 Task: Look for space in Lào Cai, Vietnam from 12th July, 2023 to 16th July, 2023 for 8 adults in price range Rs.10000 to Rs.16000. Place can be private room with 8 bedrooms having 8 beds and 8 bathrooms. Property type can be house, flat, guest house. Amenities needed are: wifi, TV, free parkinig on premises, gym, breakfast. Booking option can be shelf check-in. Required host language is English.
Action: Mouse moved to (520, 110)
Screenshot: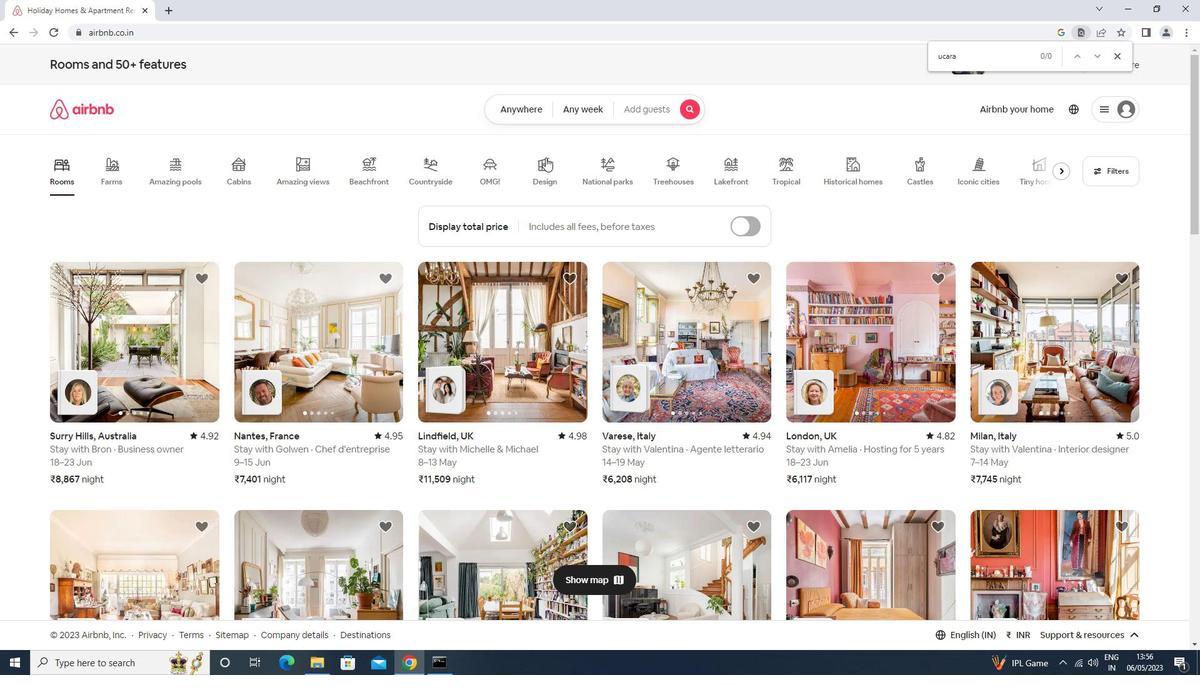 
Action: Mouse pressed left at (520, 110)
Screenshot: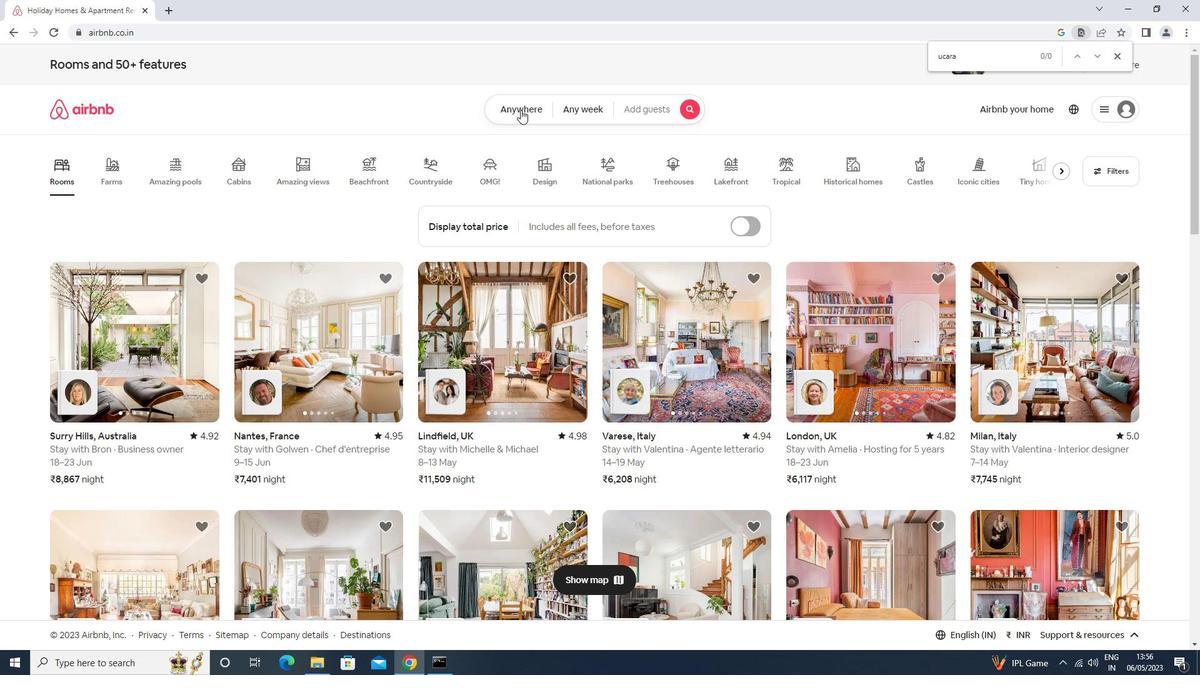 
Action: Mouse moved to (481, 161)
Screenshot: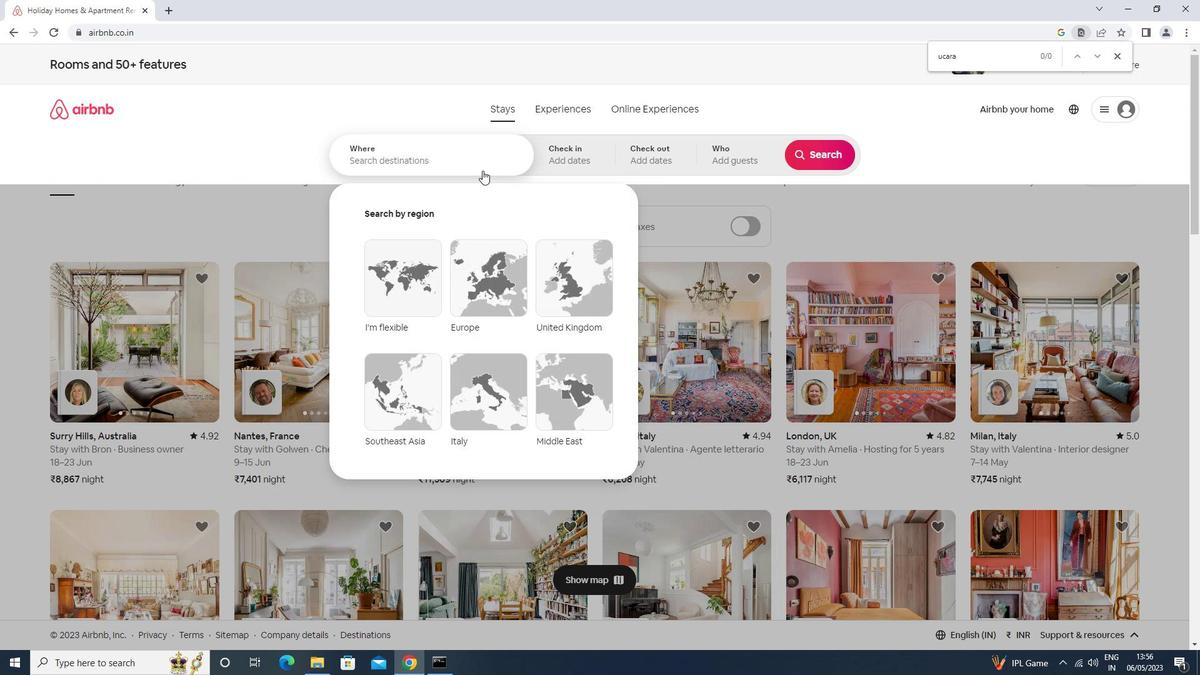 
Action: Mouse pressed left at (481, 161)
Screenshot: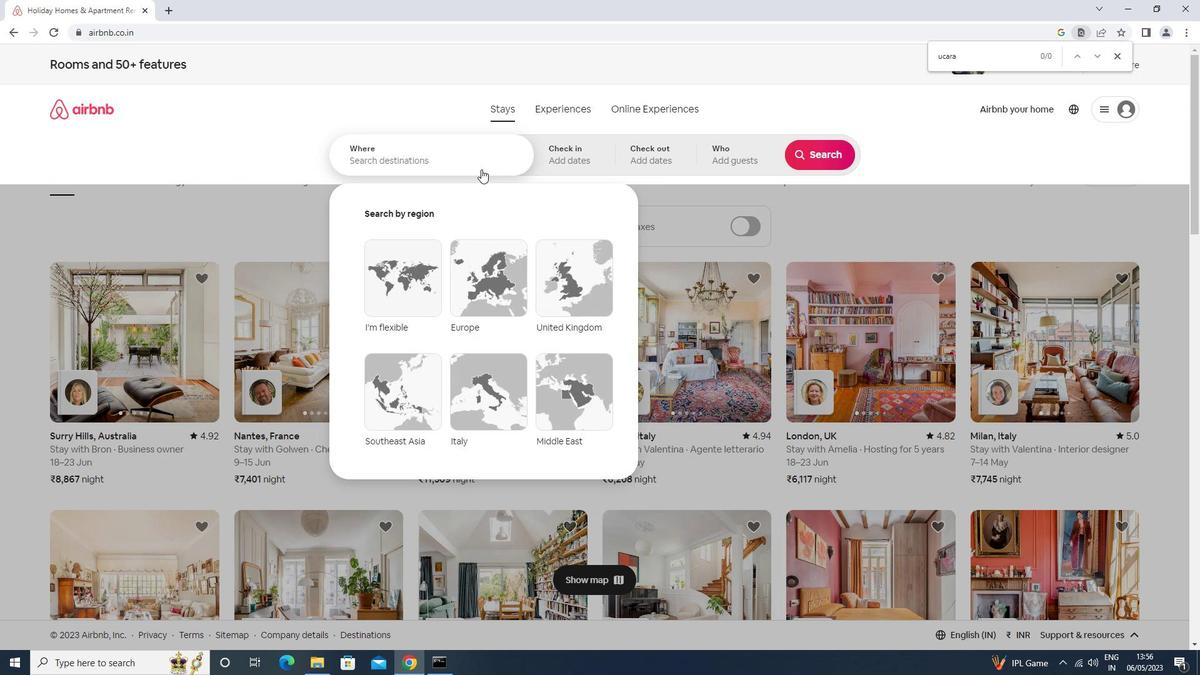 
Action: Key pressed lao<Key.space>cai<Key.space>vietnam<Key.down><Key.enter>
Screenshot: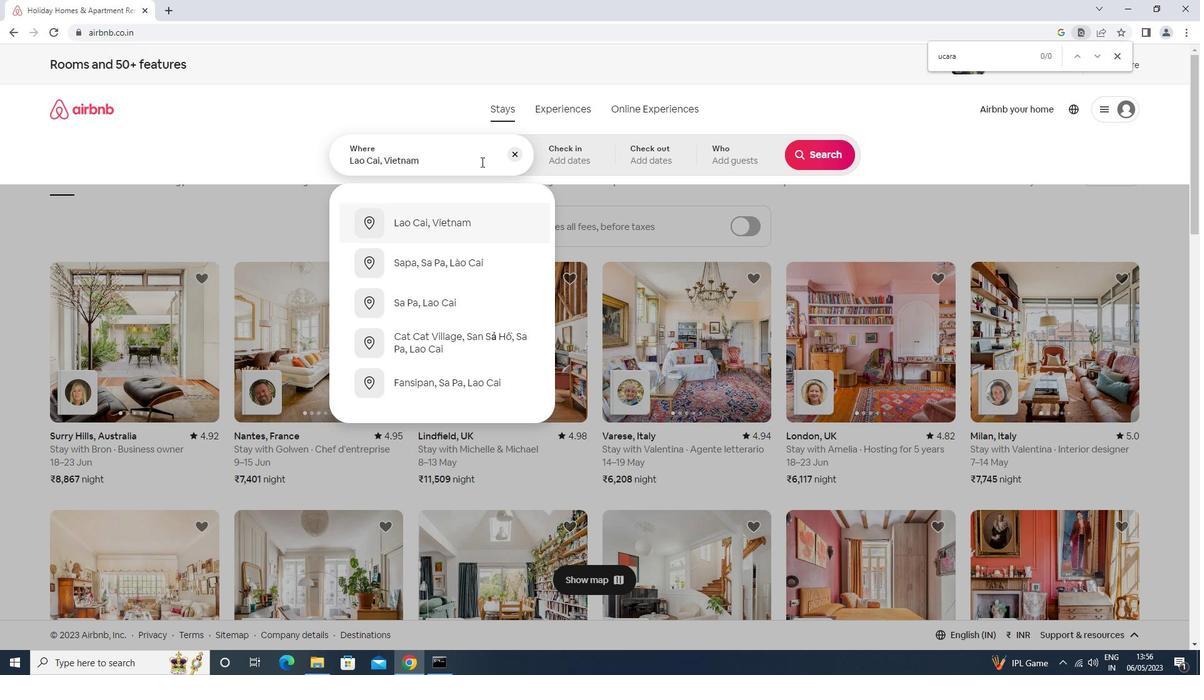 
Action: Mouse moved to (812, 256)
Screenshot: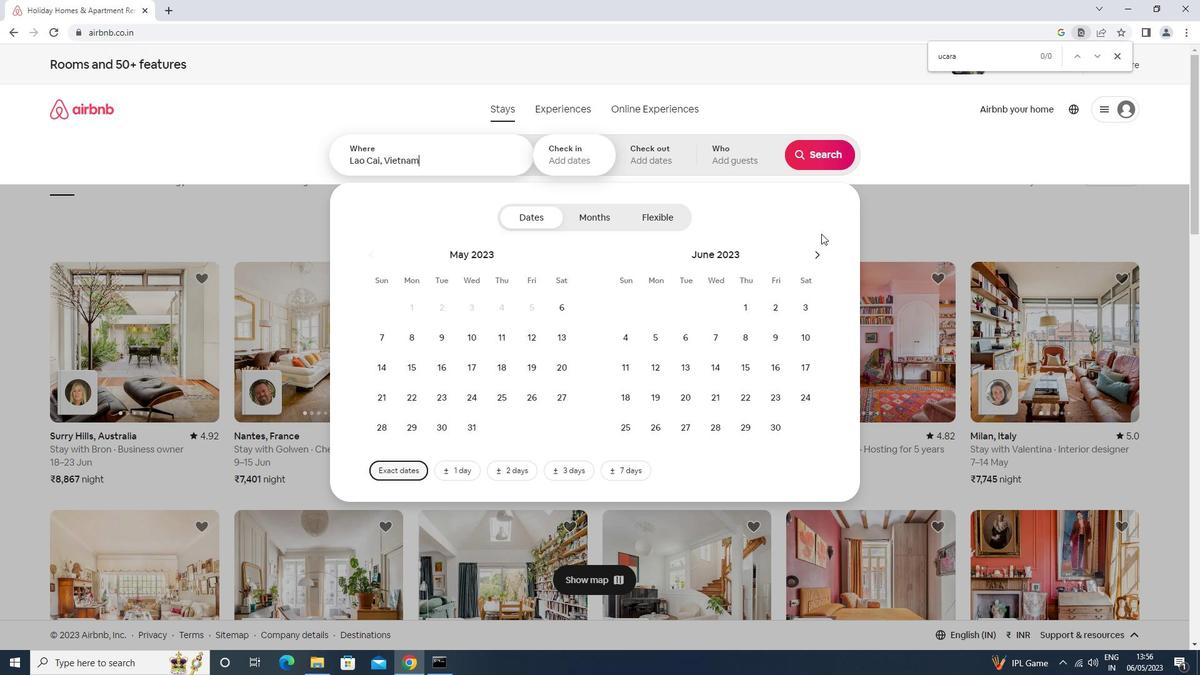 
Action: Mouse pressed left at (812, 256)
Screenshot: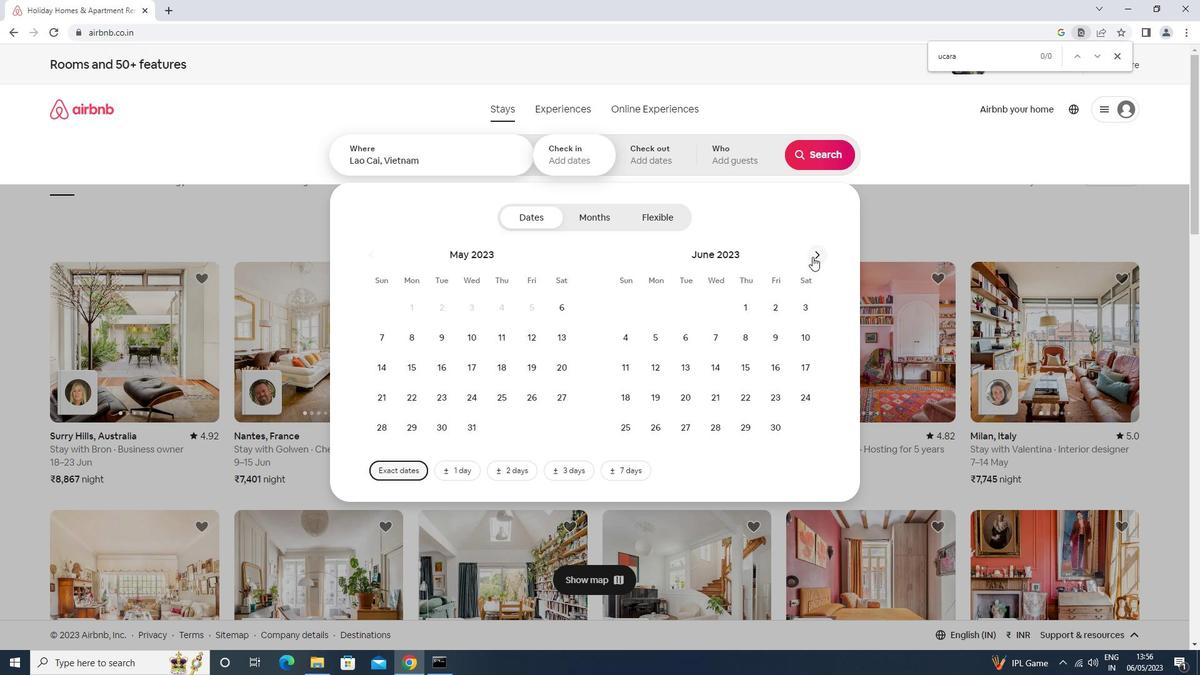 
Action: Mouse moved to (707, 365)
Screenshot: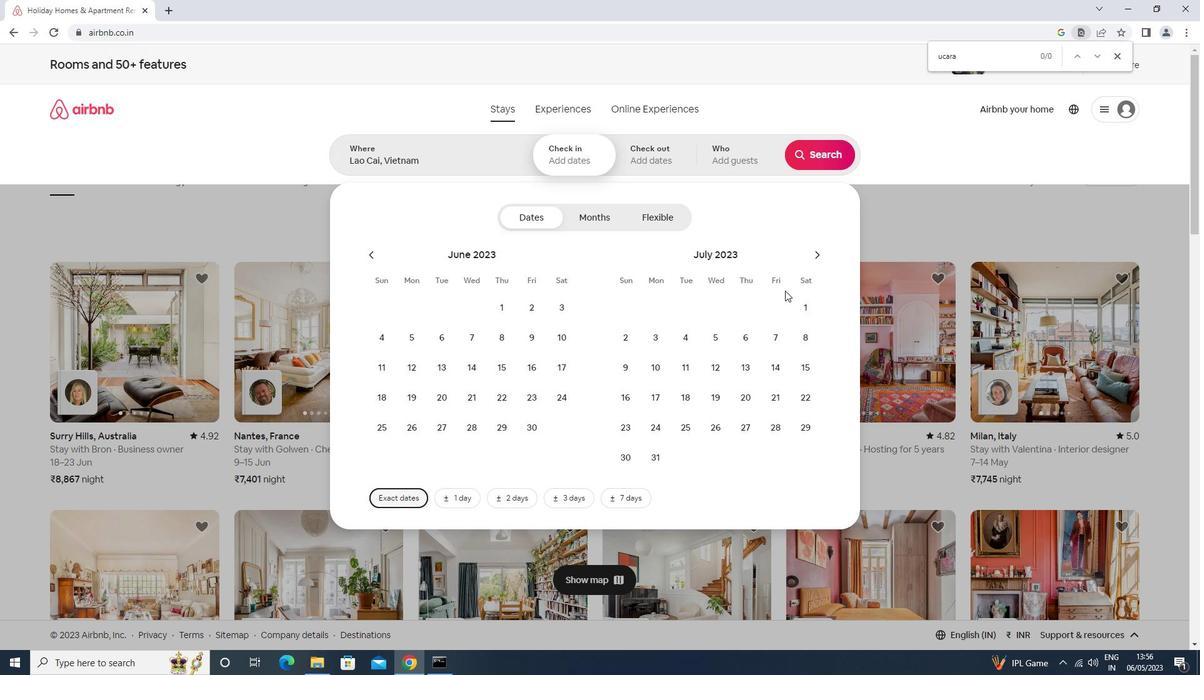 
Action: Mouse pressed left at (707, 365)
Screenshot: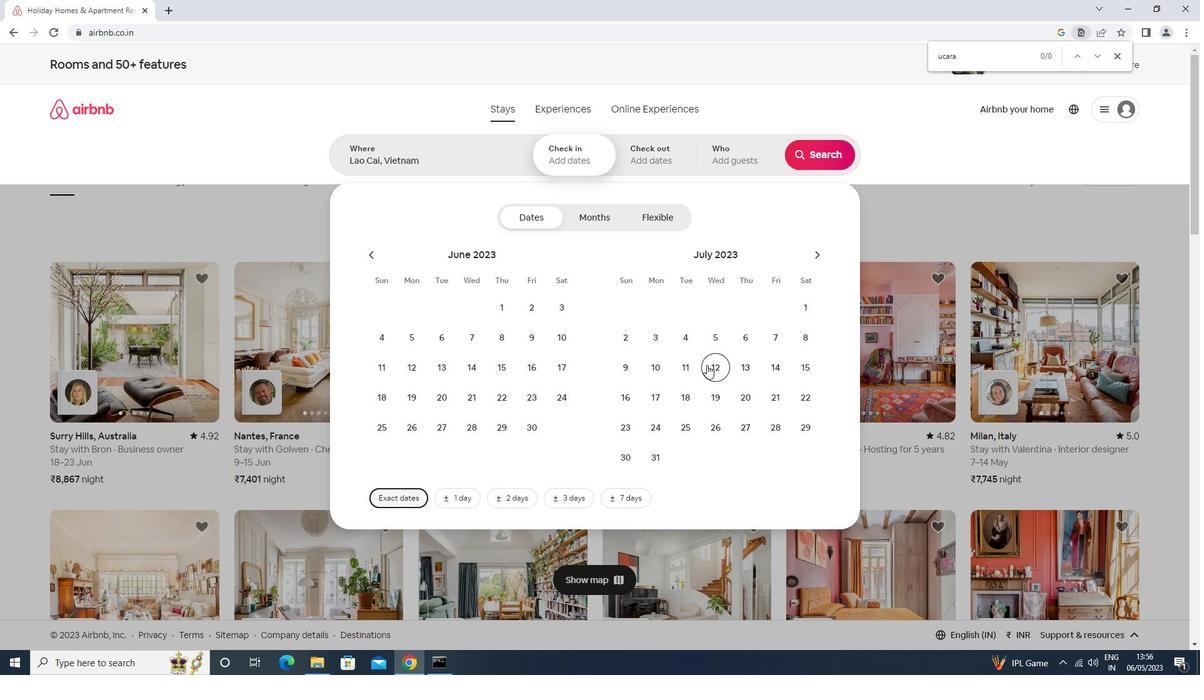 
Action: Mouse moved to (626, 393)
Screenshot: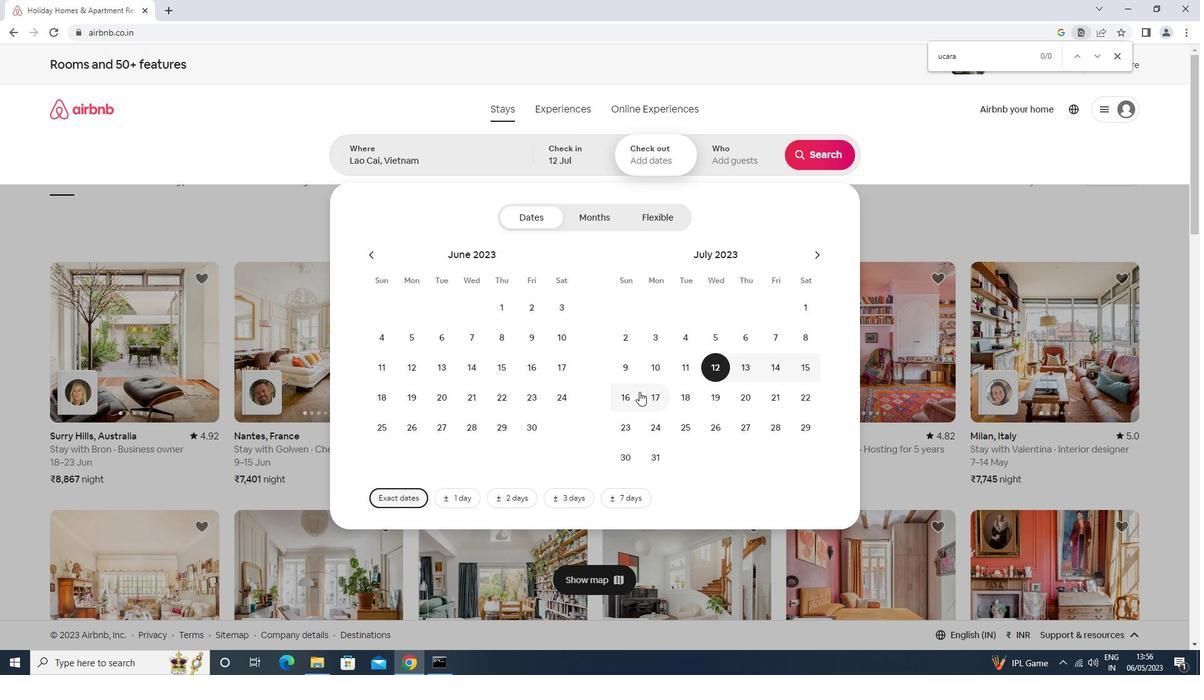 
Action: Mouse pressed left at (626, 393)
Screenshot: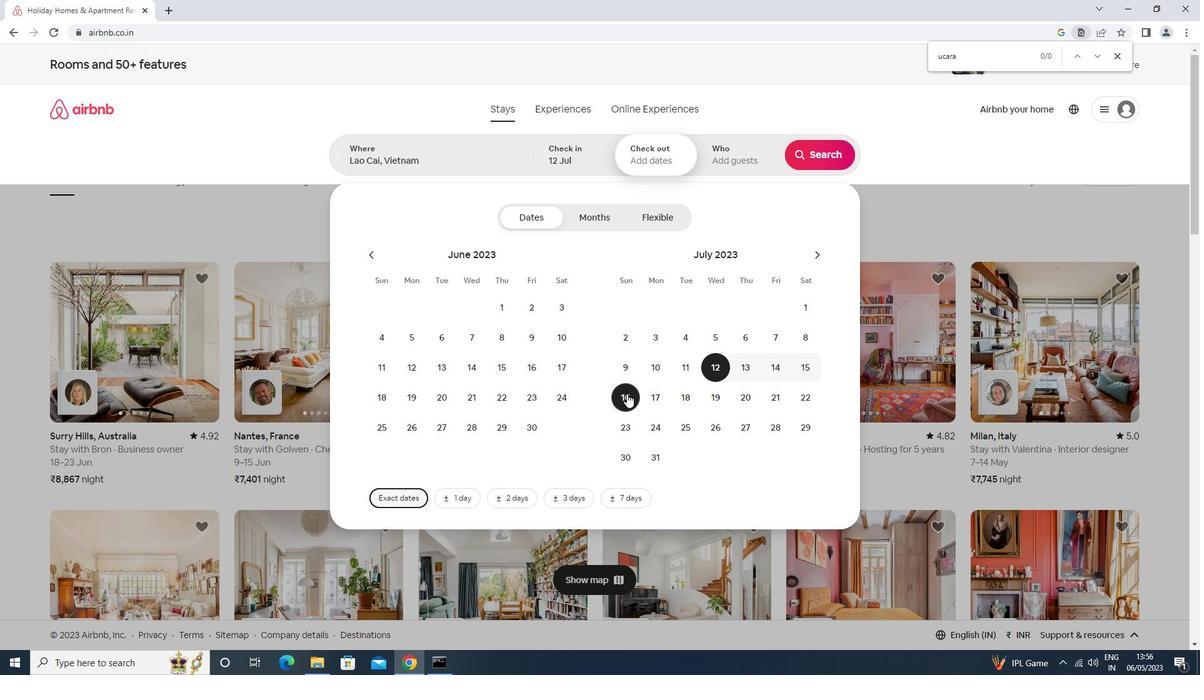 
Action: Mouse moved to (732, 170)
Screenshot: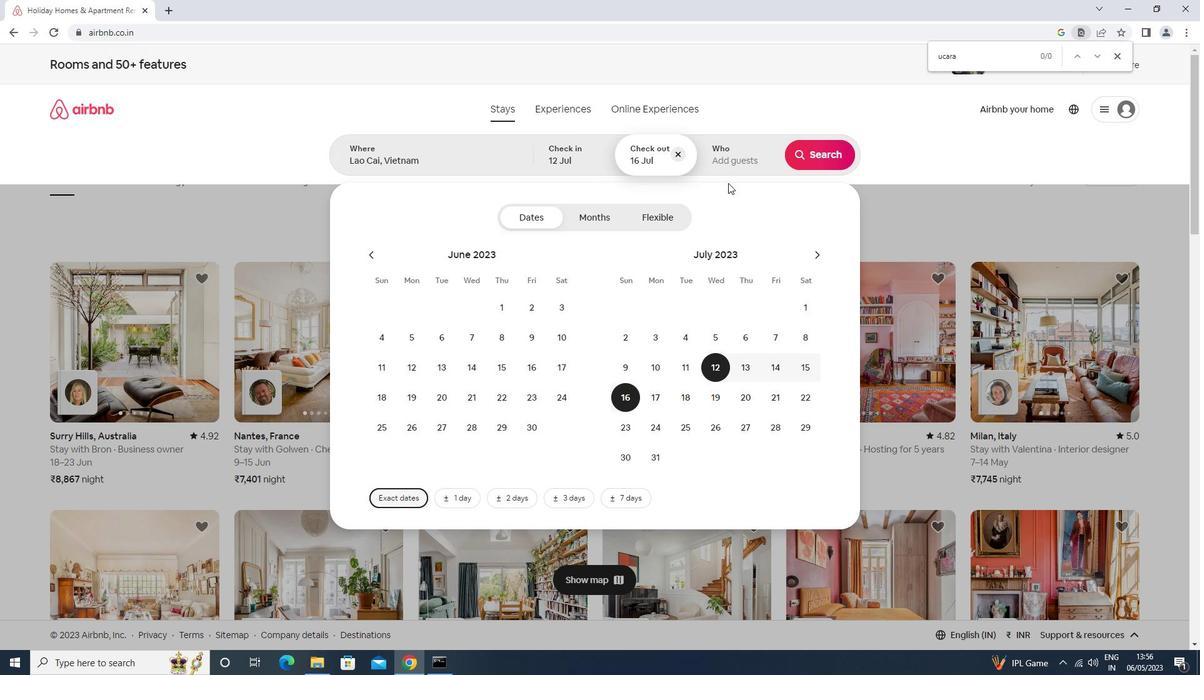 
Action: Mouse pressed left at (732, 170)
Screenshot: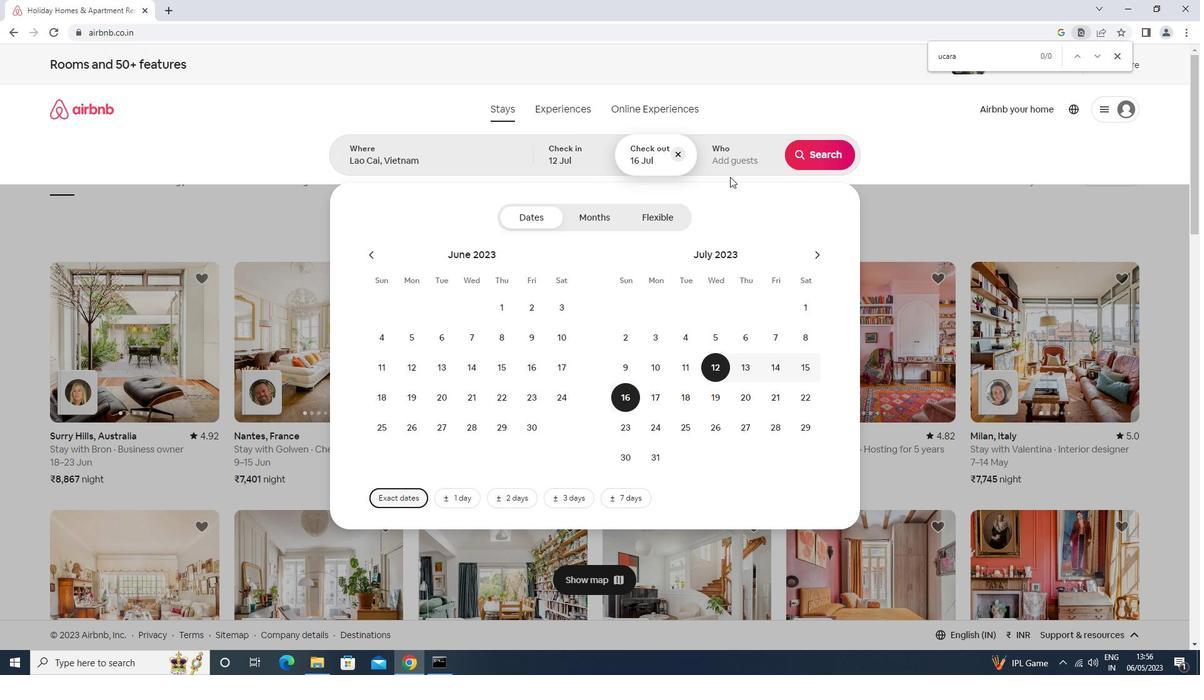 
Action: Mouse moved to (827, 223)
Screenshot: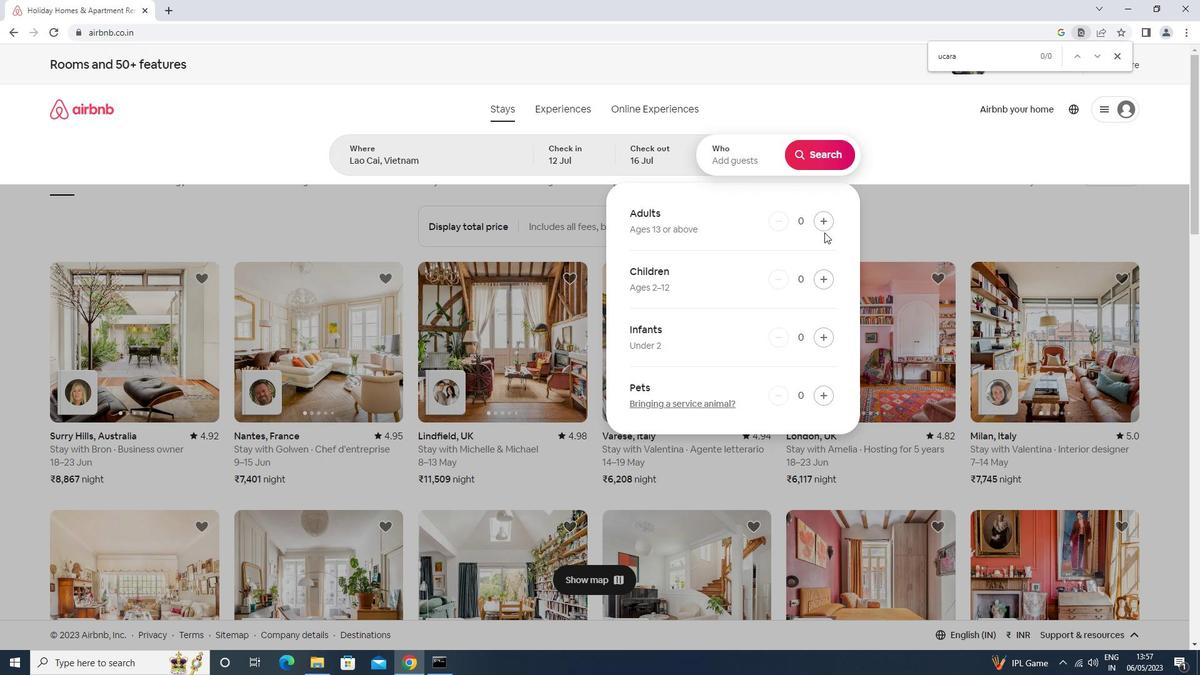 
Action: Mouse pressed left at (827, 223)
Screenshot: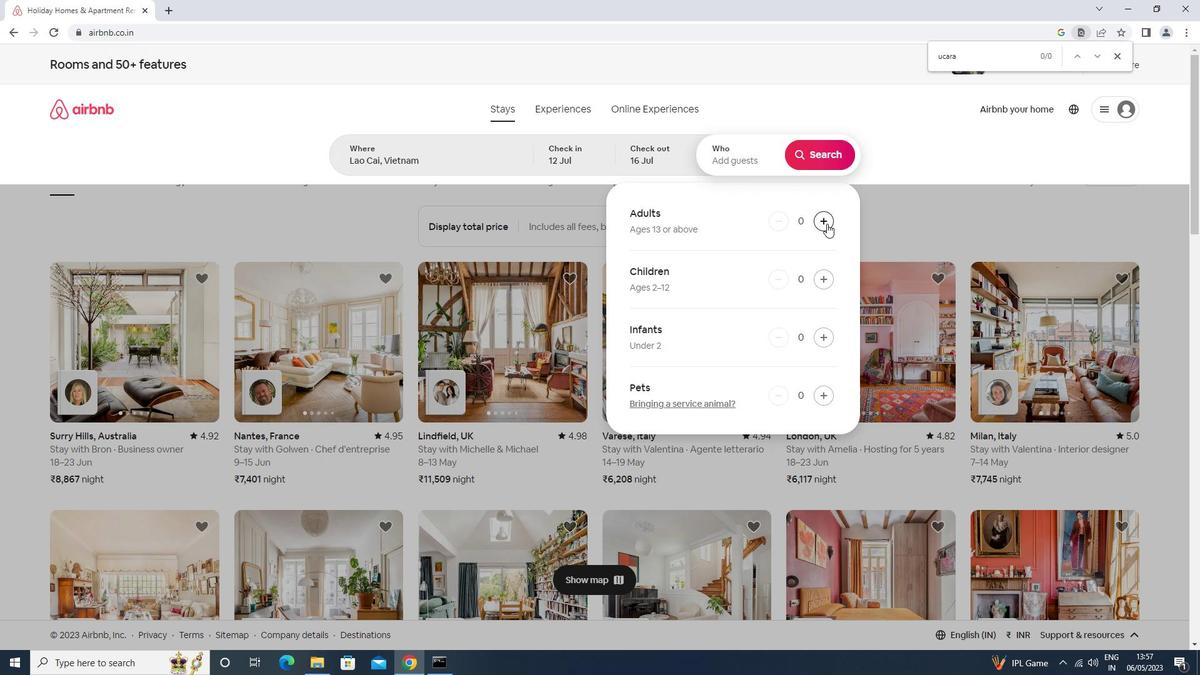 
Action: Mouse pressed left at (827, 223)
Screenshot: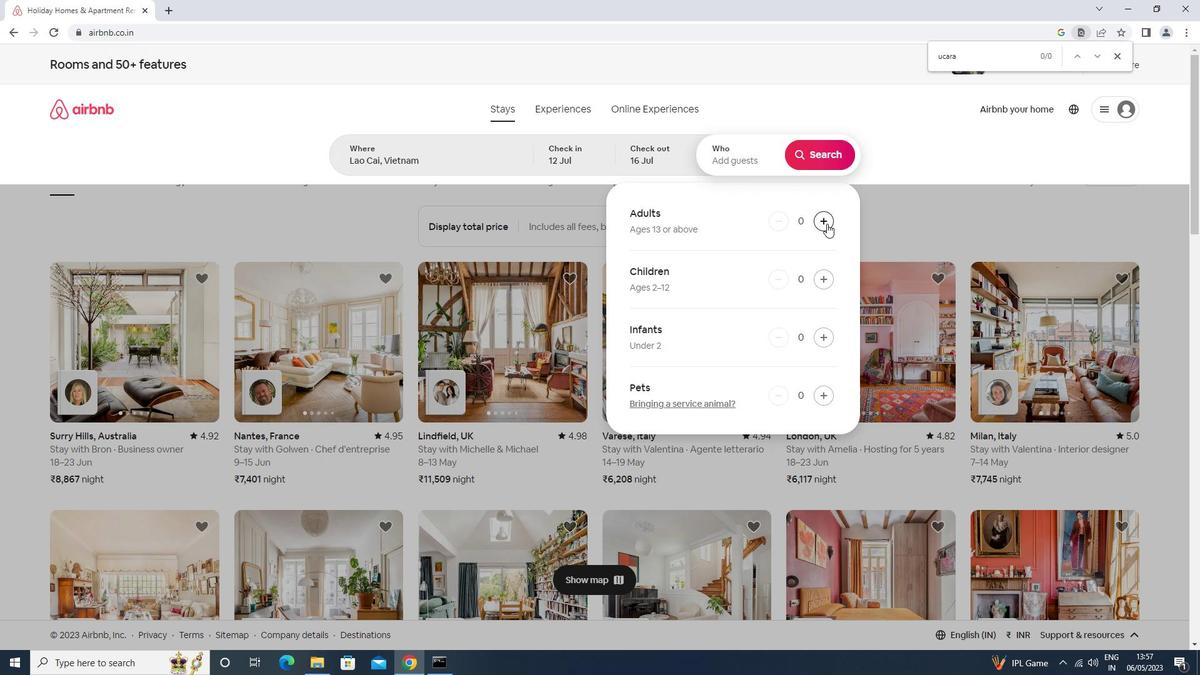 
Action: Mouse moved to (827, 223)
Screenshot: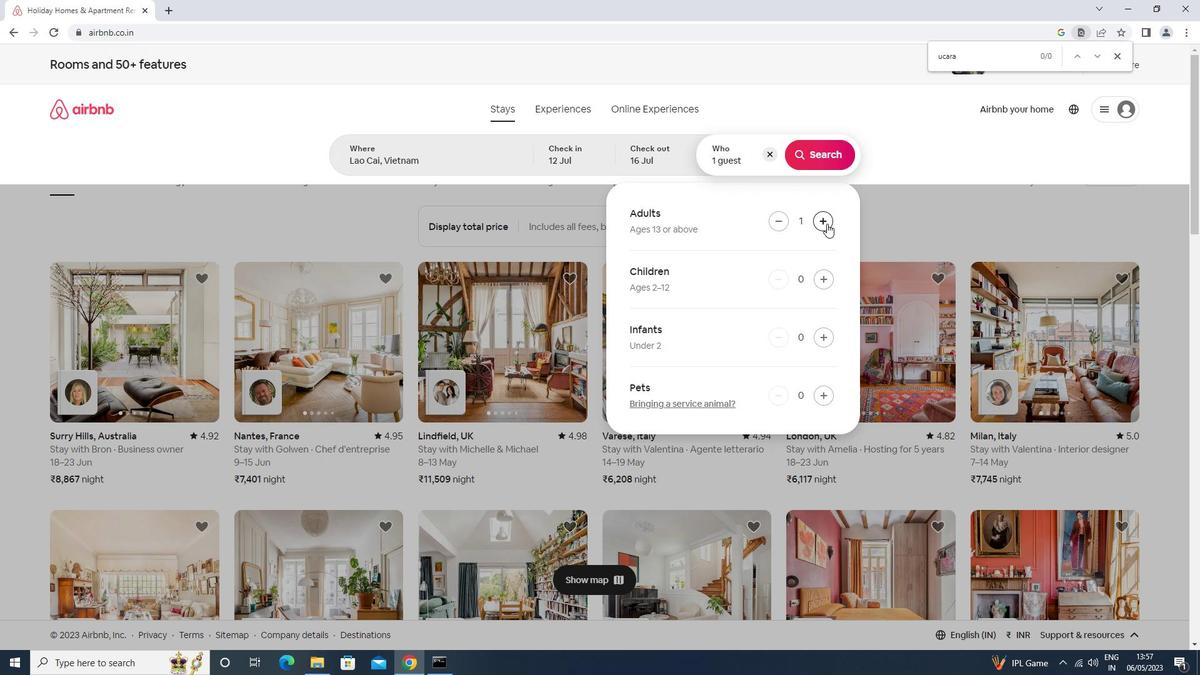 
Action: Mouse pressed left at (827, 223)
Screenshot: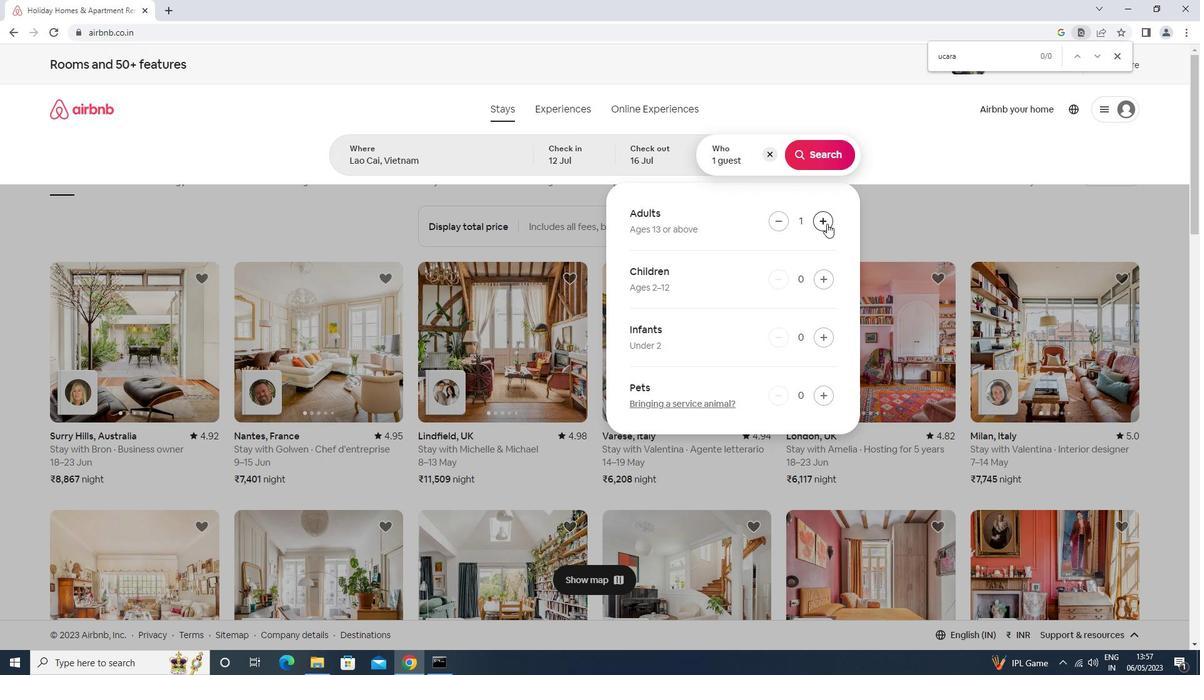 
Action: Mouse pressed left at (827, 223)
Screenshot: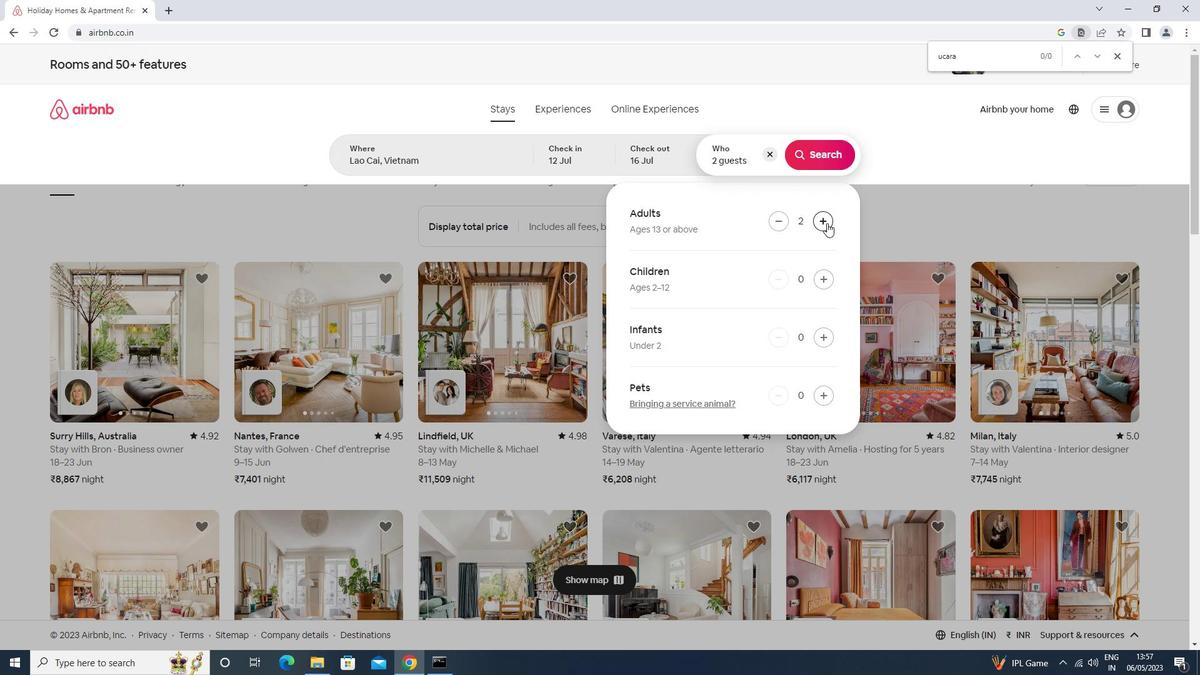 
Action: Mouse pressed left at (827, 223)
Screenshot: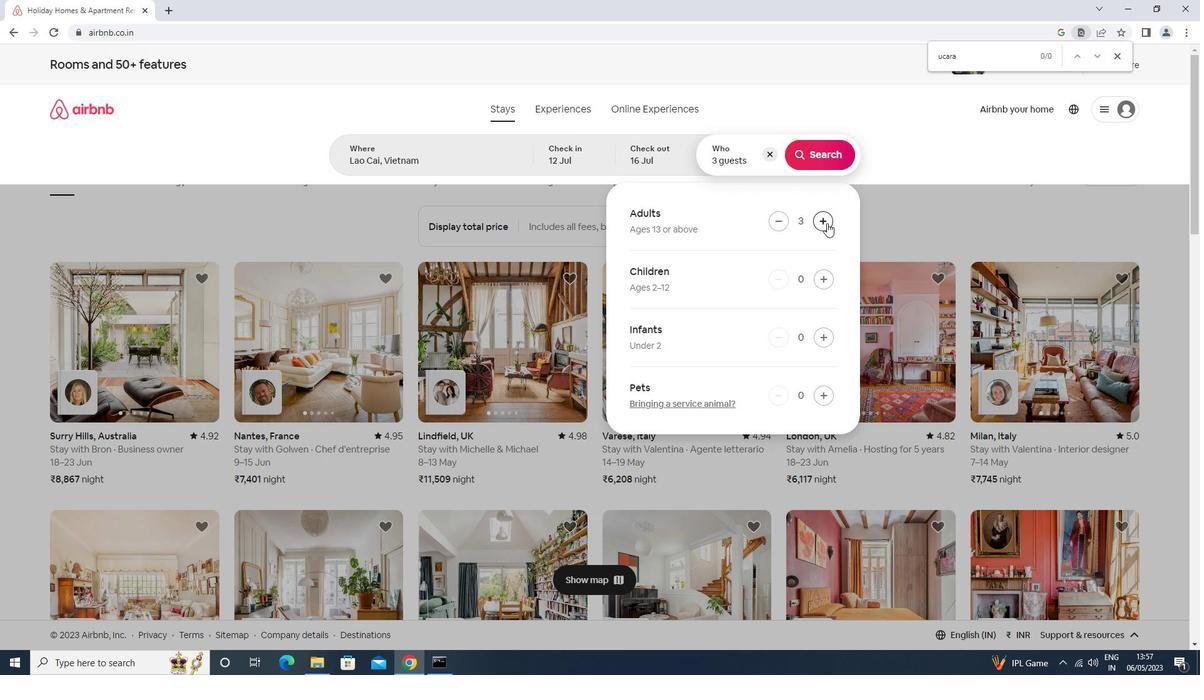 
Action: Mouse pressed left at (827, 223)
Screenshot: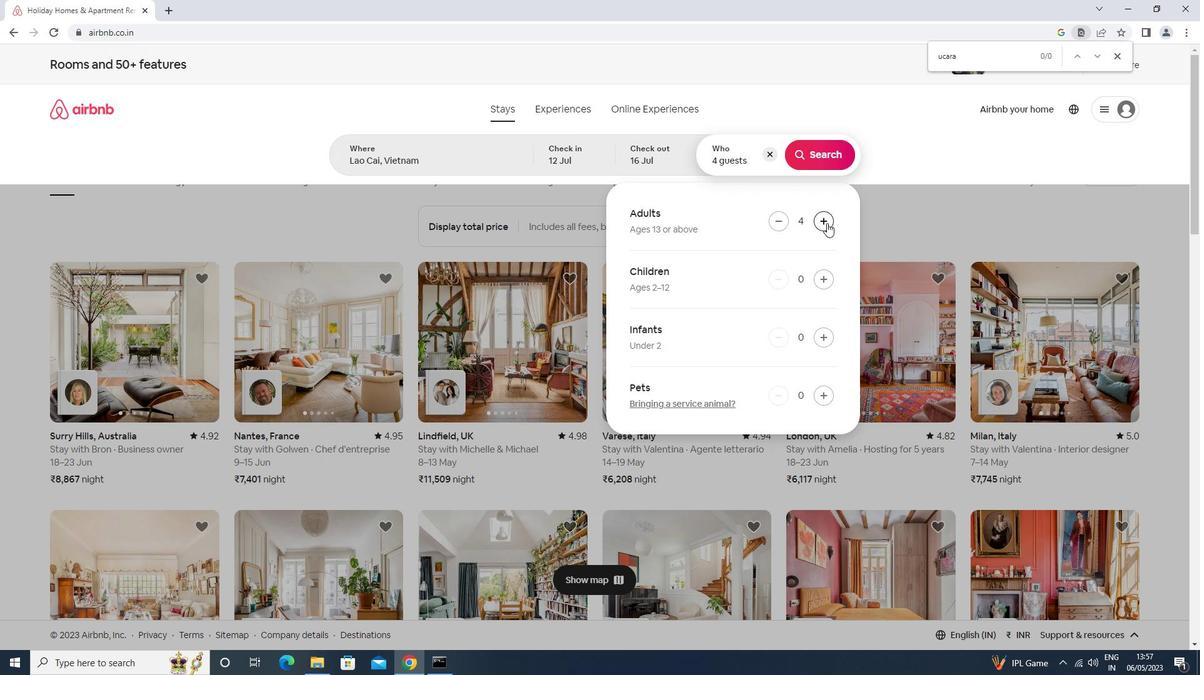 
Action: Mouse pressed left at (827, 223)
Screenshot: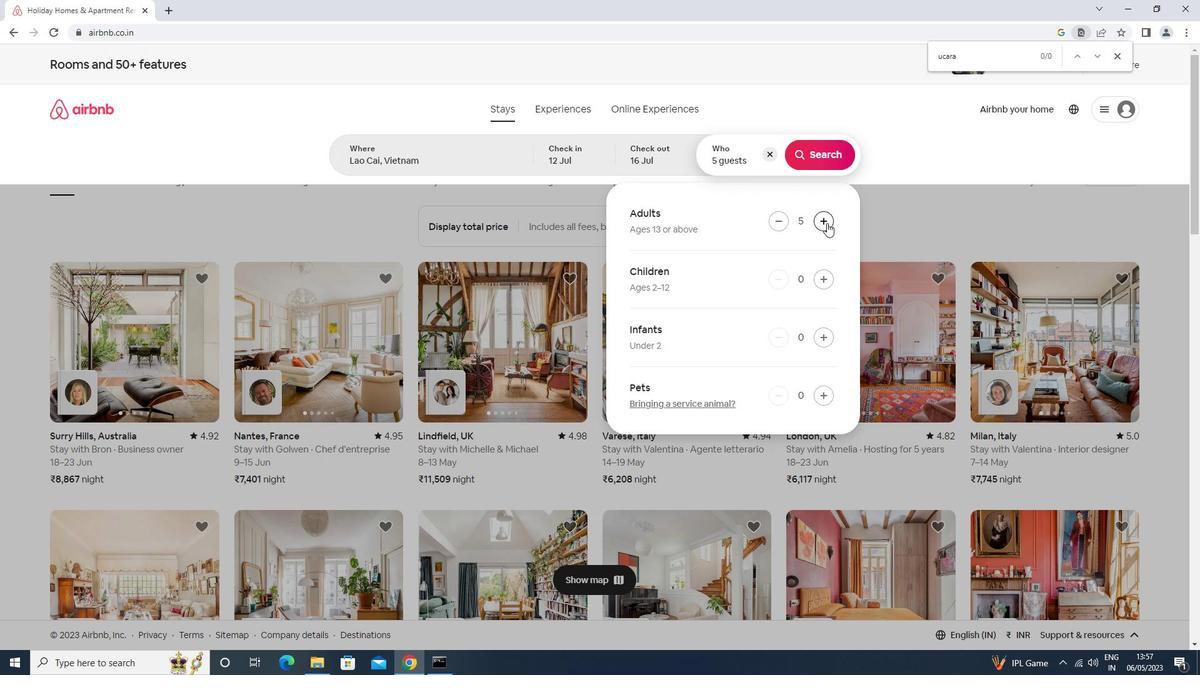 
Action: Mouse pressed left at (827, 223)
Screenshot: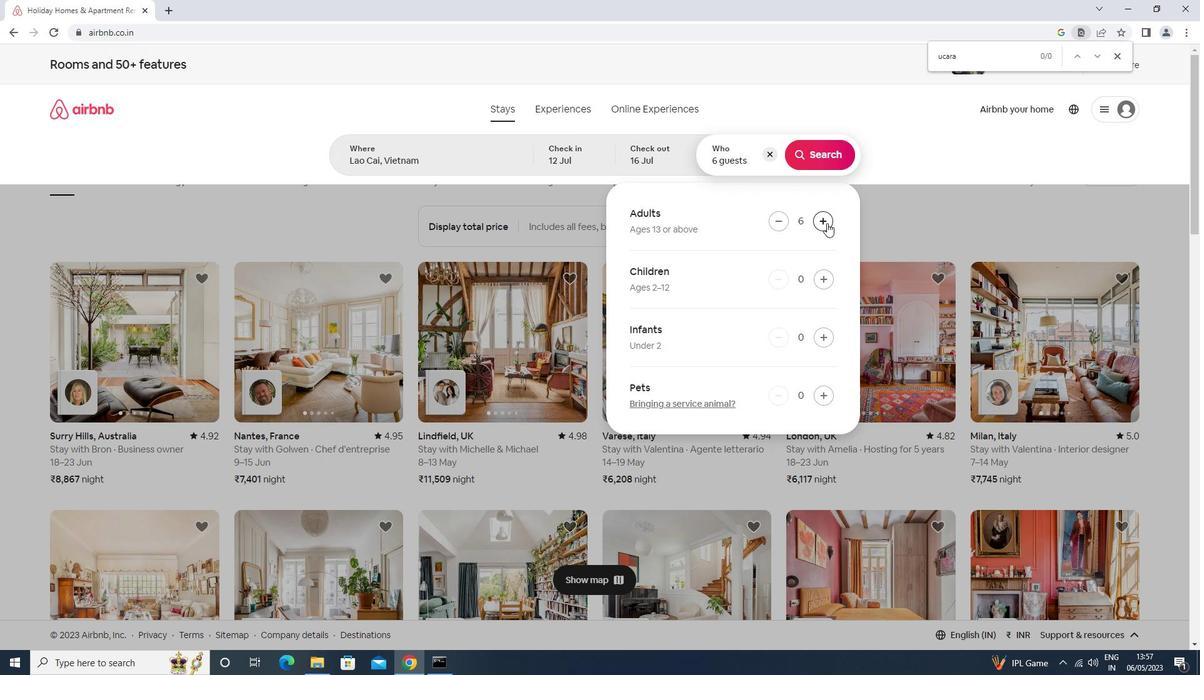 
Action: Mouse moved to (828, 158)
Screenshot: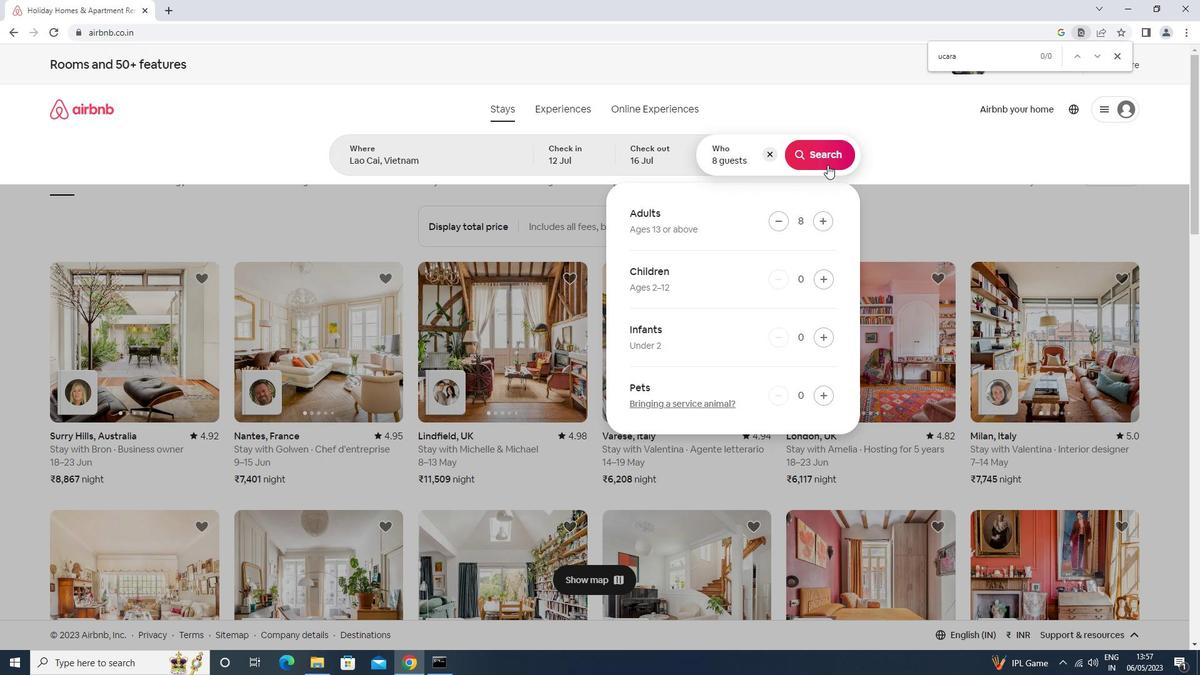 
Action: Mouse pressed left at (828, 158)
Screenshot: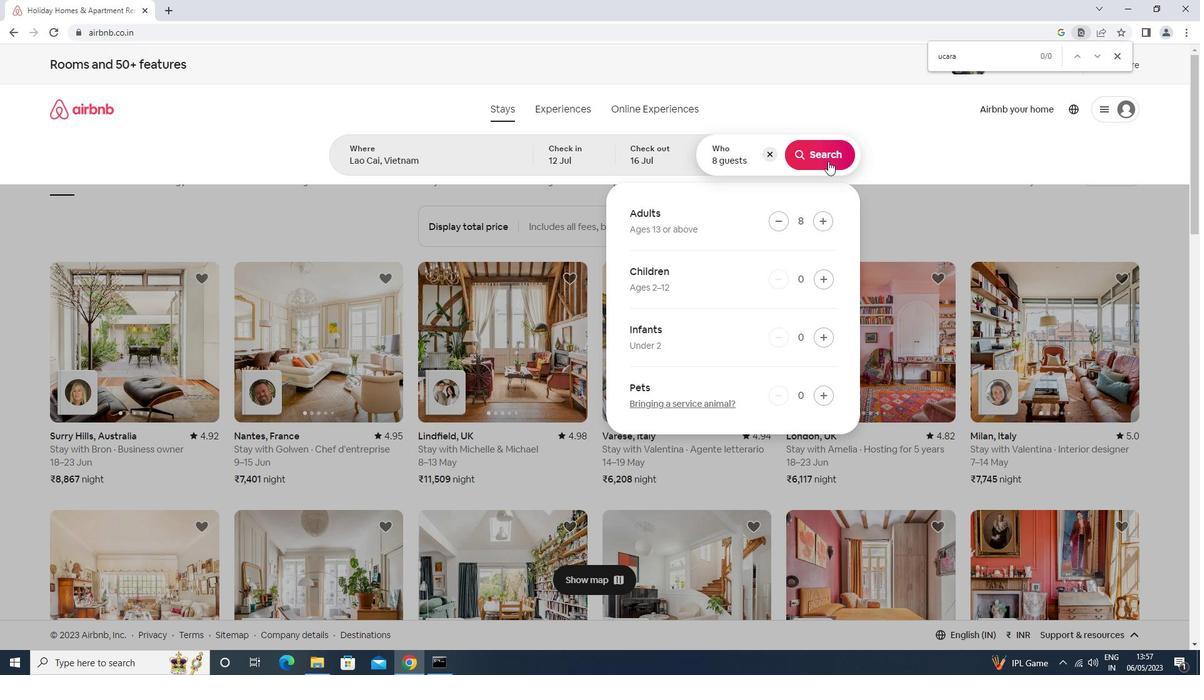 
Action: Mouse moved to (1137, 122)
Screenshot: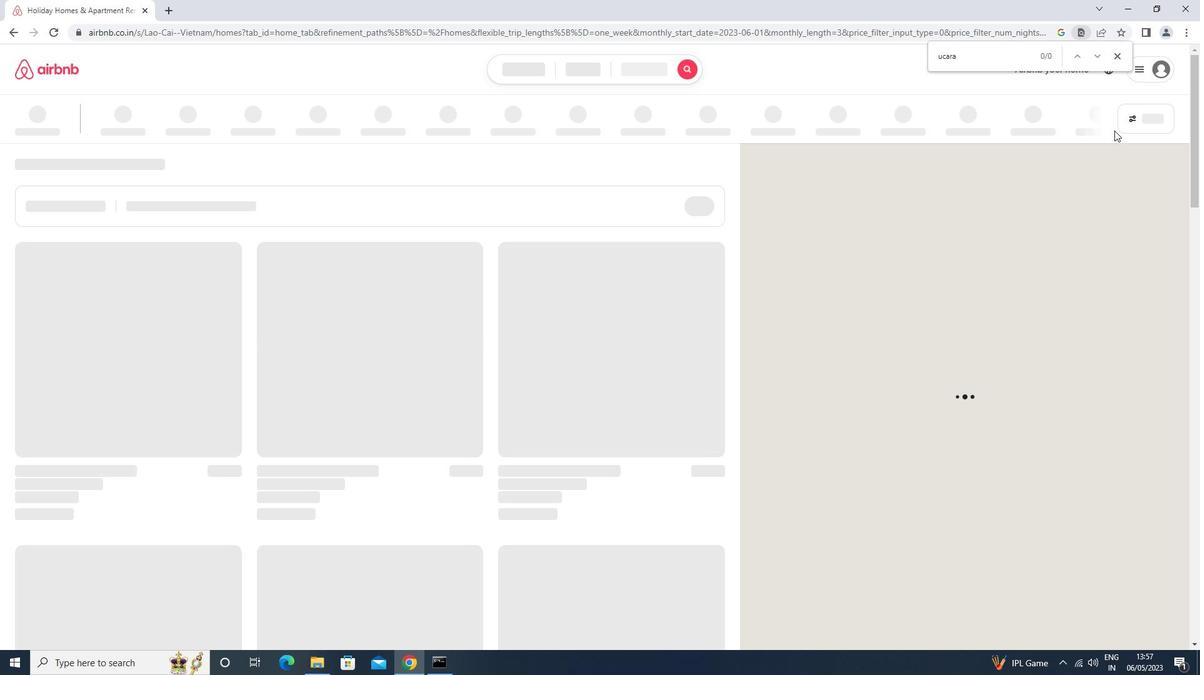 
Action: Mouse pressed left at (1137, 122)
Screenshot: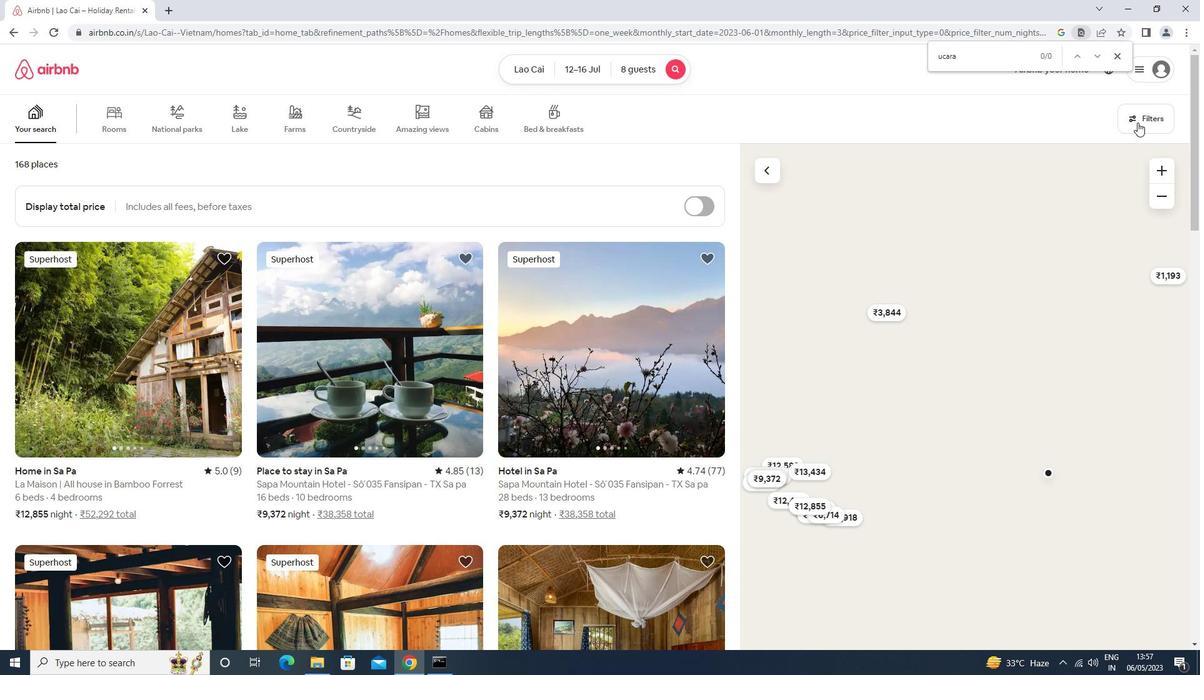 
Action: Mouse moved to (775, 314)
Screenshot: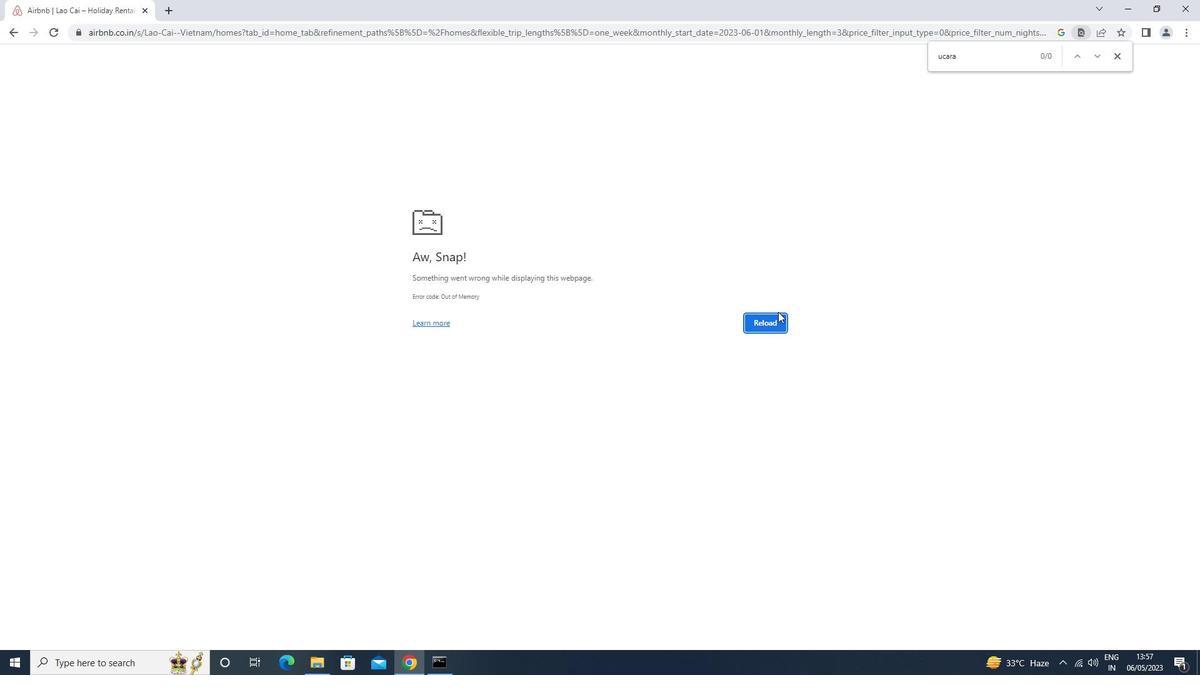 
Action: Mouse pressed left at (775, 314)
Screenshot: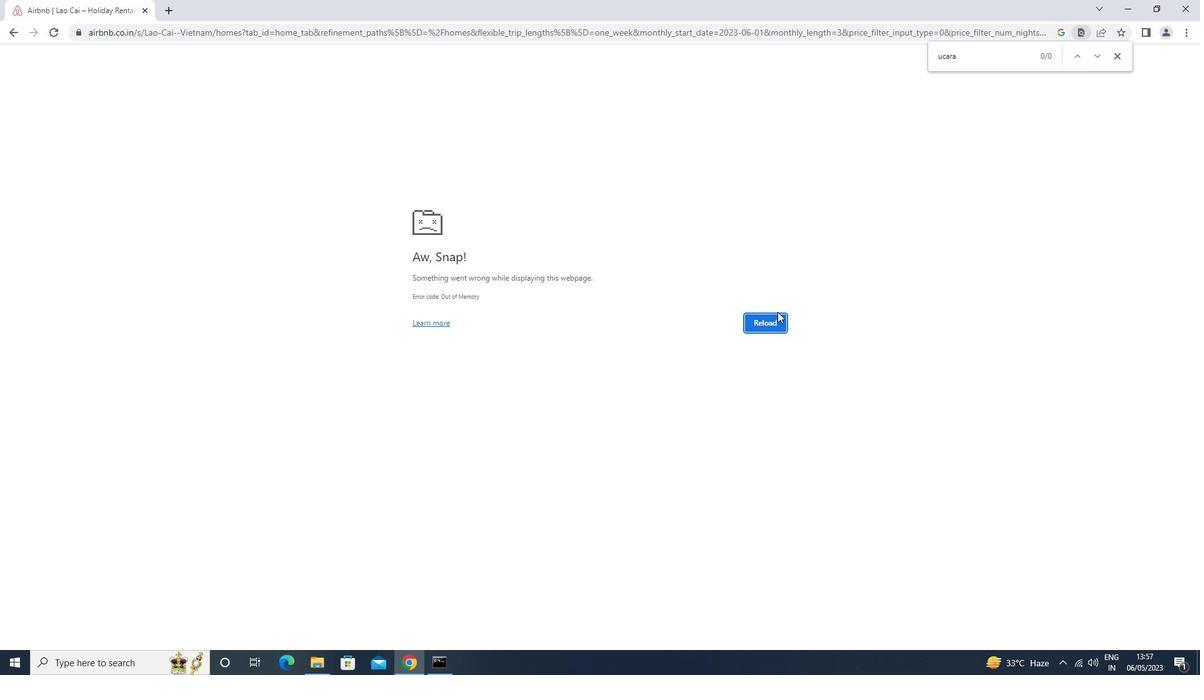 
Action: Mouse moved to (530, 70)
Screenshot: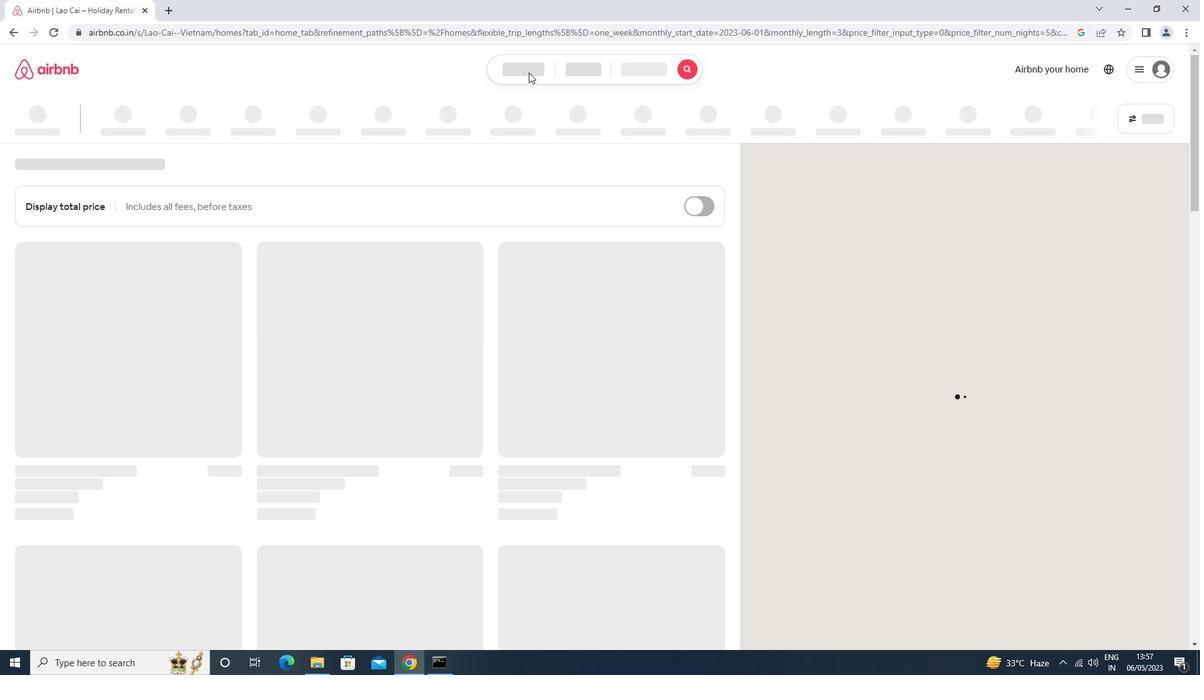 
Action: Mouse pressed left at (530, 70)
Screenshot: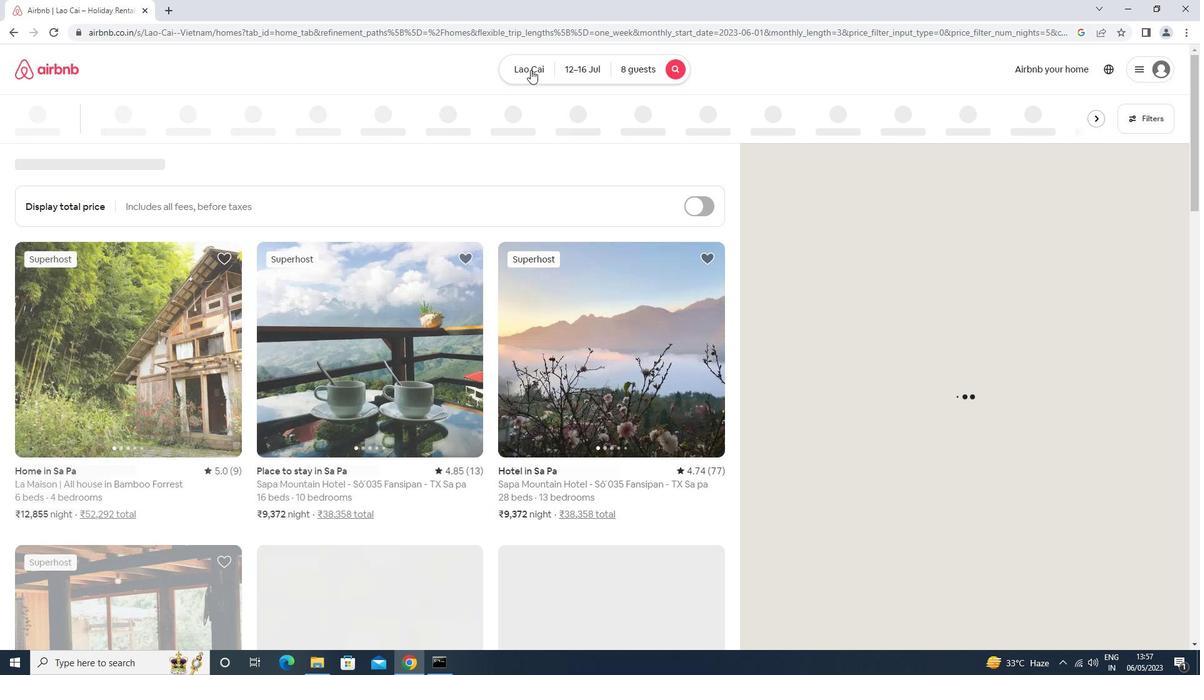 
Action: Mouse moved to (807, 116)
Screenshot: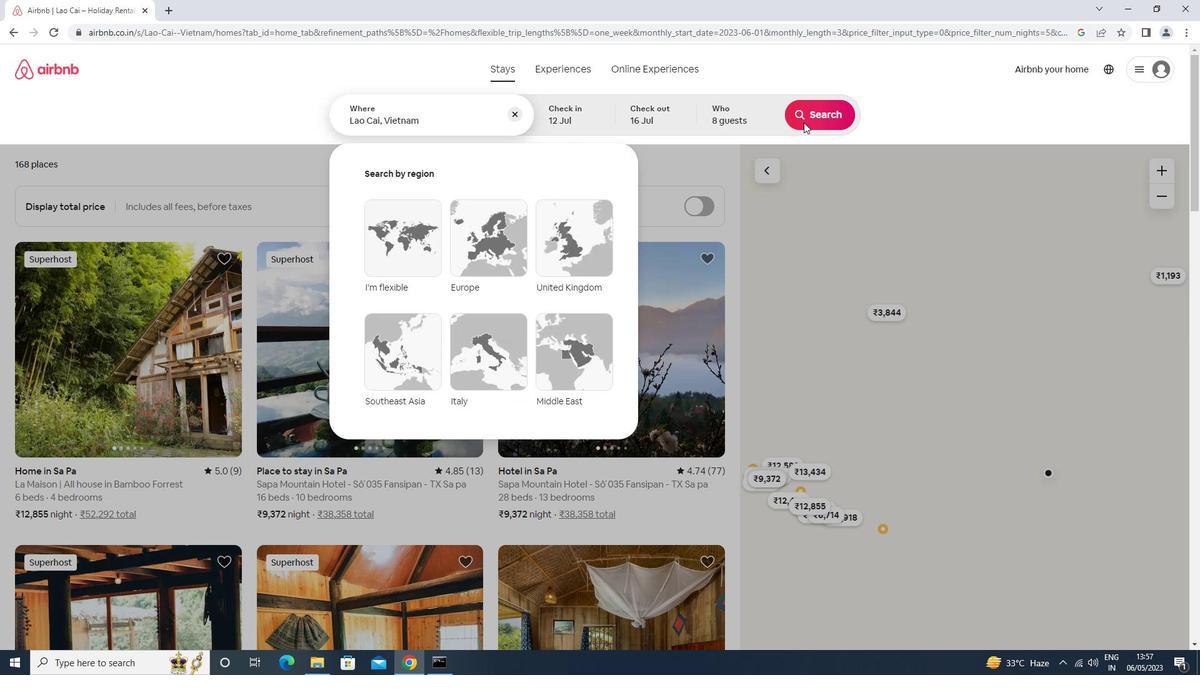 
Action: Mouse pressed left at (807, 116)
Screenshot: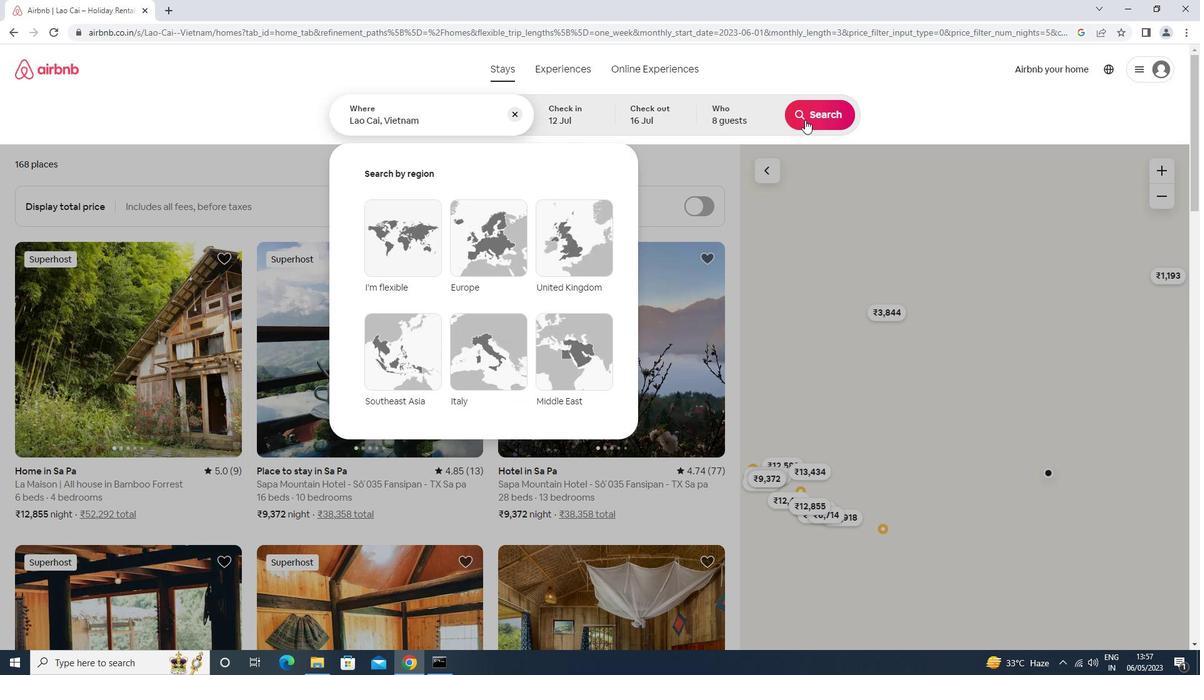 
Action: Mouse moved to (1144, 121)
Screenshot: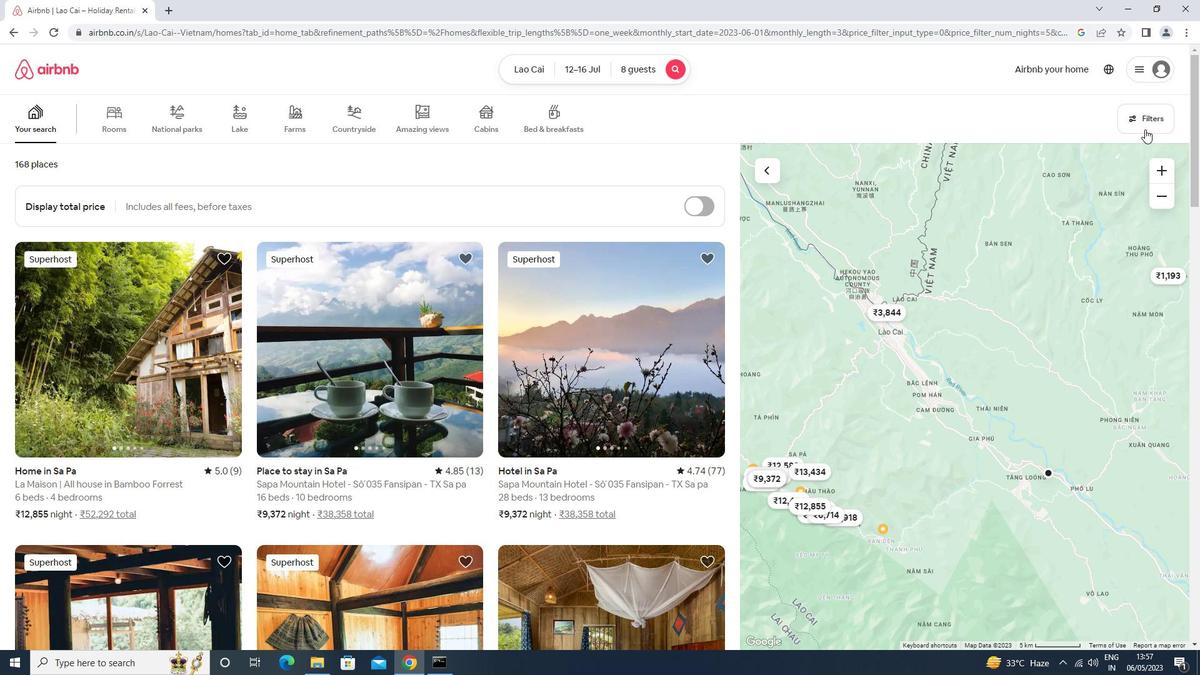 
Action: Mouse pressed left at (1144, 121)
Screenshot: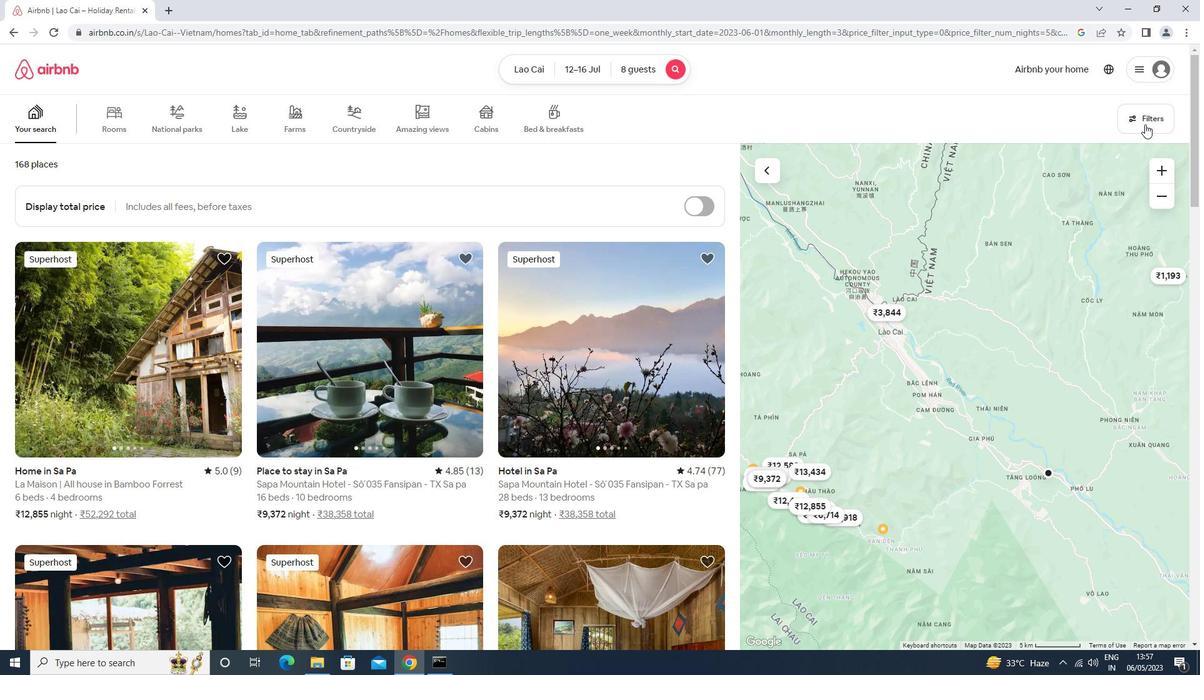 
Action: Mouse moved to (499, 428)
Screenshot: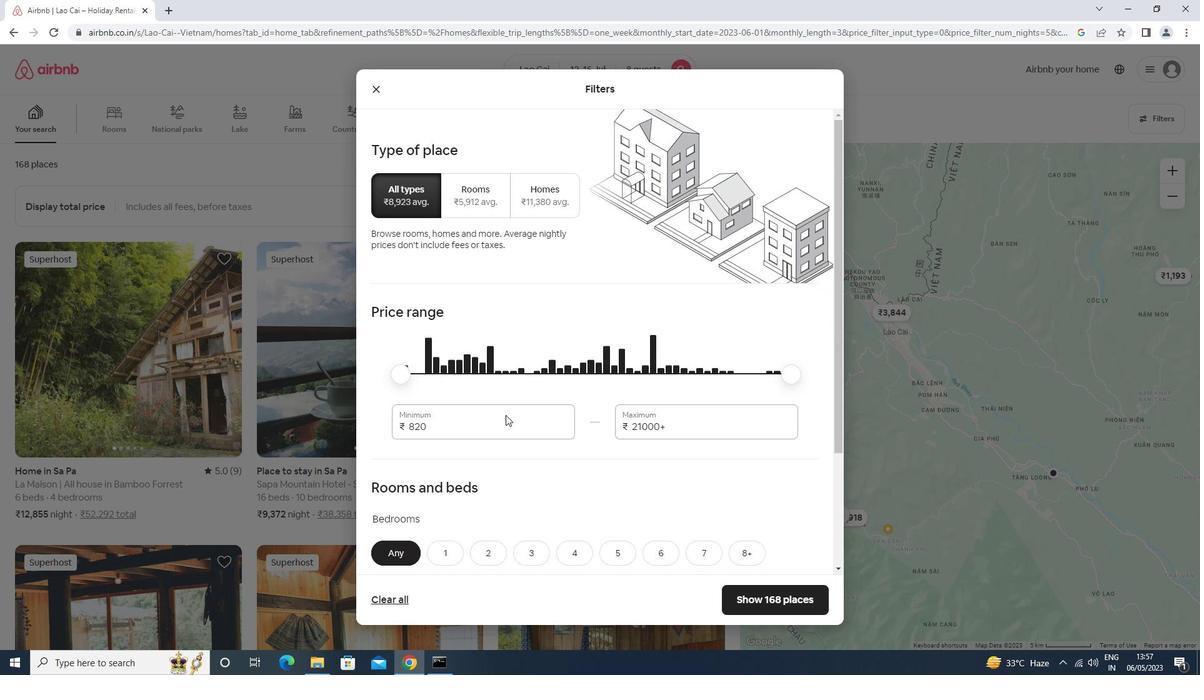 
Action: Mouse pressed left at (499, 428)
Screenshot: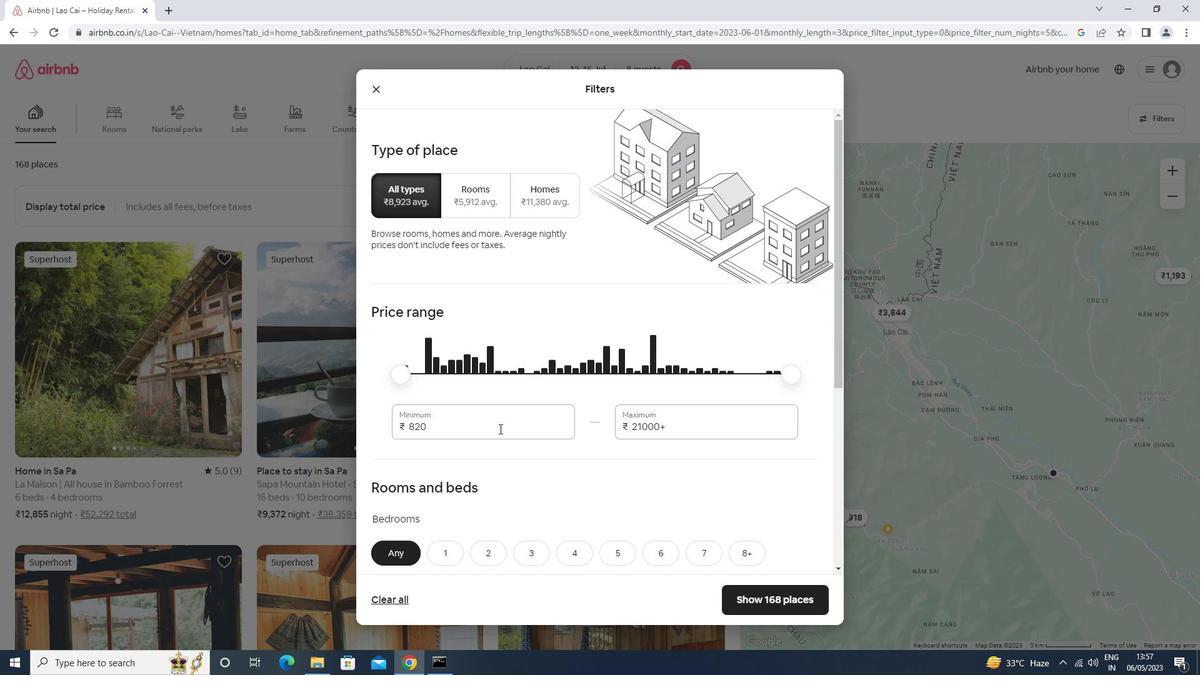 
Action: Key pressed <Key.backspace><Key.backspace><Key.backspace>10000<Key.tab>15000
Screenshot: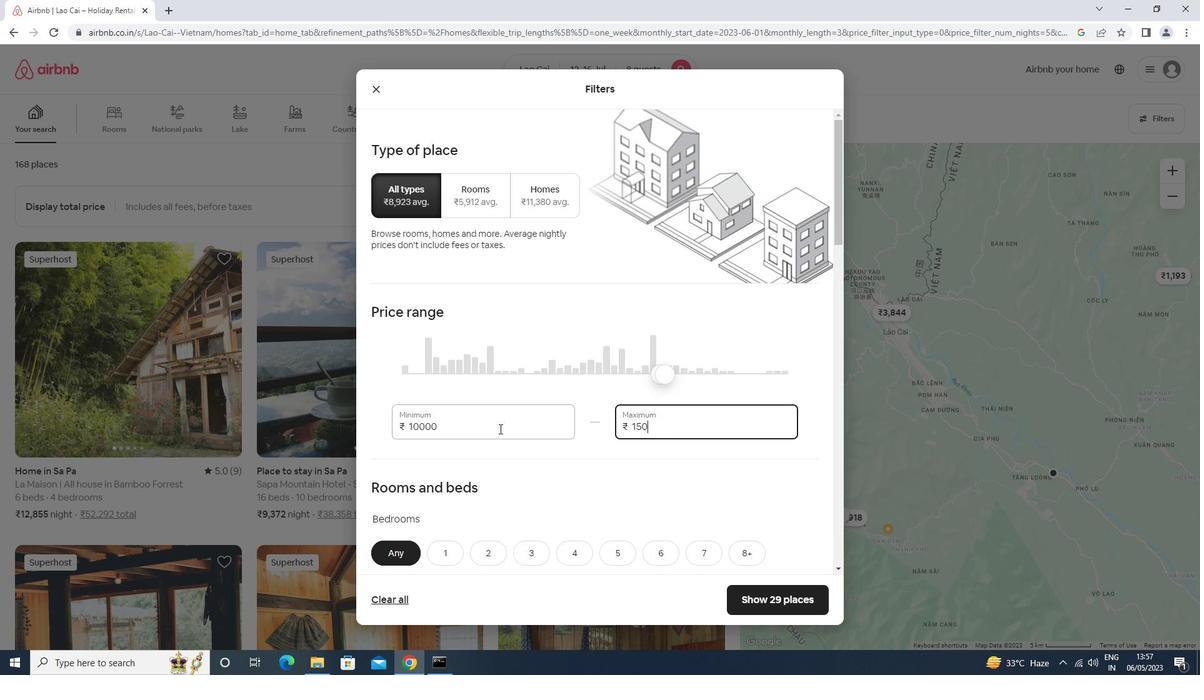 
Action: Mouse moved to (528, 415)
Screenshot: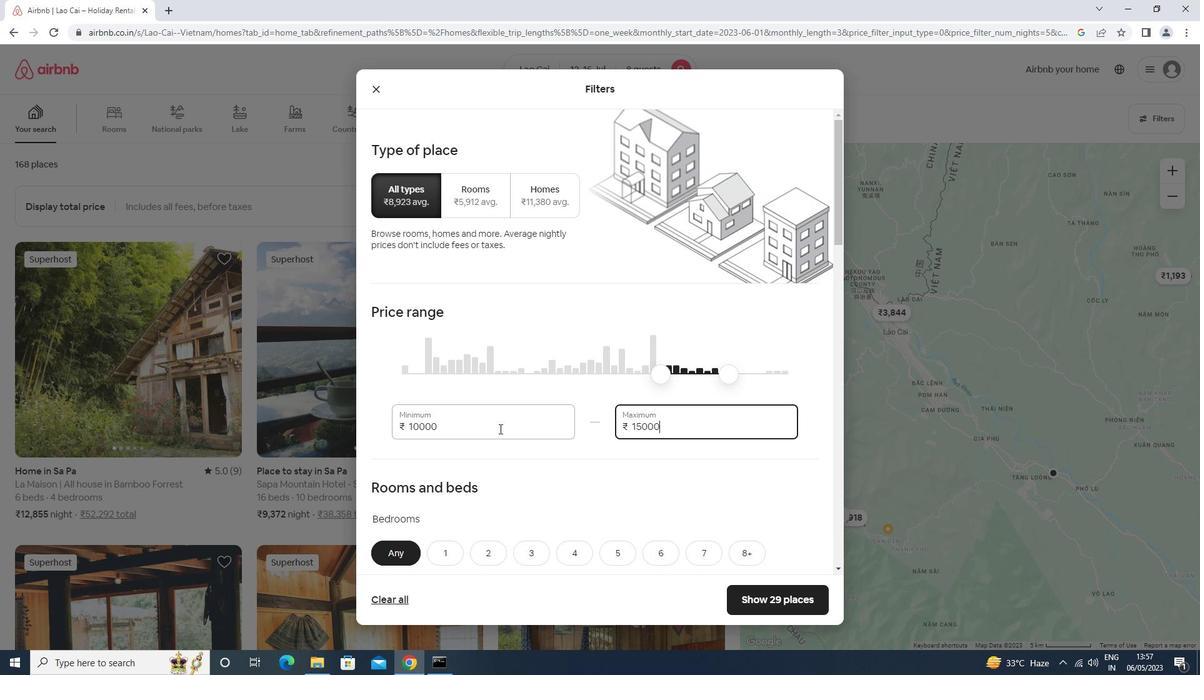 
Action: Mouse scrolled (528, 414) with delta (0, 0)
Screenshot: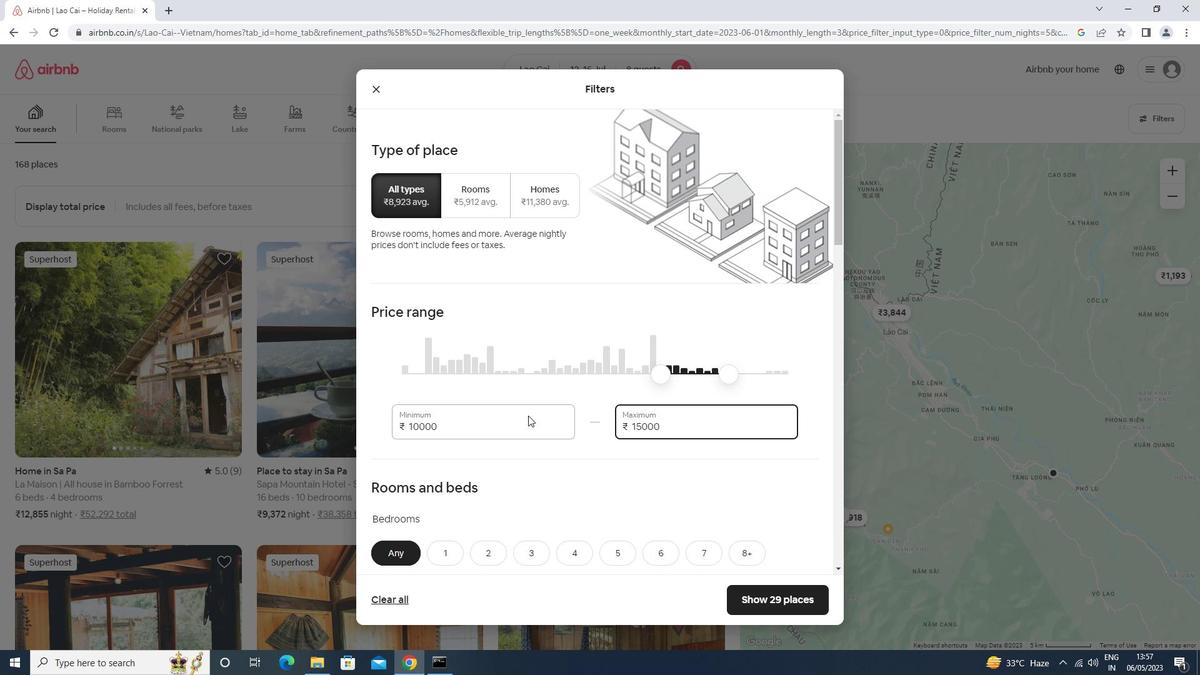 
Action: Mouse scrolled (528, 414) with delta (0, 0)
Screenshot: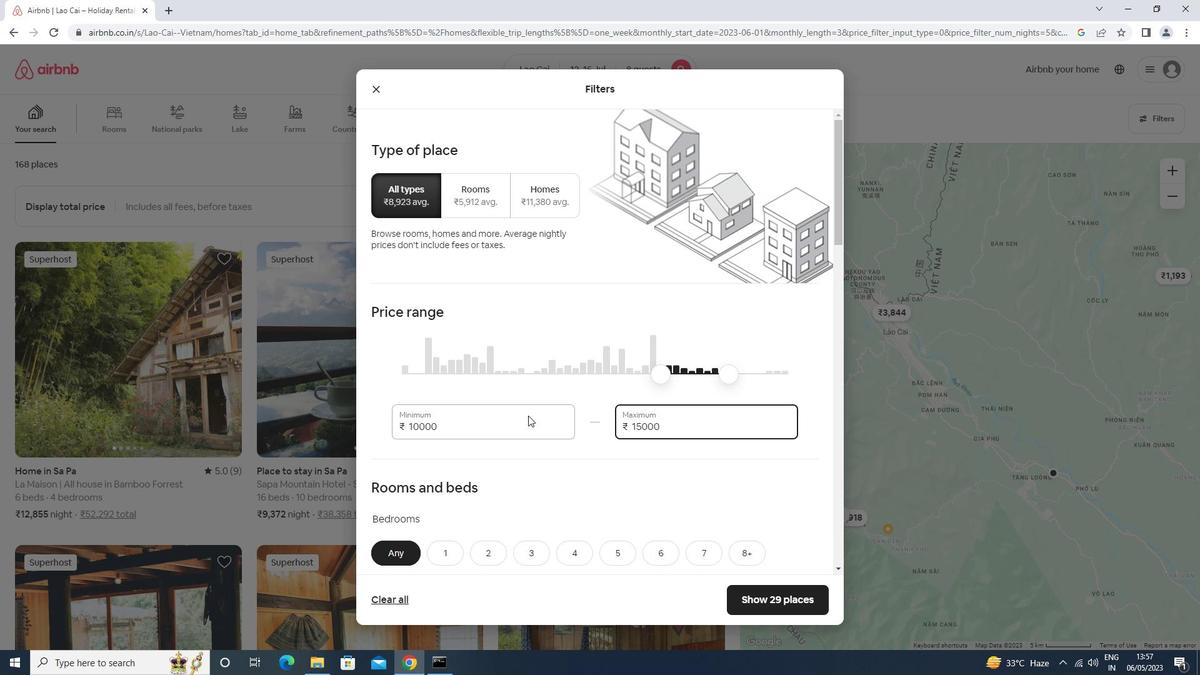 
Action: Mouse scrolled (528, 414) with delta (0, 0)
Screenshot: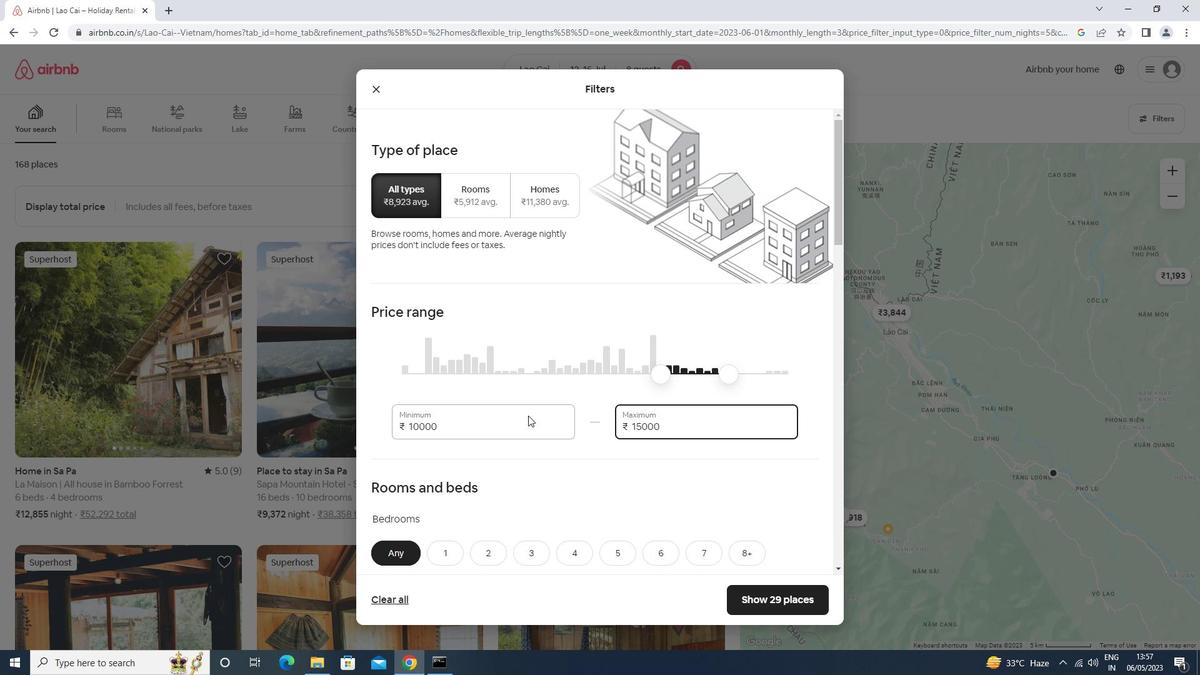 
Action: Mouse scrolled (528, 414) with delta (0, 0)
Screenshot: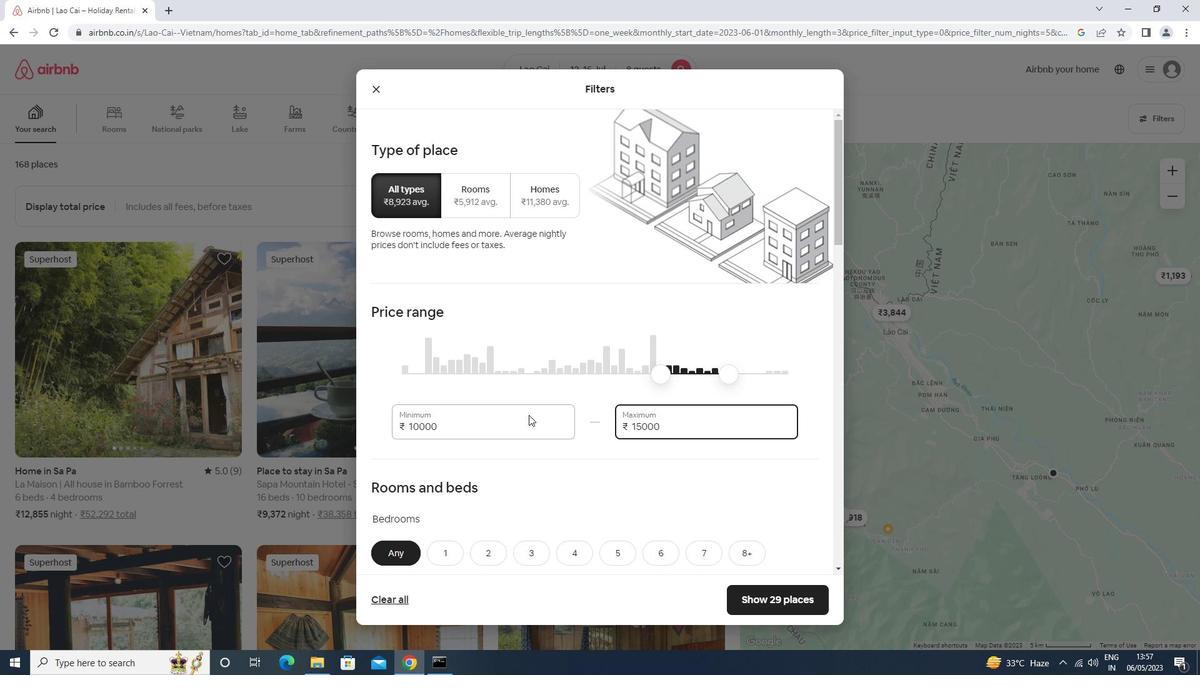 
Action: Mouse moved to (745, 431)
Screenshot: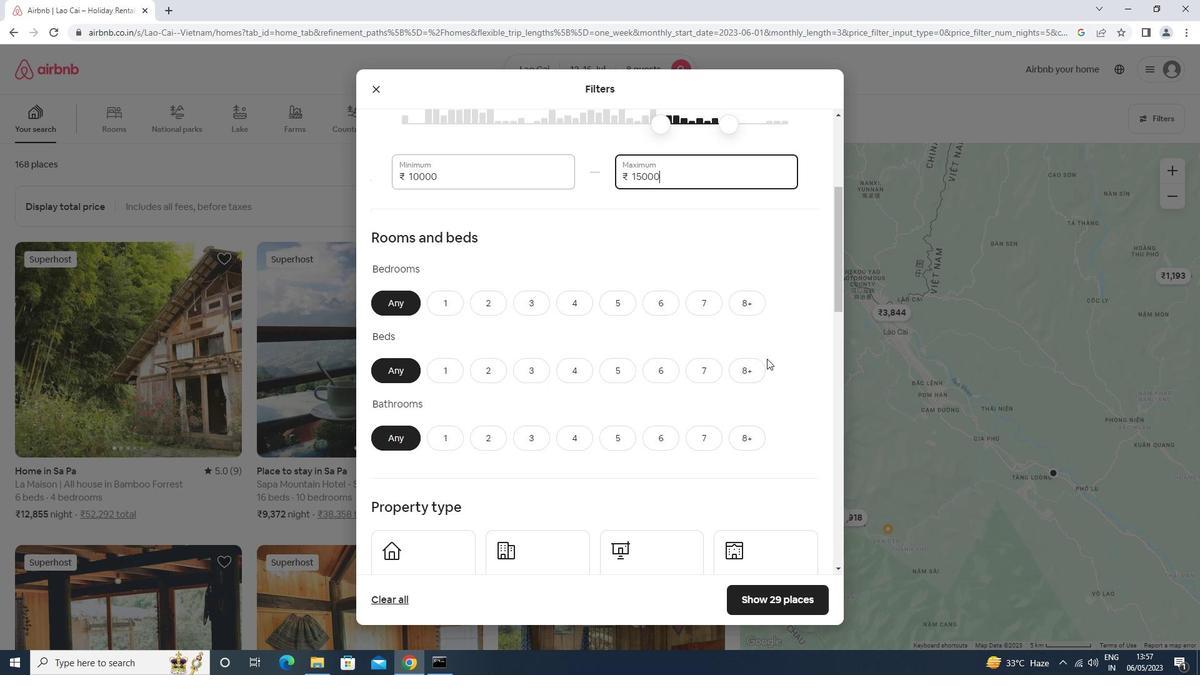 
Action: Mouse pressed left at (745, 431)
Screenshot: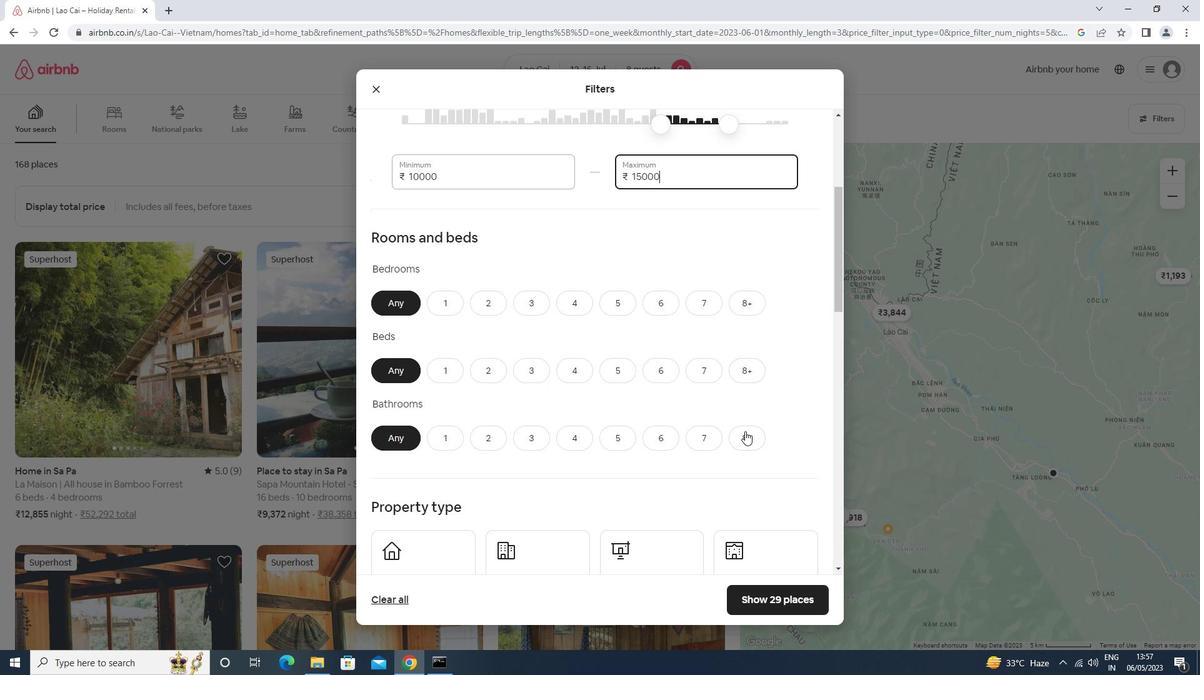 
Action: Mouse moved to (742, 371)
Screenshot: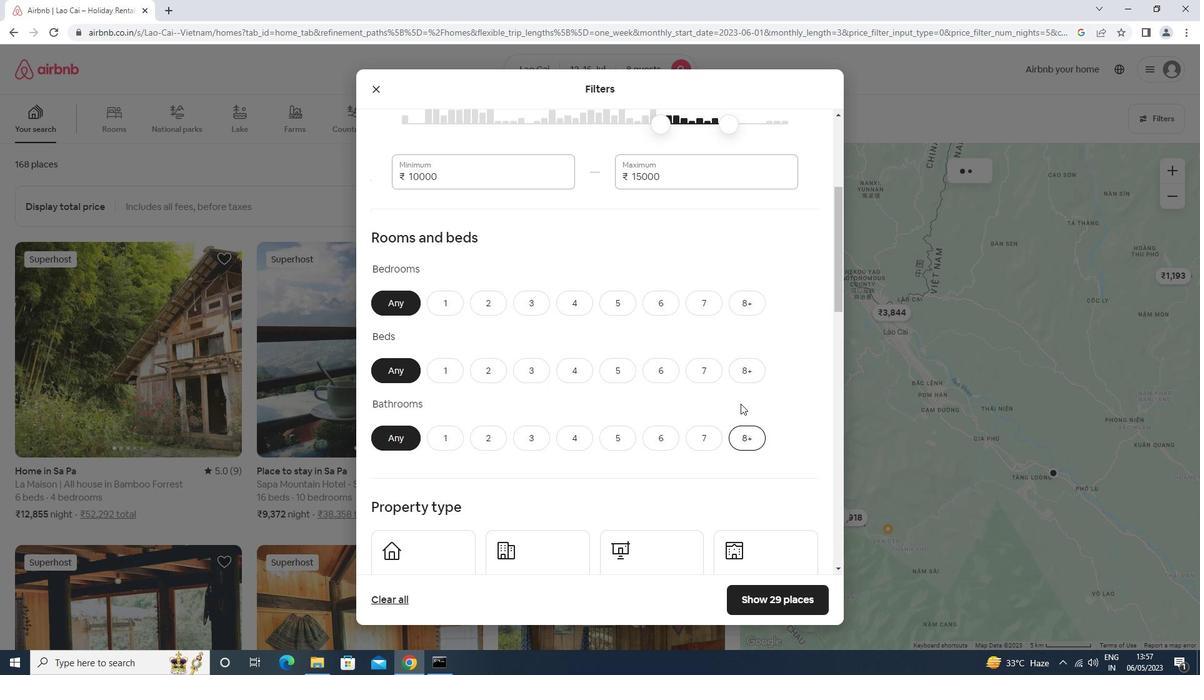 
Action: Mouse pressed left at (742, 371)
Screenshot: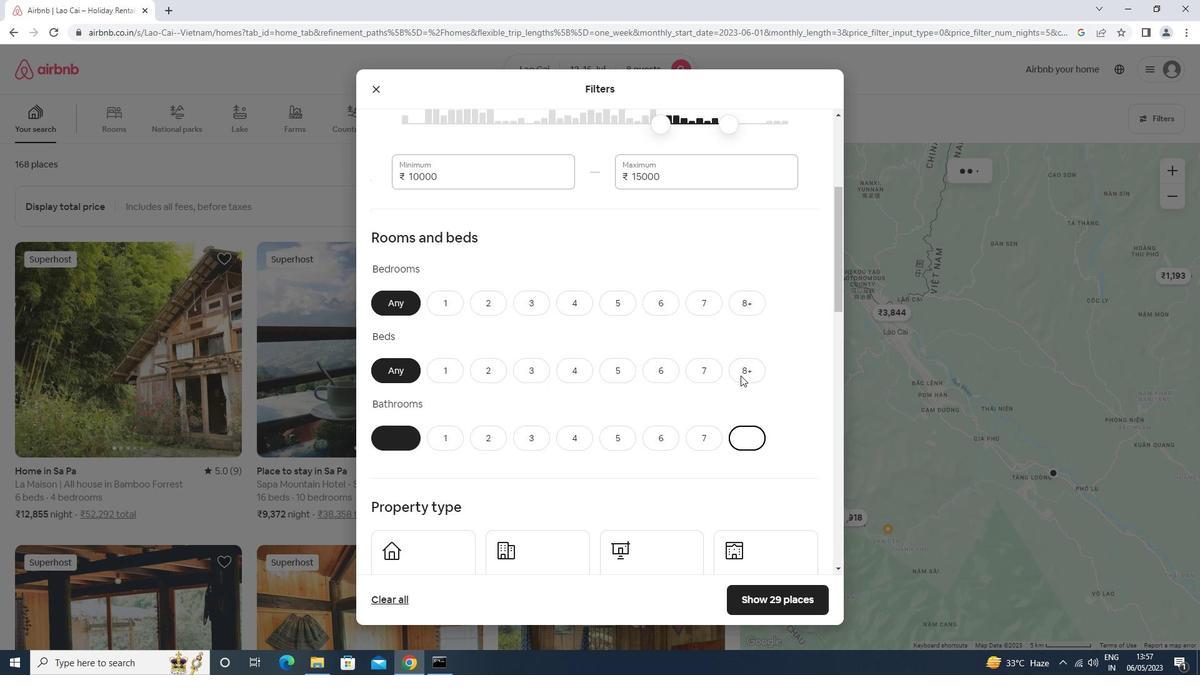 
Action: Mouse moved to (748, 298)
Screenshot: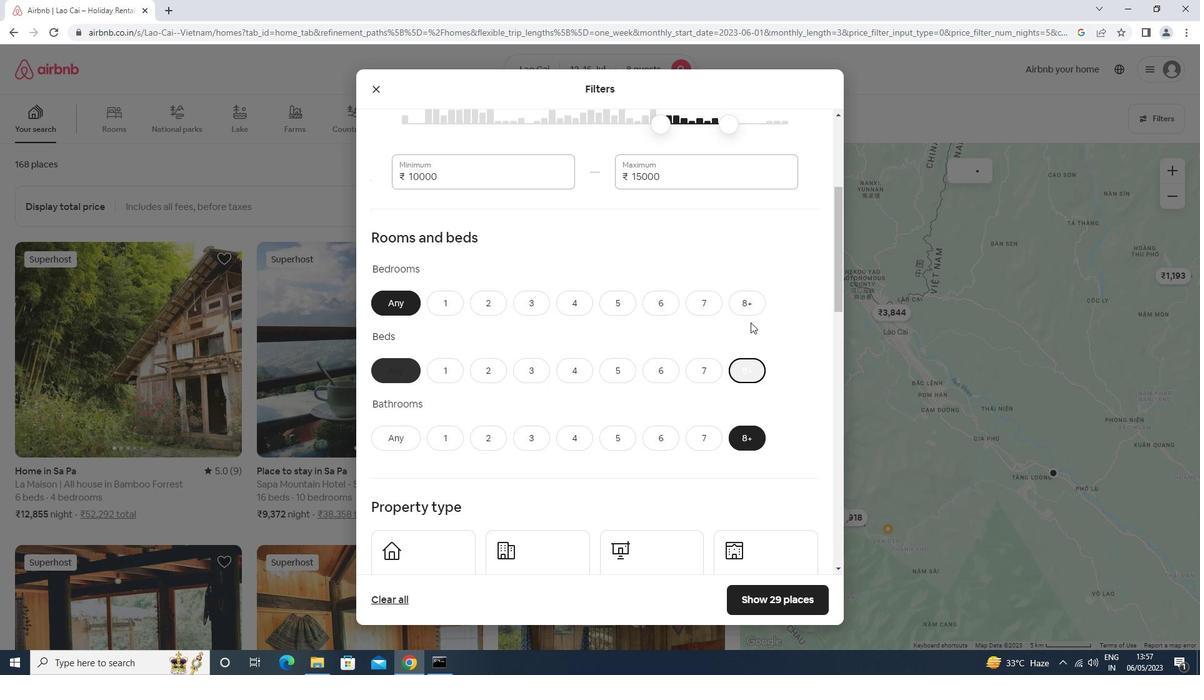
Action: Mouse pressed left at (748, 298)
Screenshot: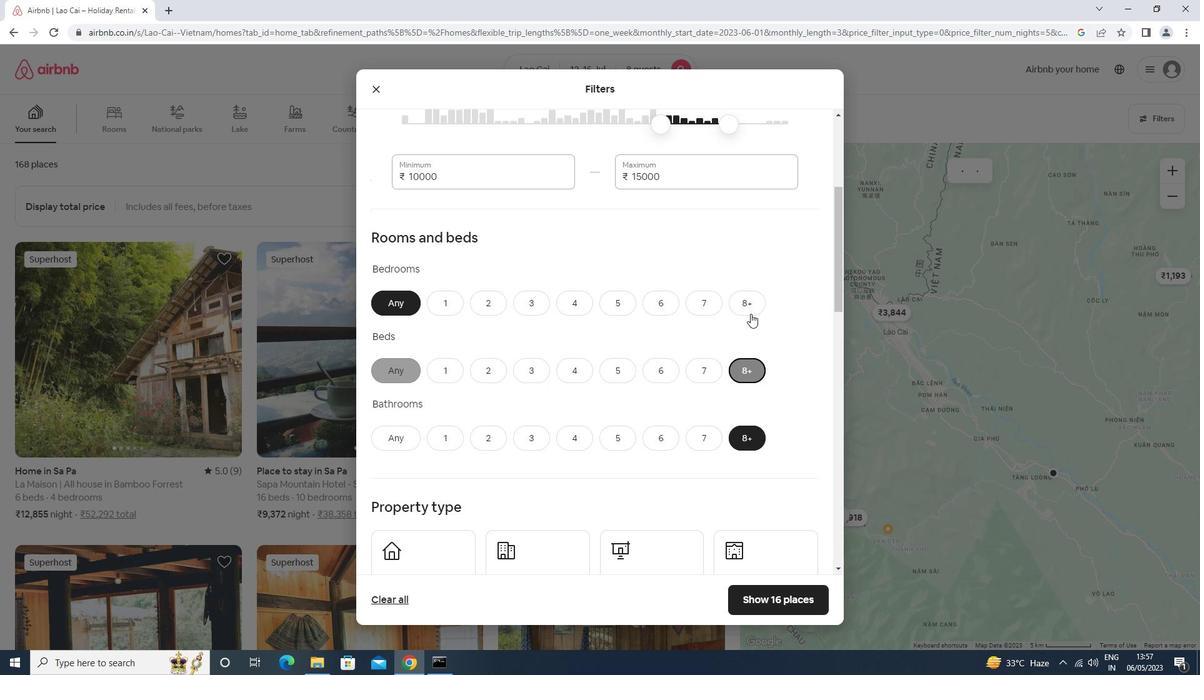 
Action: Mouse moved to (438, 553)
Screenshot: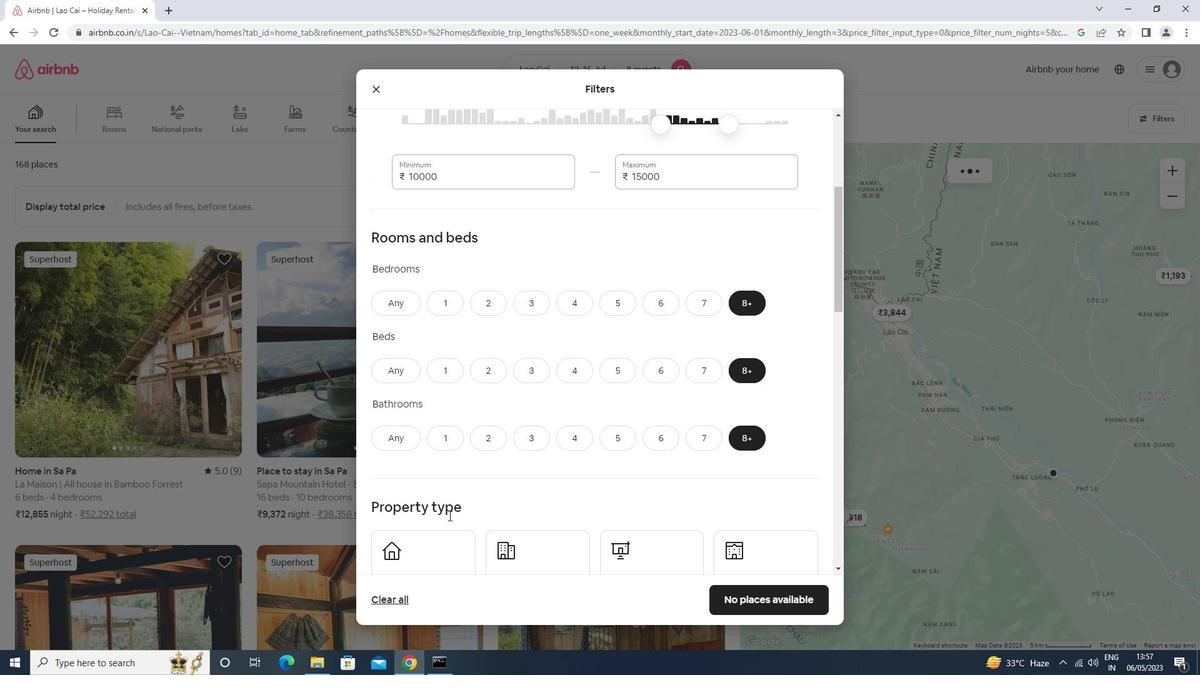 
Action: Mouse pressed left at (438, 553)
Screenshot: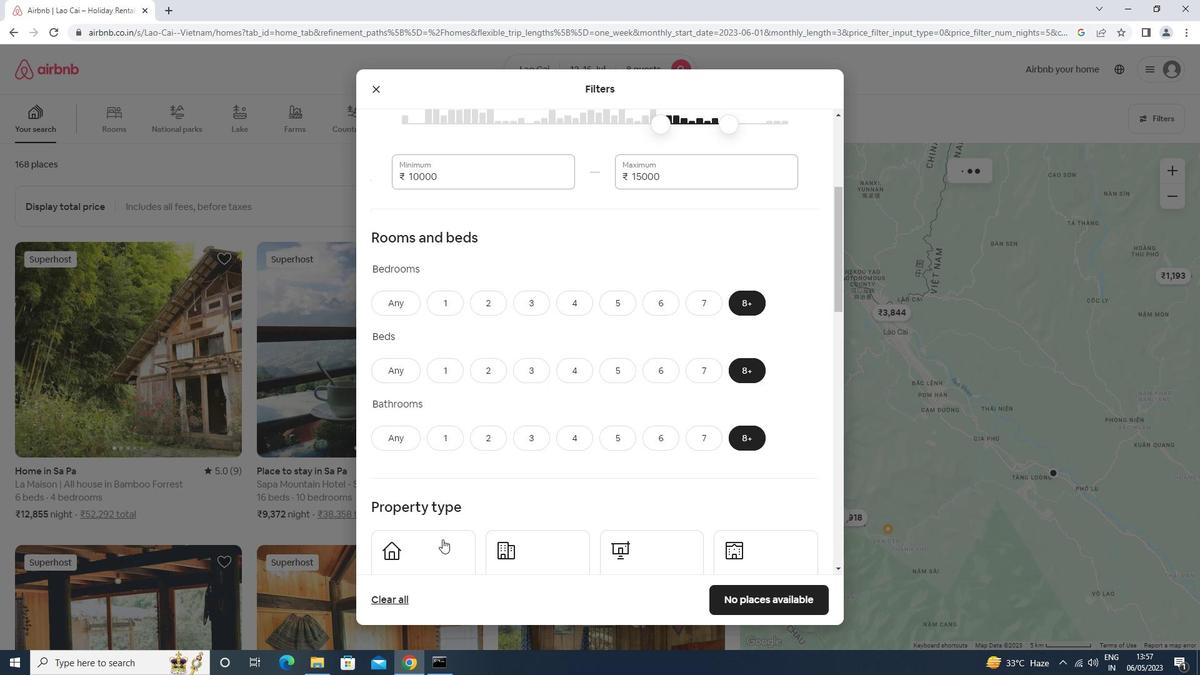 
Action: Mouse moved to (522, 557)
Screenshot: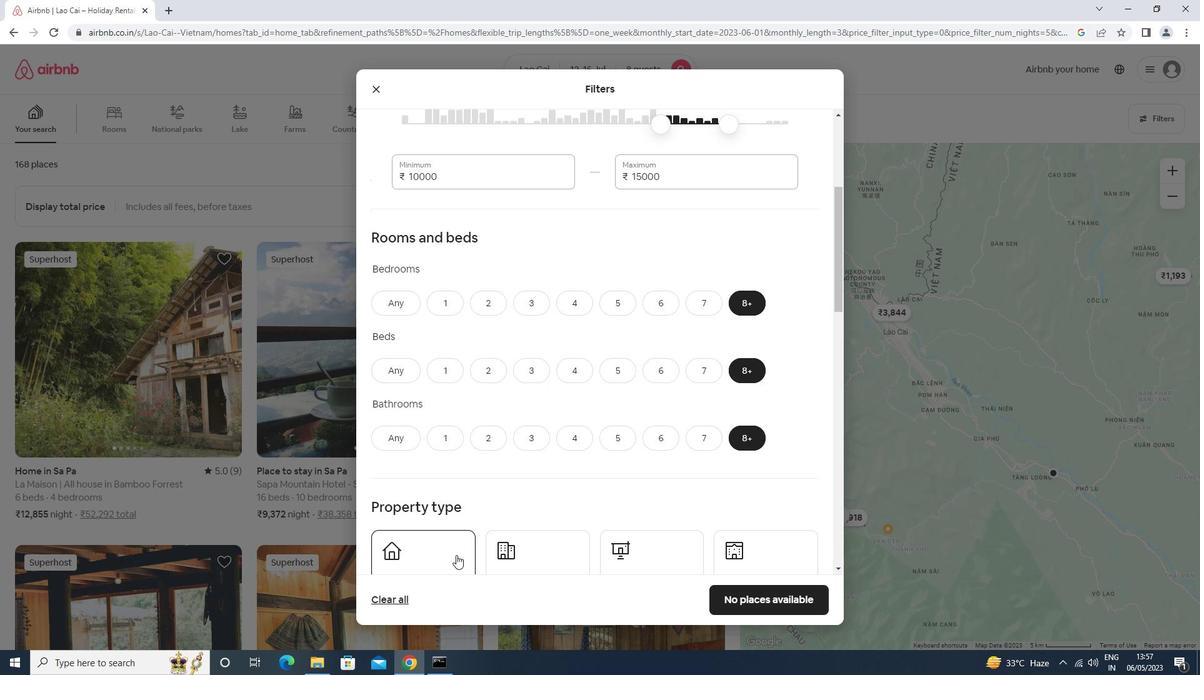 
Action: Mouse pressed left at (522, 557)
Screenshot: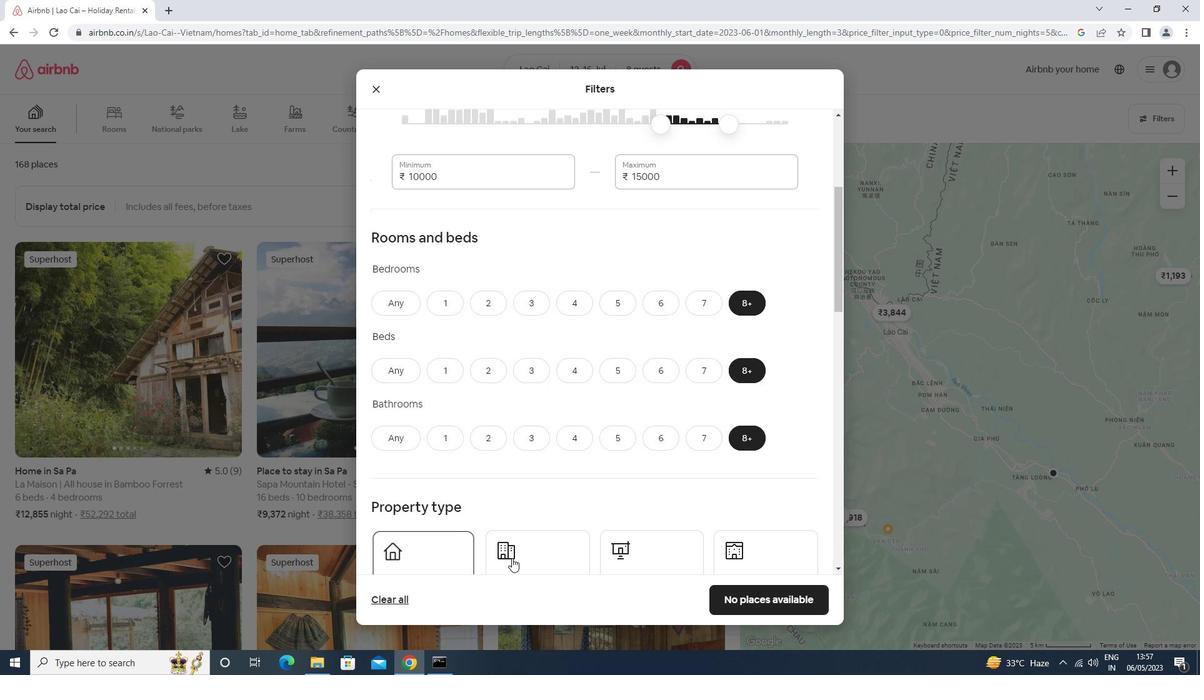 
Action: Mouse moved to (663, 553)
Screenshot: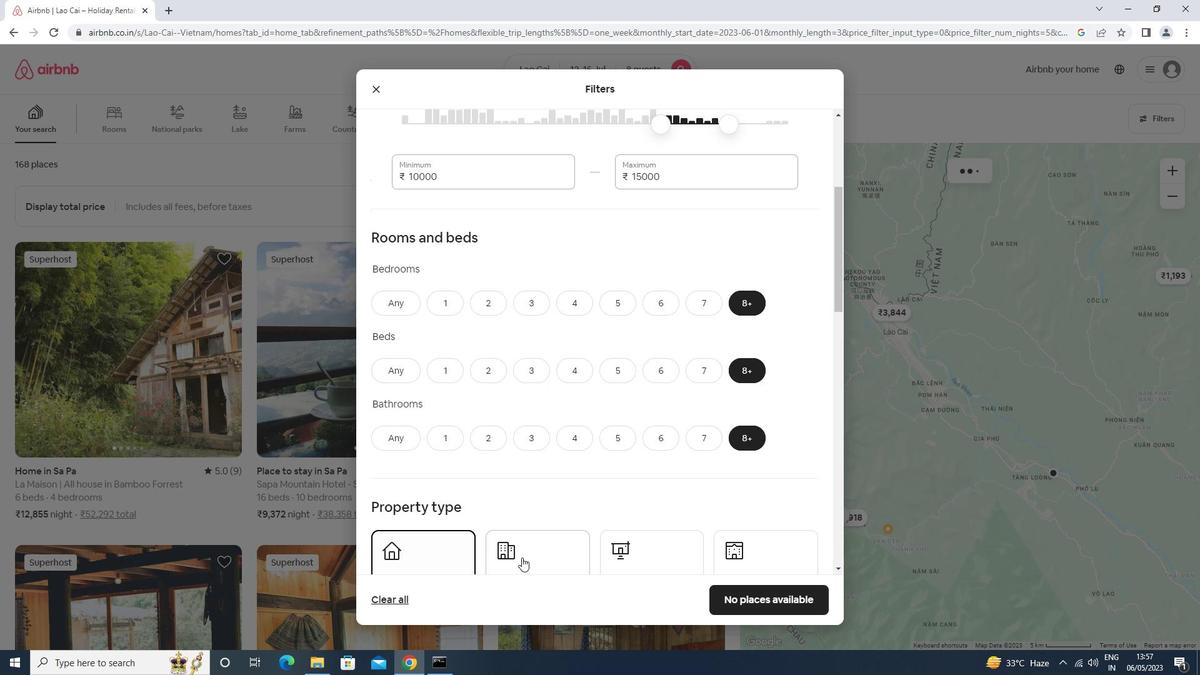 
Action: Mouse pressed left at (663, 553)
Screenshot: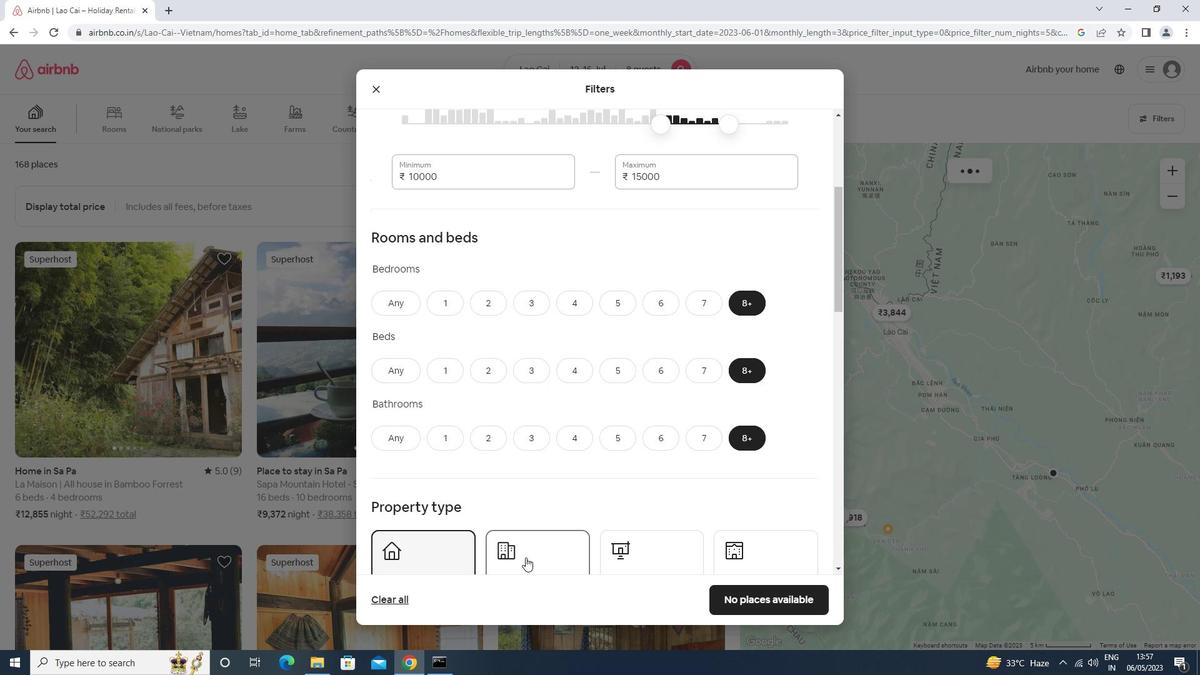 
Action: Mouse moved to (664, 553)
Screenshot: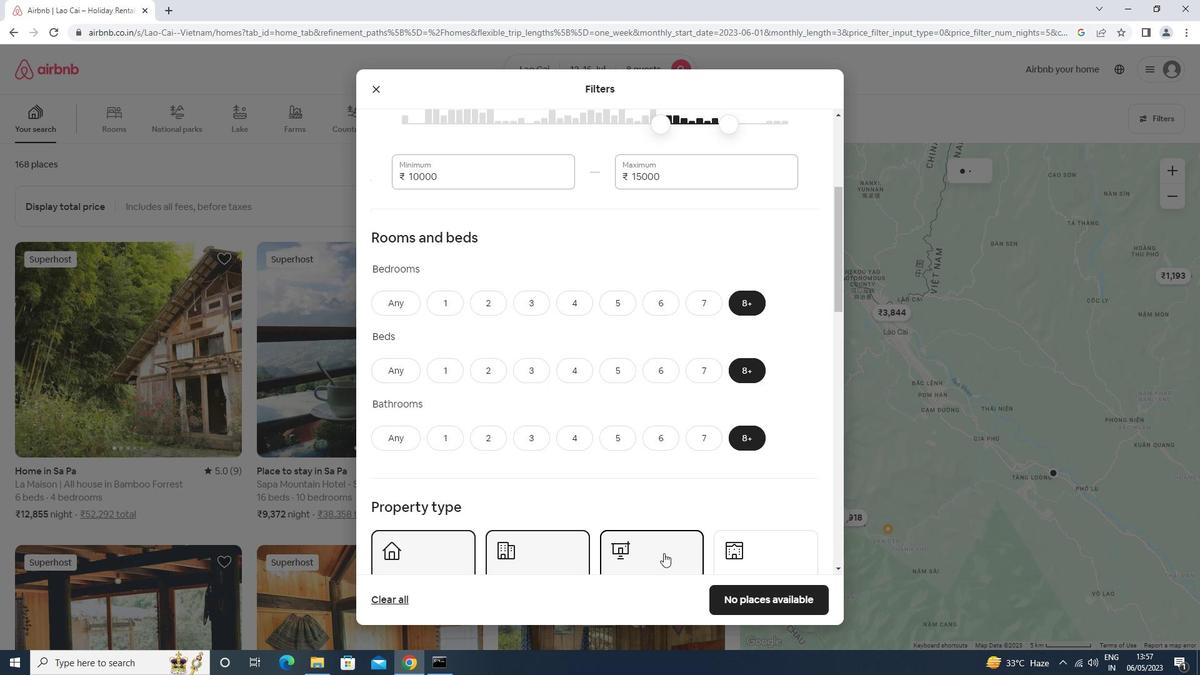 
Action: Mouse scrolled (664, 552) with delta (0, 0)
Screenshot: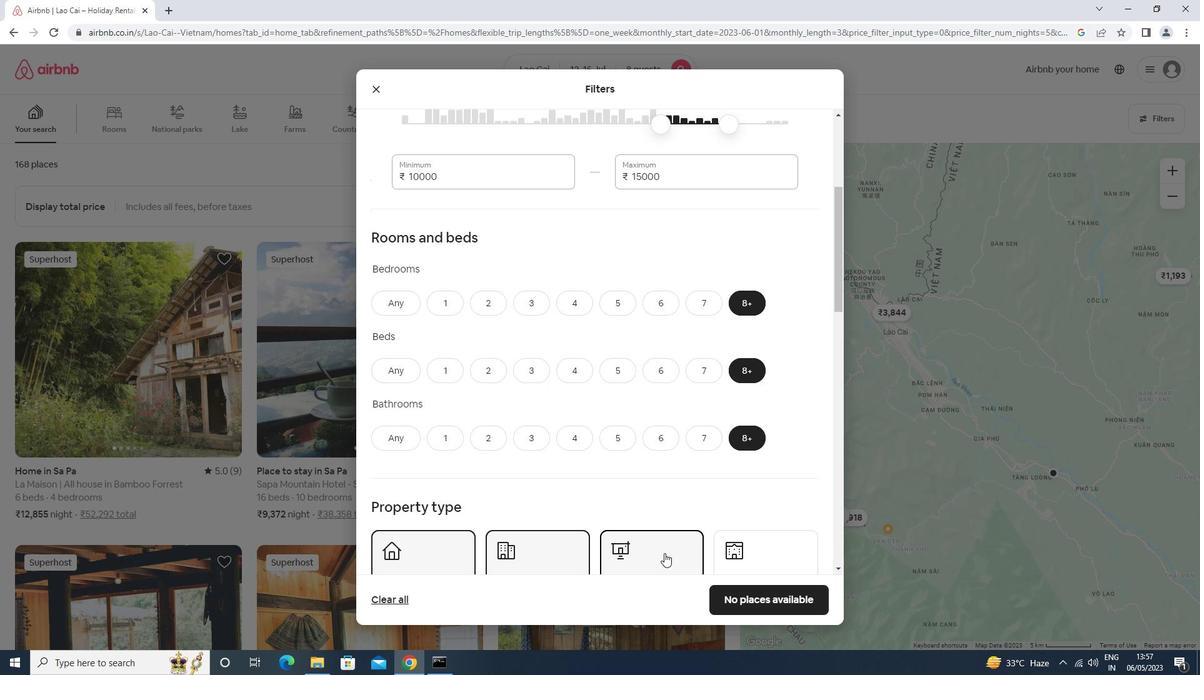 
Action: Mouse scrolled (664, 552) with delta (0, 0)
Screenshot: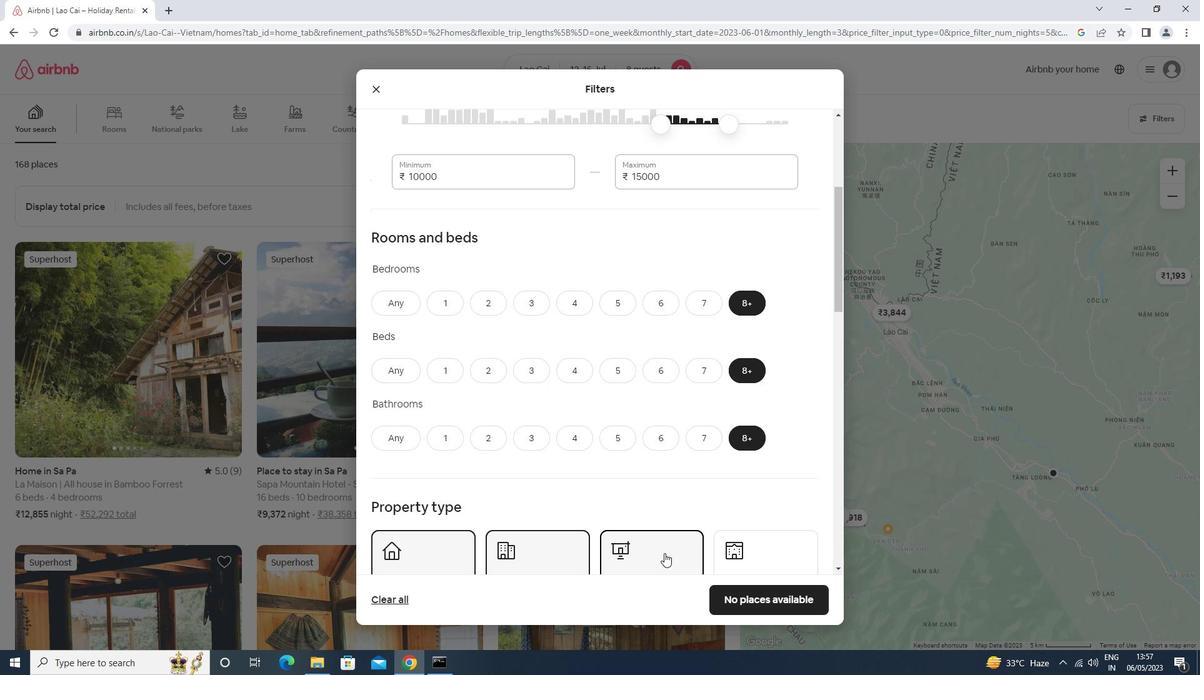 
Action: Mouse scrolled (664, 552) with delta (0, 0)
Screenshot: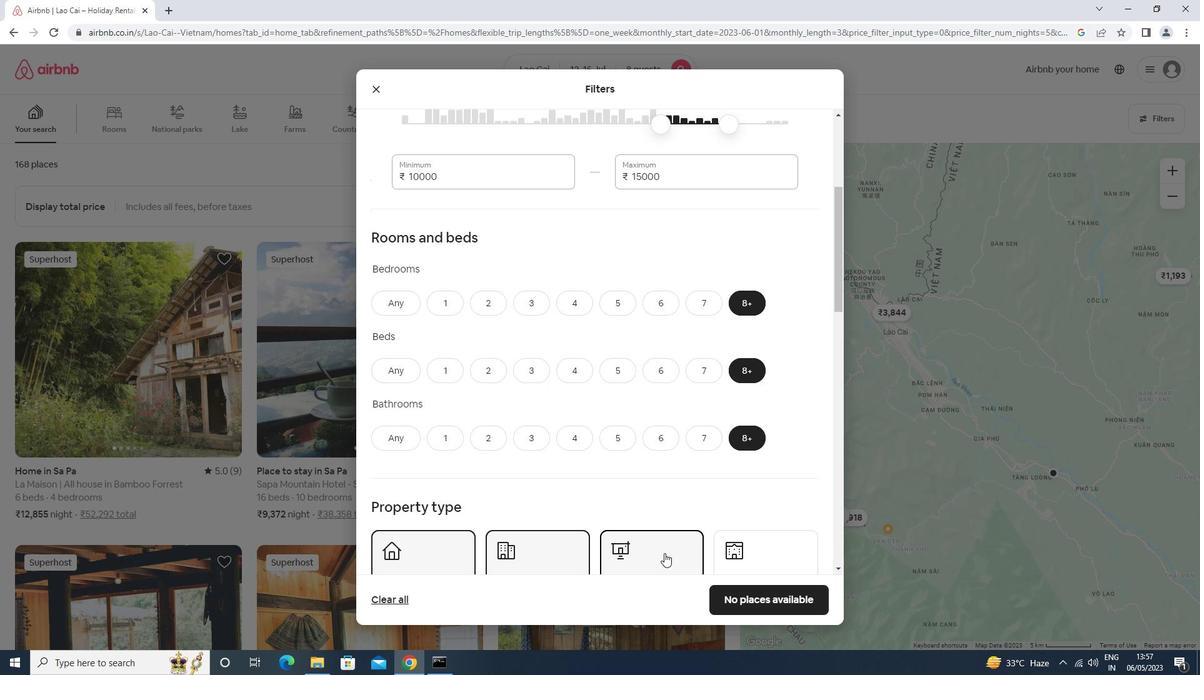 
Action: Mouse scrolled (664, 552) with delta (0, 0)
Screenshot: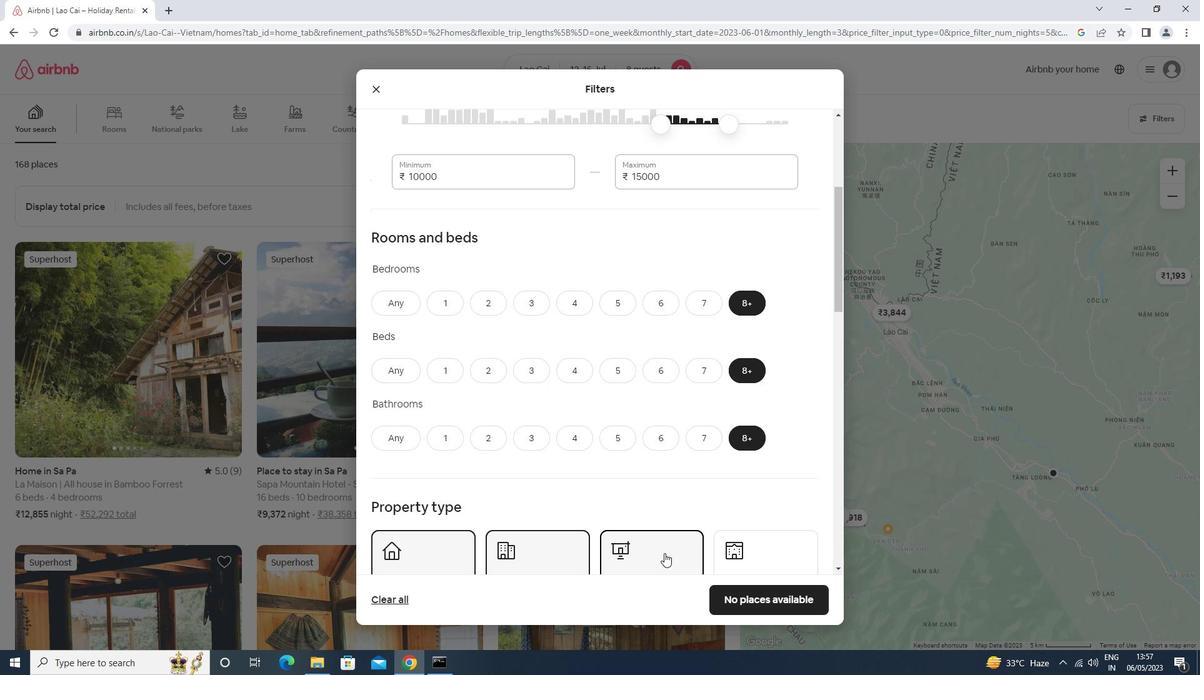 
Action: Mouse moved to (426, 471)
Screenshot: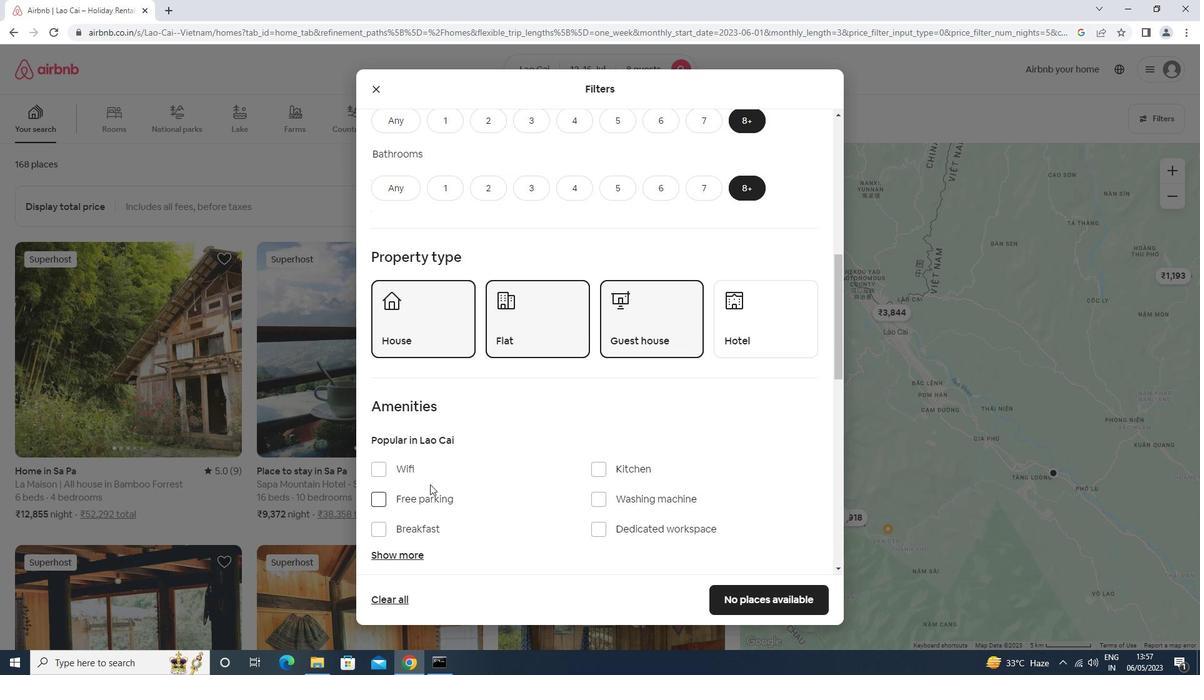 
Action: Mouse pressed left at (426, 471)
Screenshot: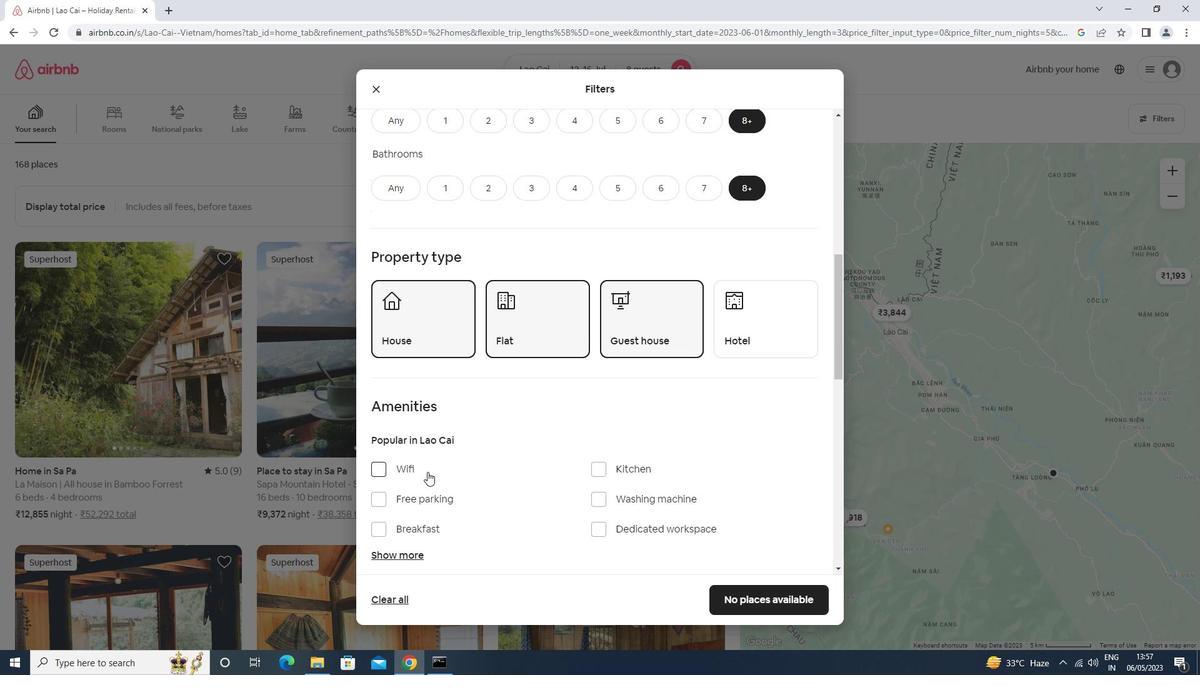 
Action: Mouse moved to (431, 501)
Screenshot: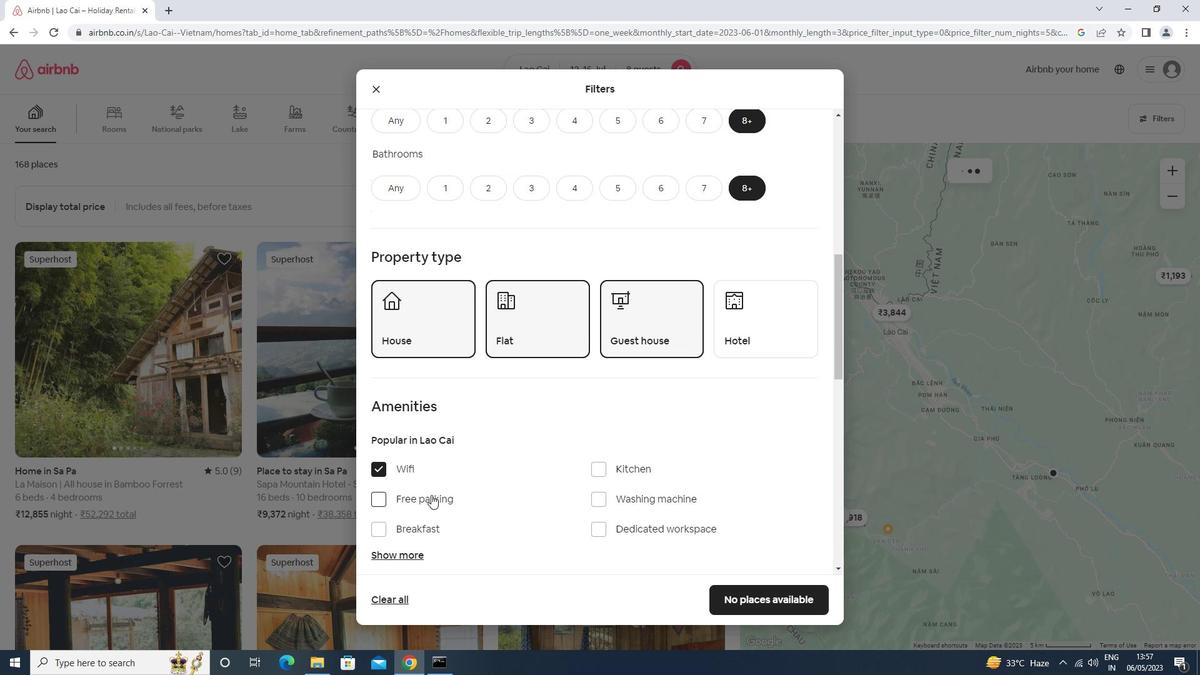 
Action: Mouse pressed left at (431, 501)
Screenshot: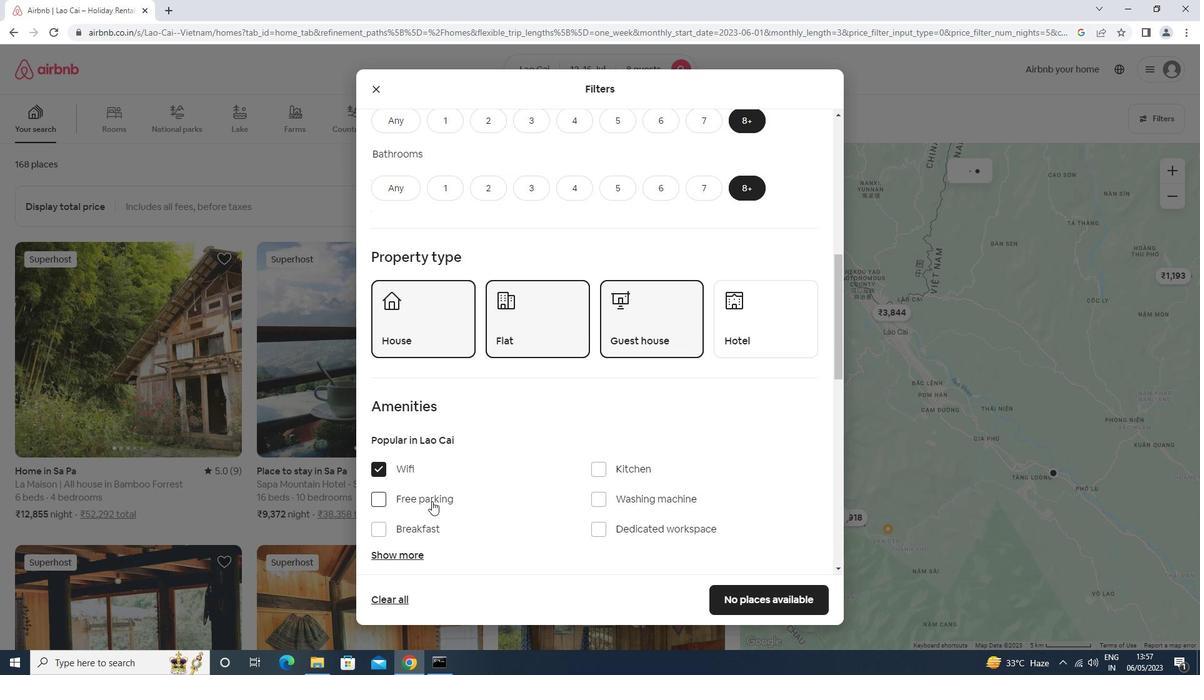 
Action: Mouse moved to (423, 553)
Screenshot: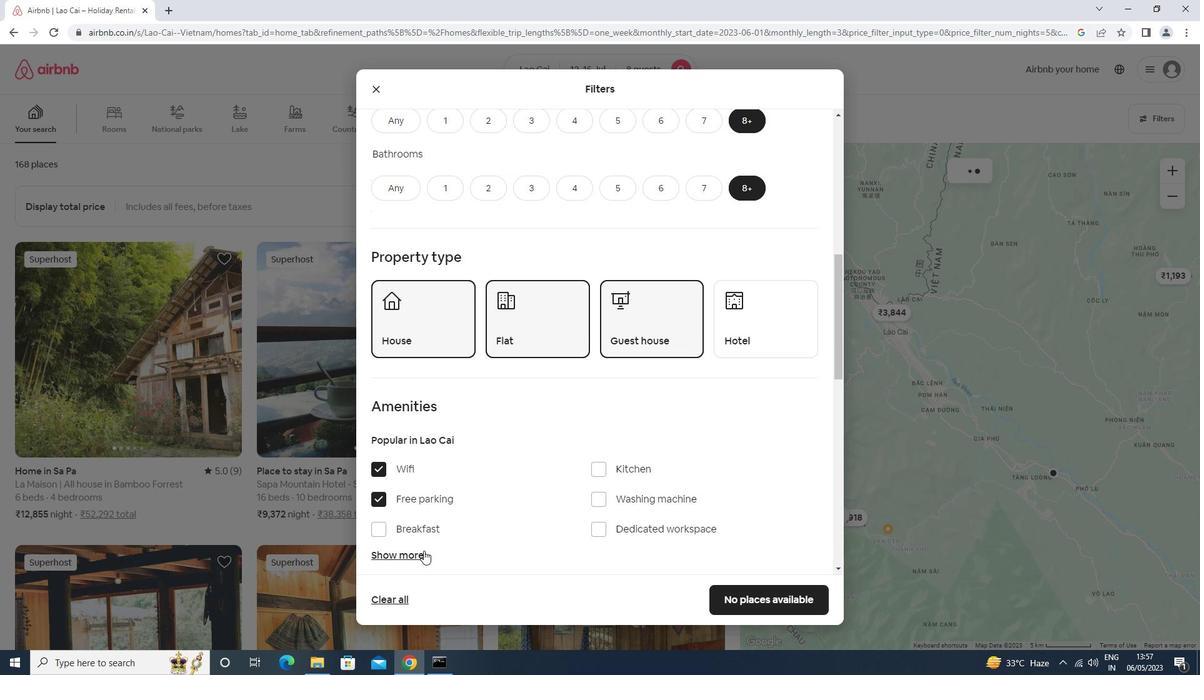 
Action: Mouse pressed left at (423, 553)
Screenshot: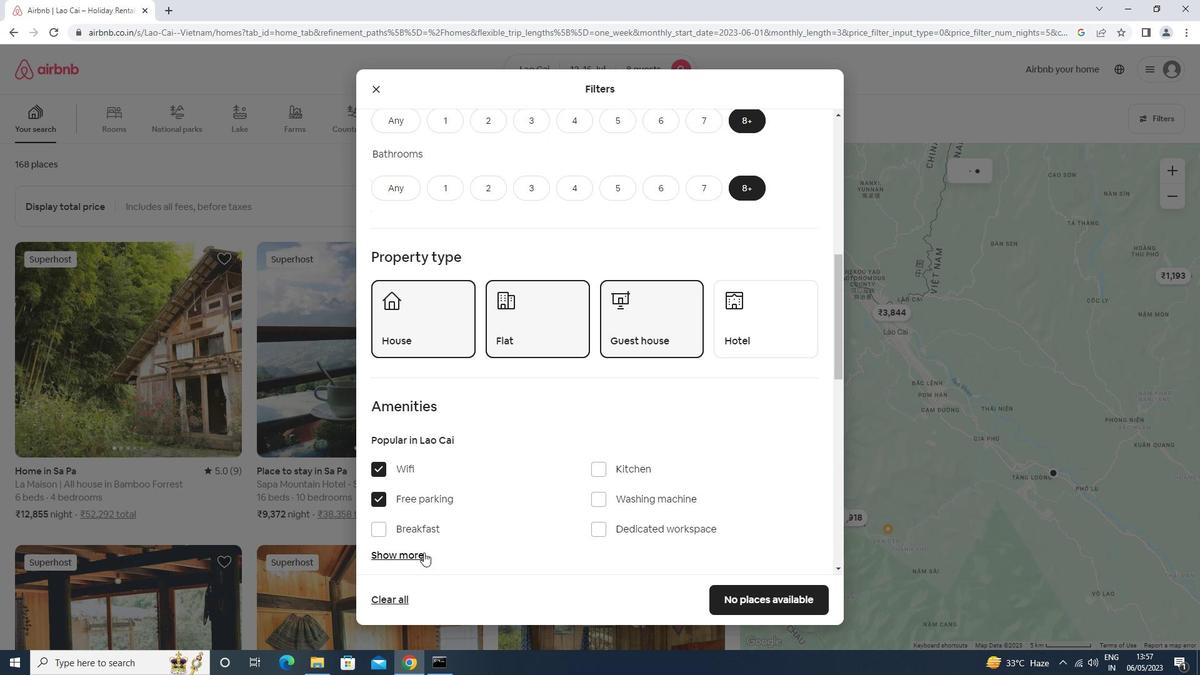 
Action: Mouse moved to (431, 528)
Screenshot: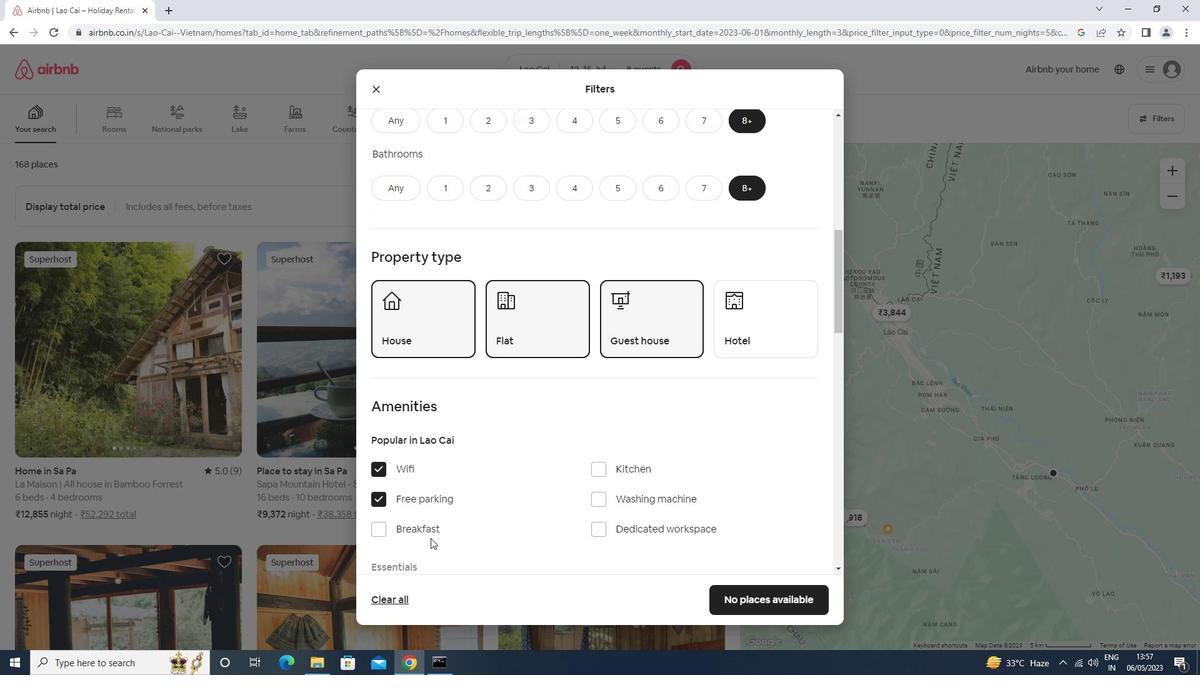 
Action: Mouse pressed left at (431, 528)
Screenshot: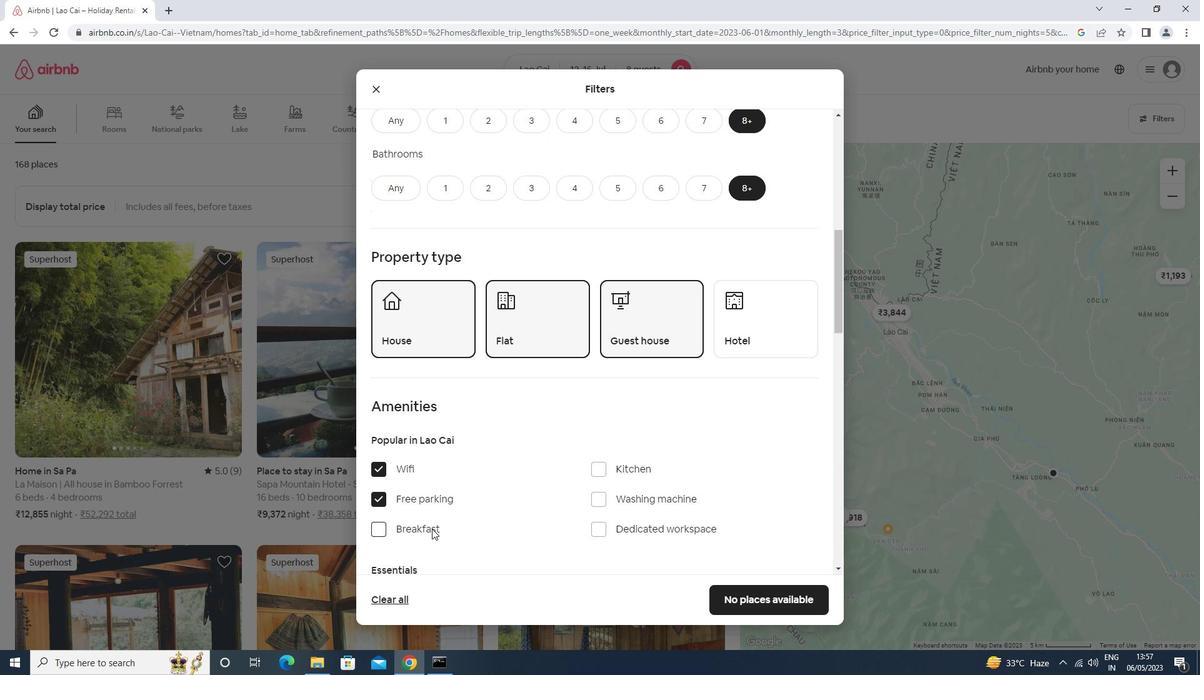 
Action: Mouse moved to (435, 268)
Screenshot: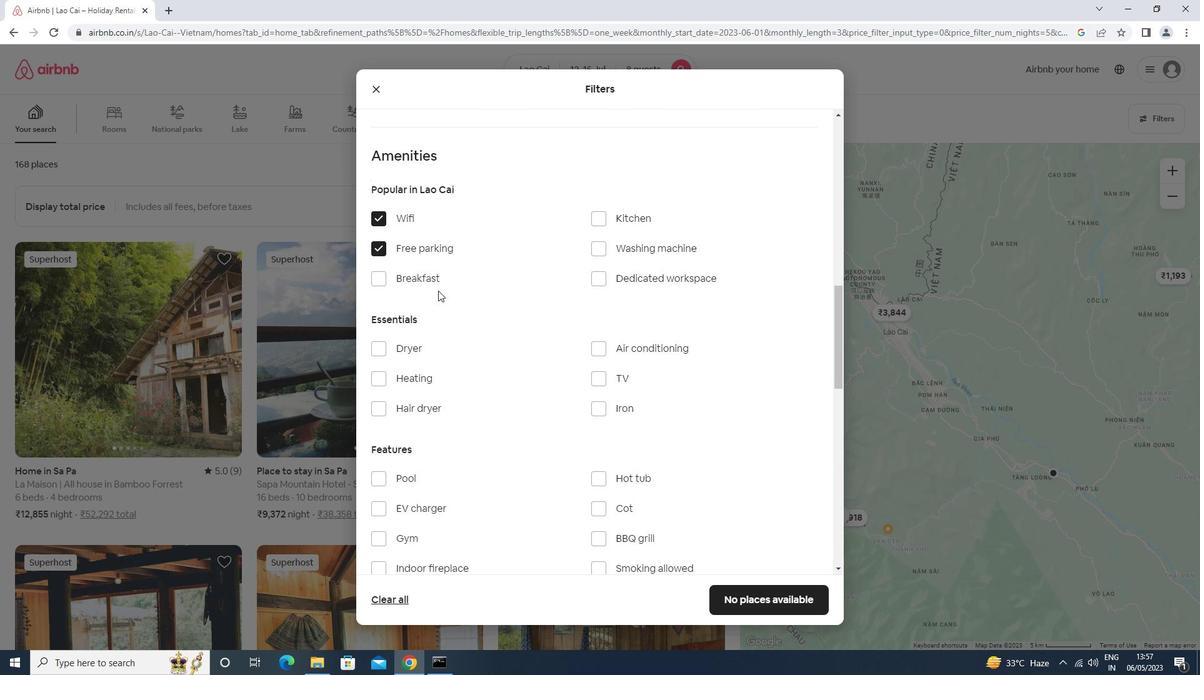 
Action: Mouse pressed left at (435, 268)
Screenshot: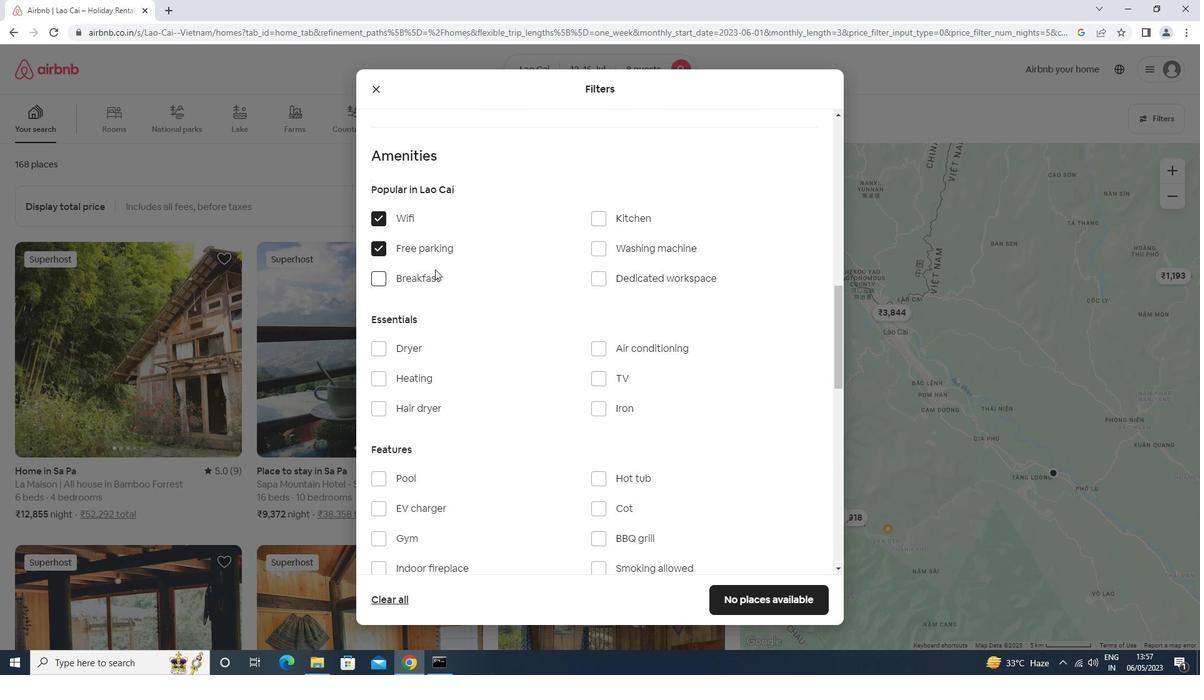 
Action: Mouse moved to (430, 276)
Screenshot: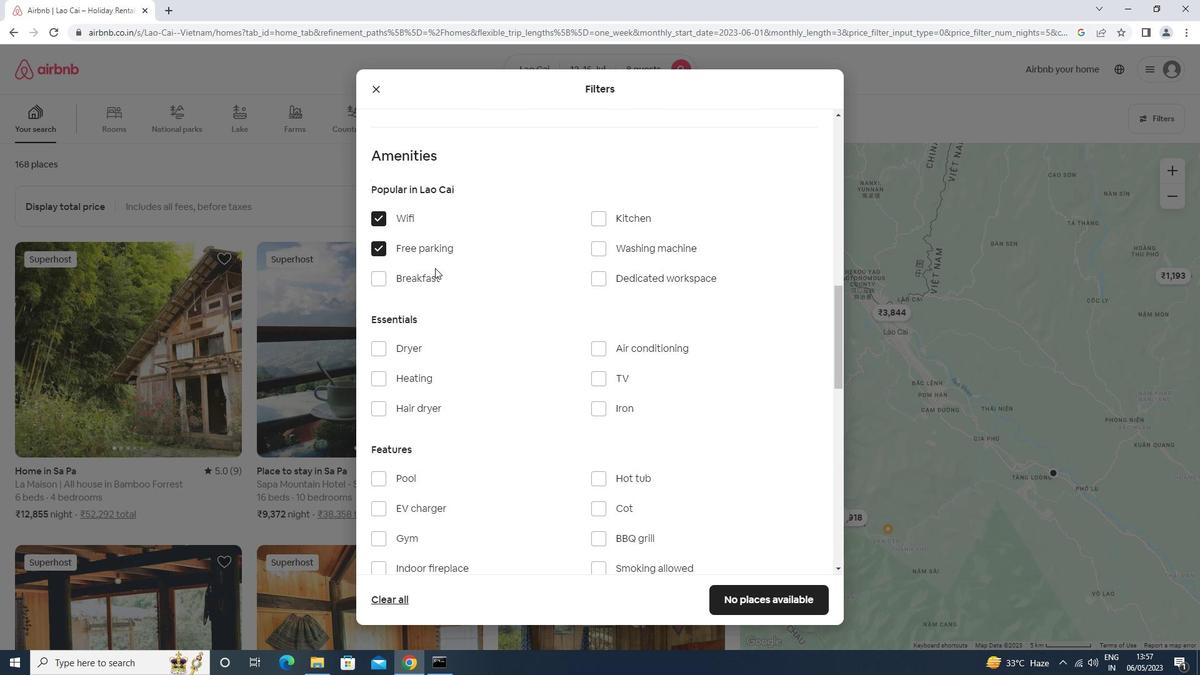 
Action: Mouse pressed left at (430, 276)
Screenshot: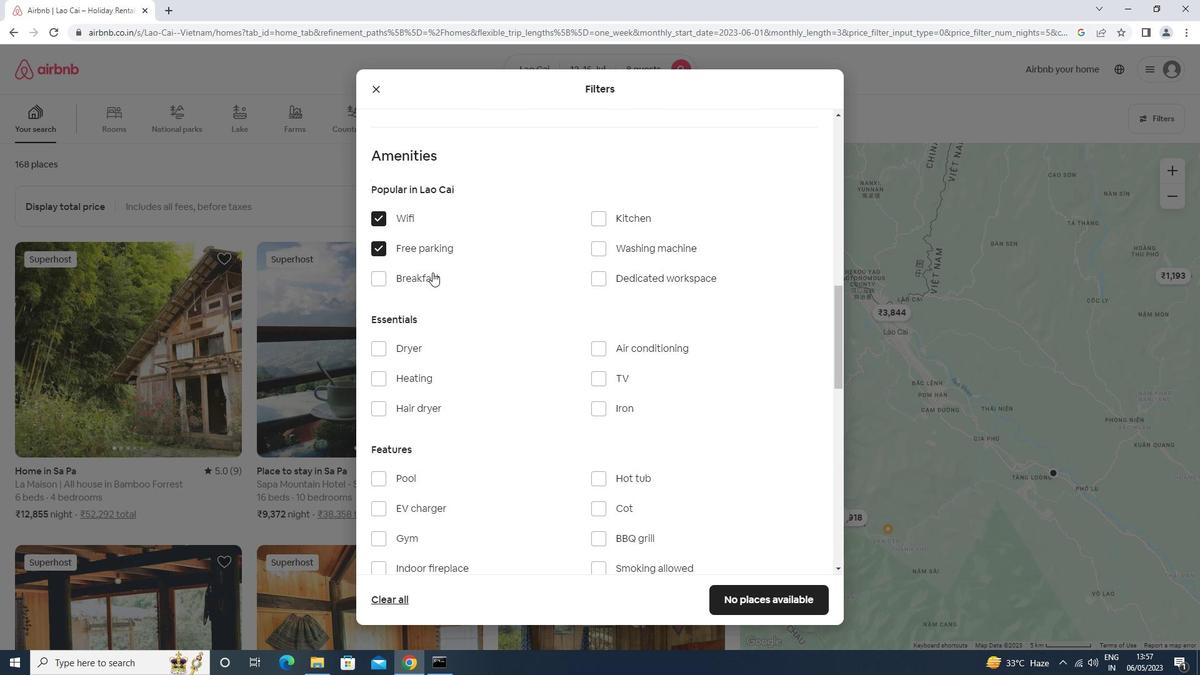 
Action: Mouse moved to (628, 382)
Screenshot: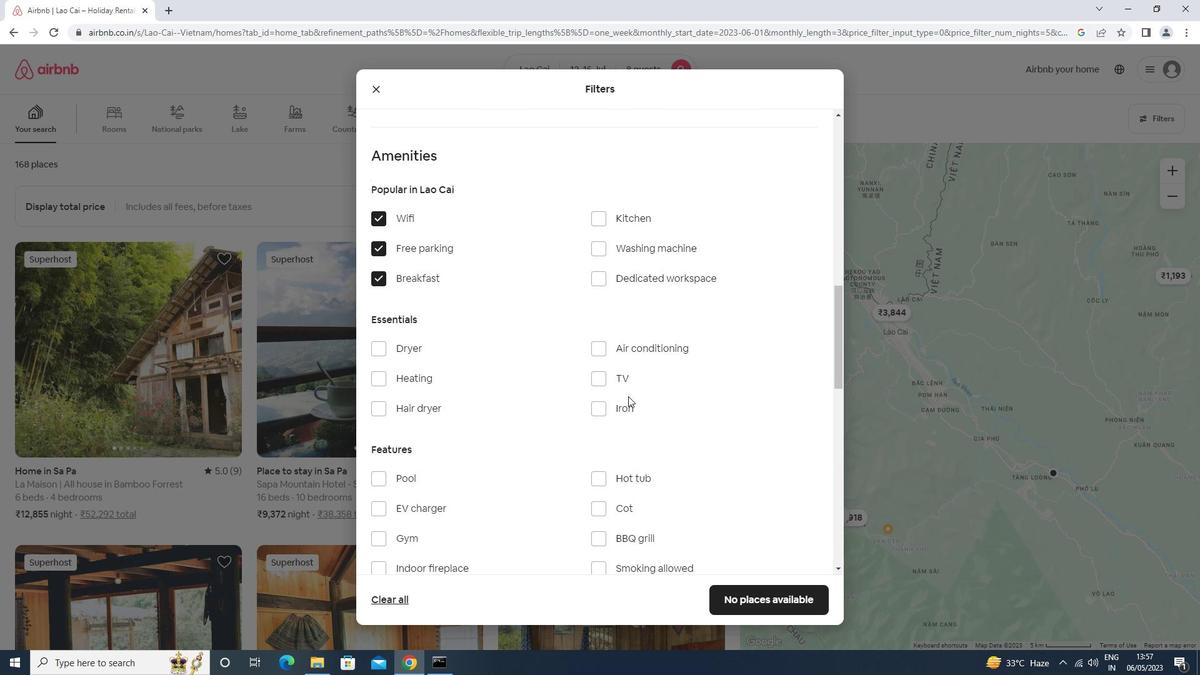 
Action: Mouse pressed left at (628, 382)
Screenshot: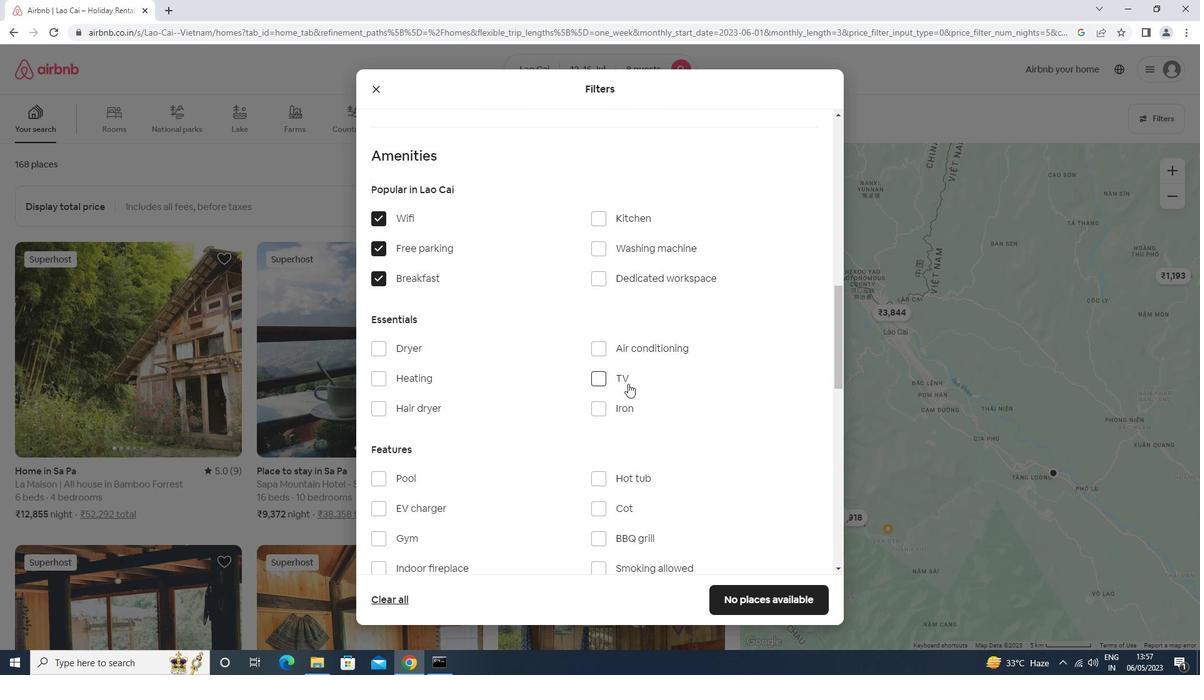 
Action: Mouse moved to (429, 538)
Screenshot: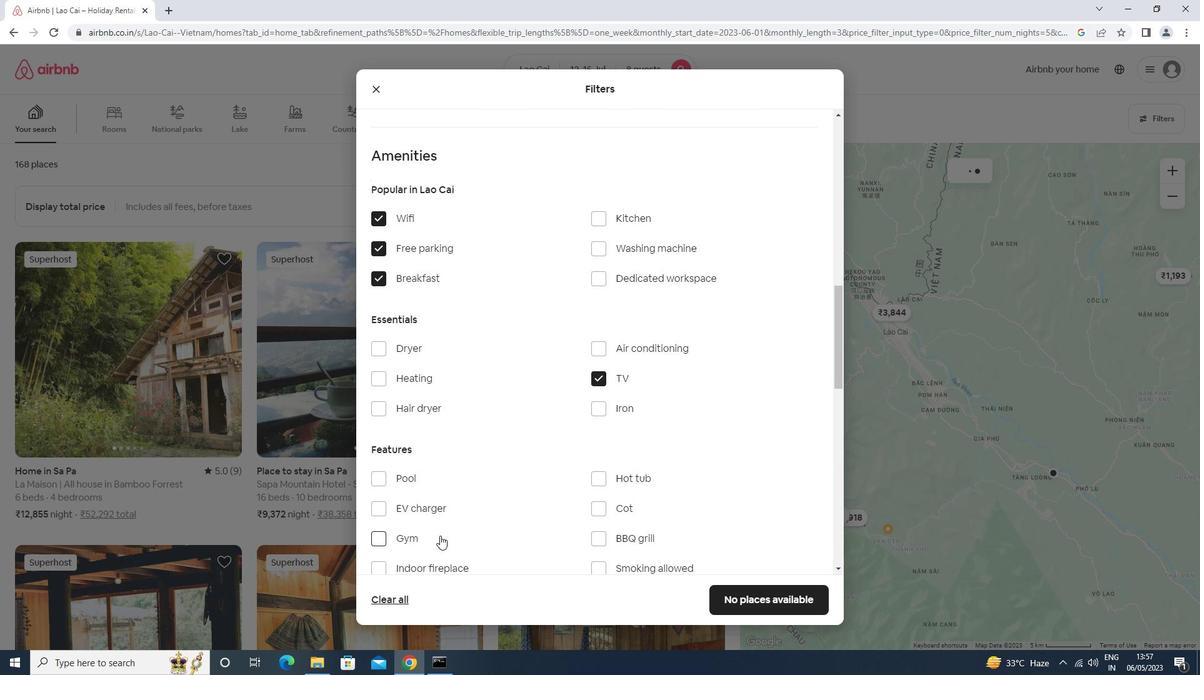 
Action: Mouse pressed left at (429, 538)
Screenshot: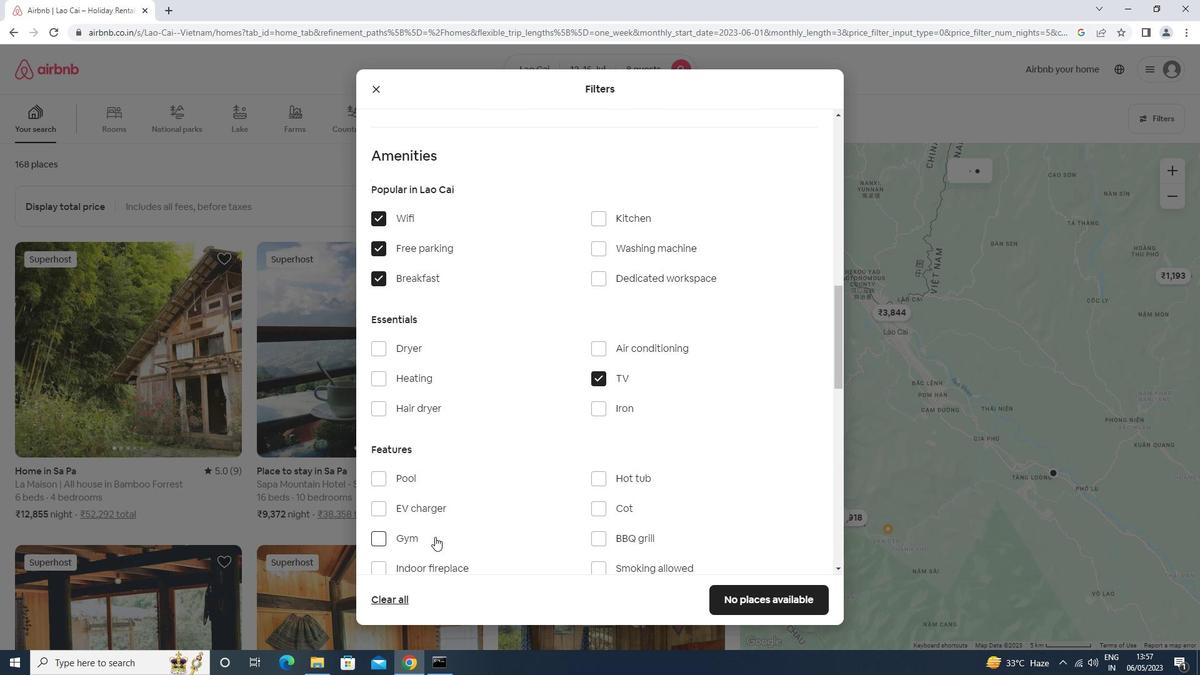 
Action: Mouse moved to (666, 437)
Screenshot: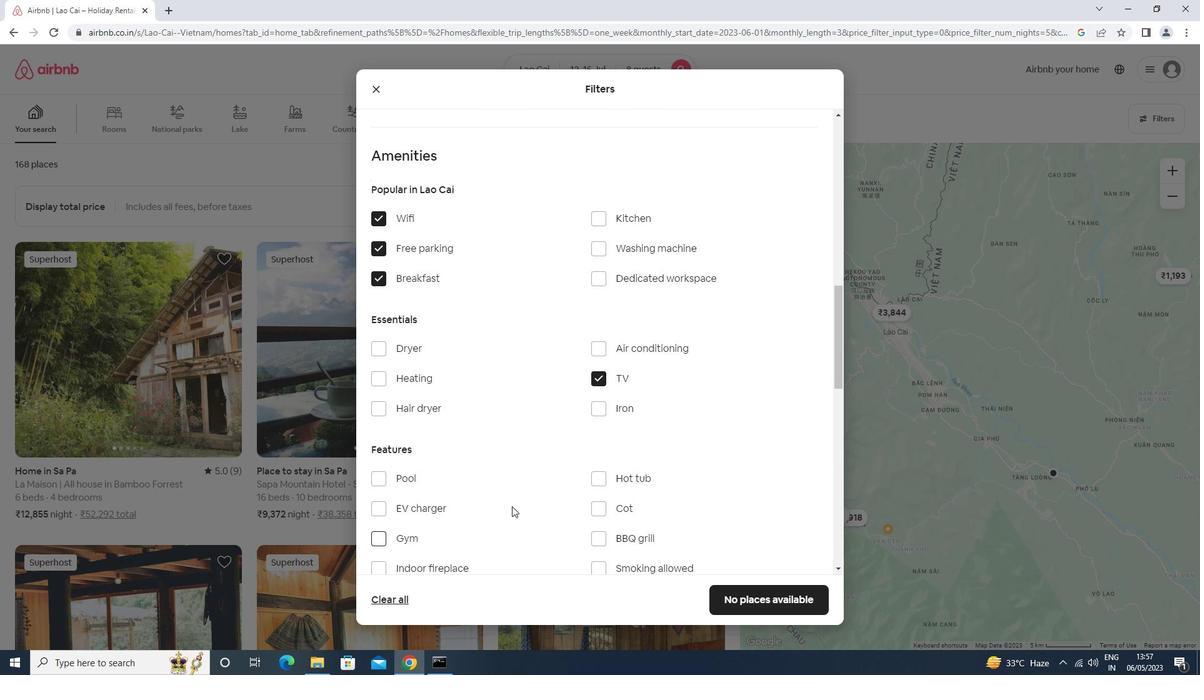 
Action: Mouse scrolled (666, 436) with delta (0, 0)
Screenshot: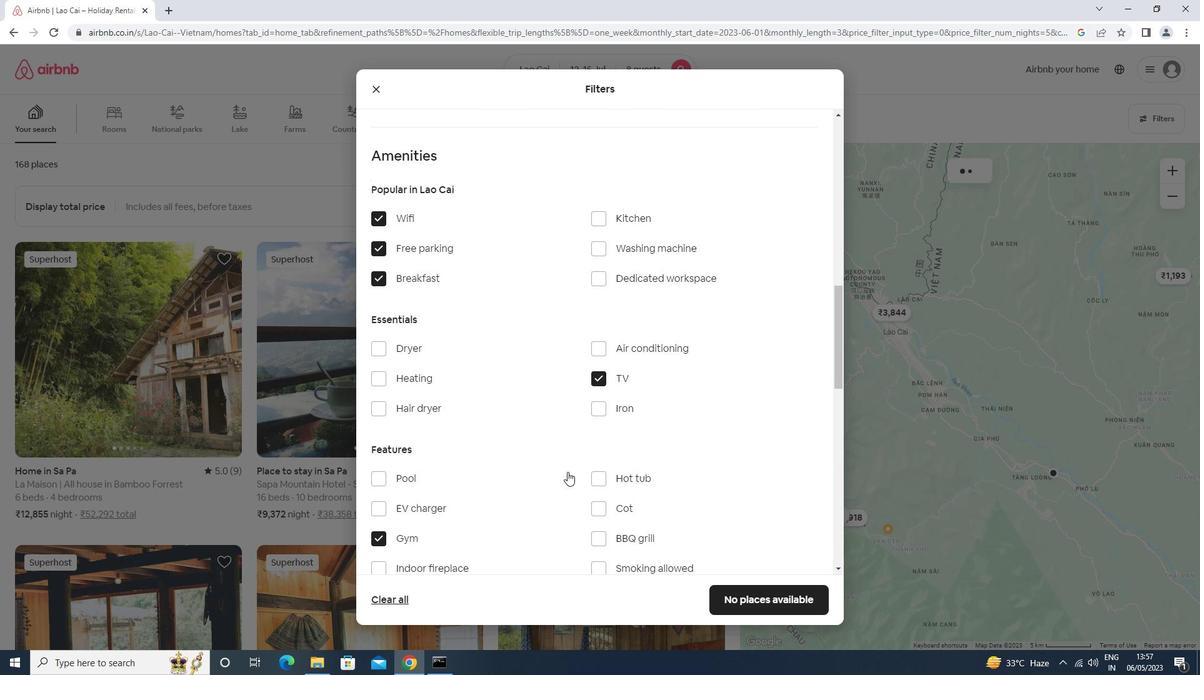 
Action: Mouse scrolled (666, 436) with delta (0, 0)
Screenshot: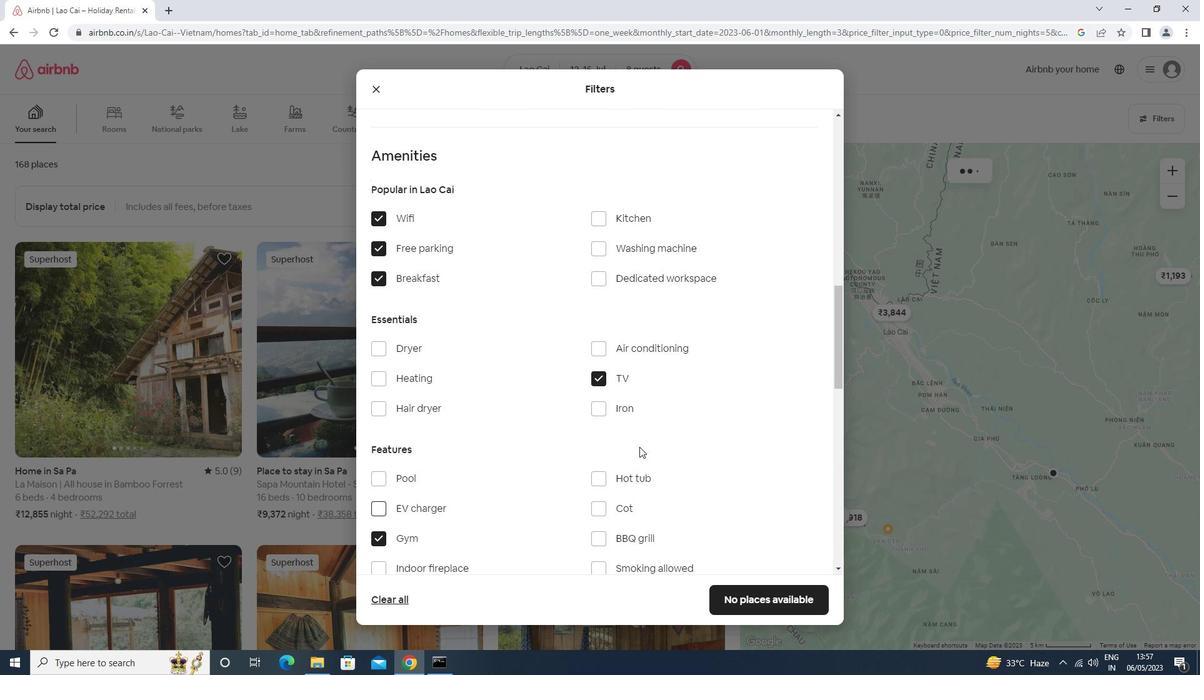 
Action: Mouse scrolled (666, 436) with delta (0, 0)
Screenshot: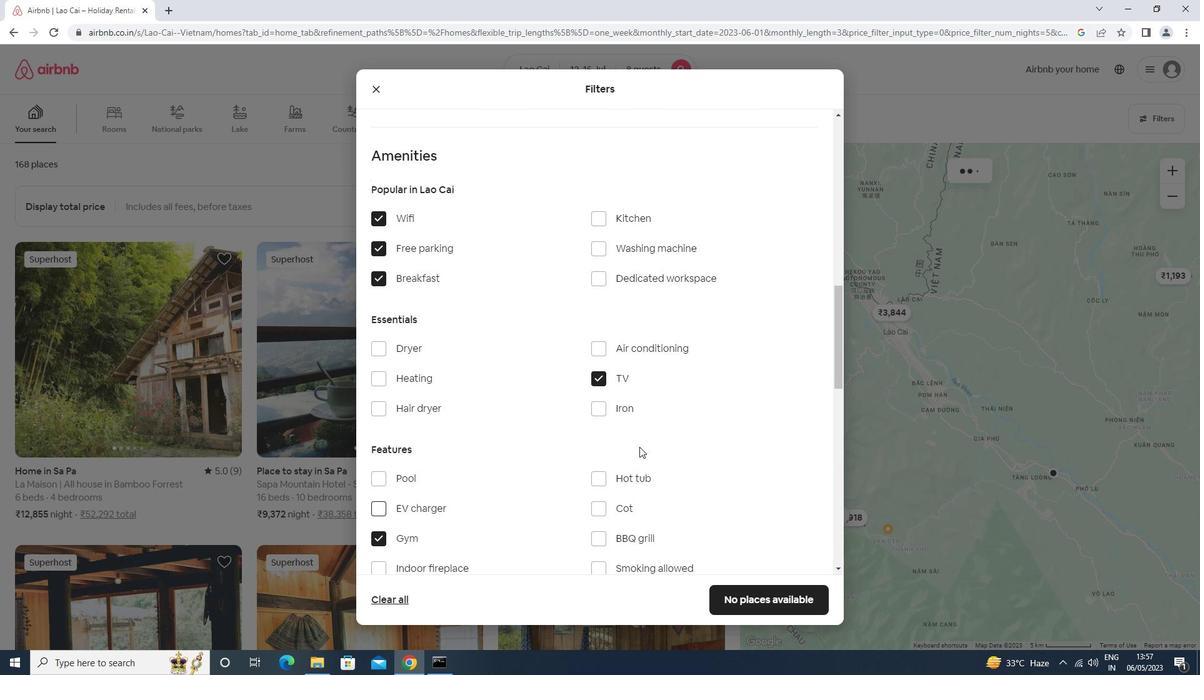 
Action: Mouse moved to (666, 437)
Screenshot: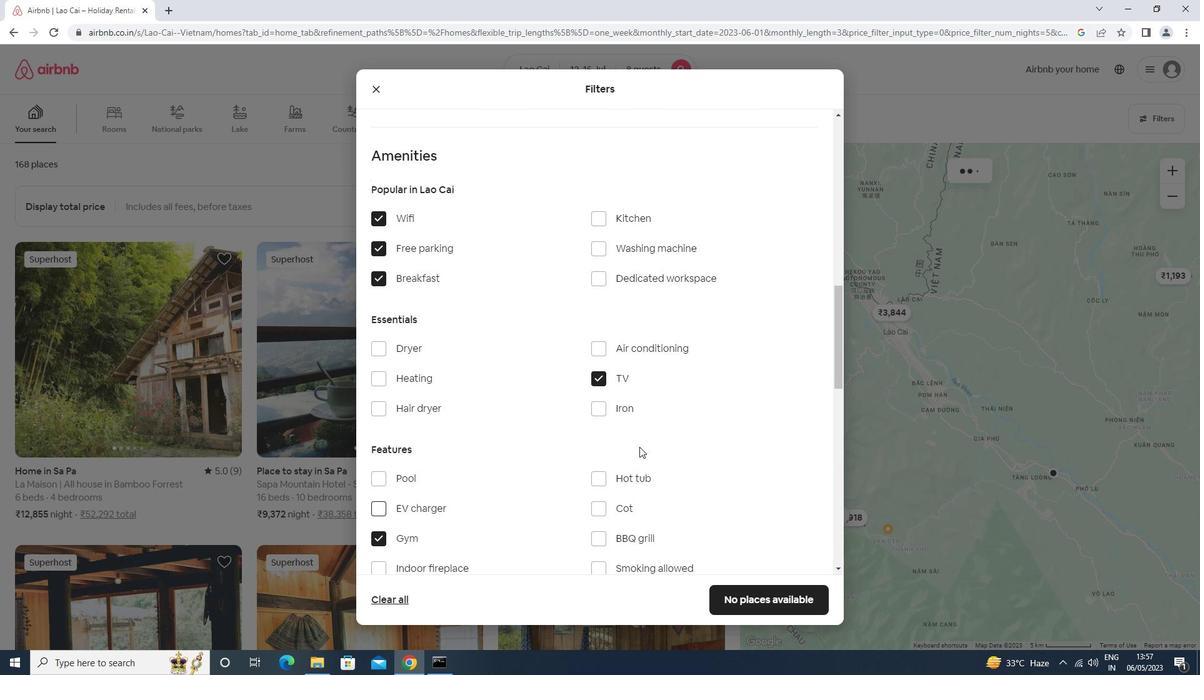 
Action: Mouse scrolled (666, 436) with delta (0, 0)
Screenshot: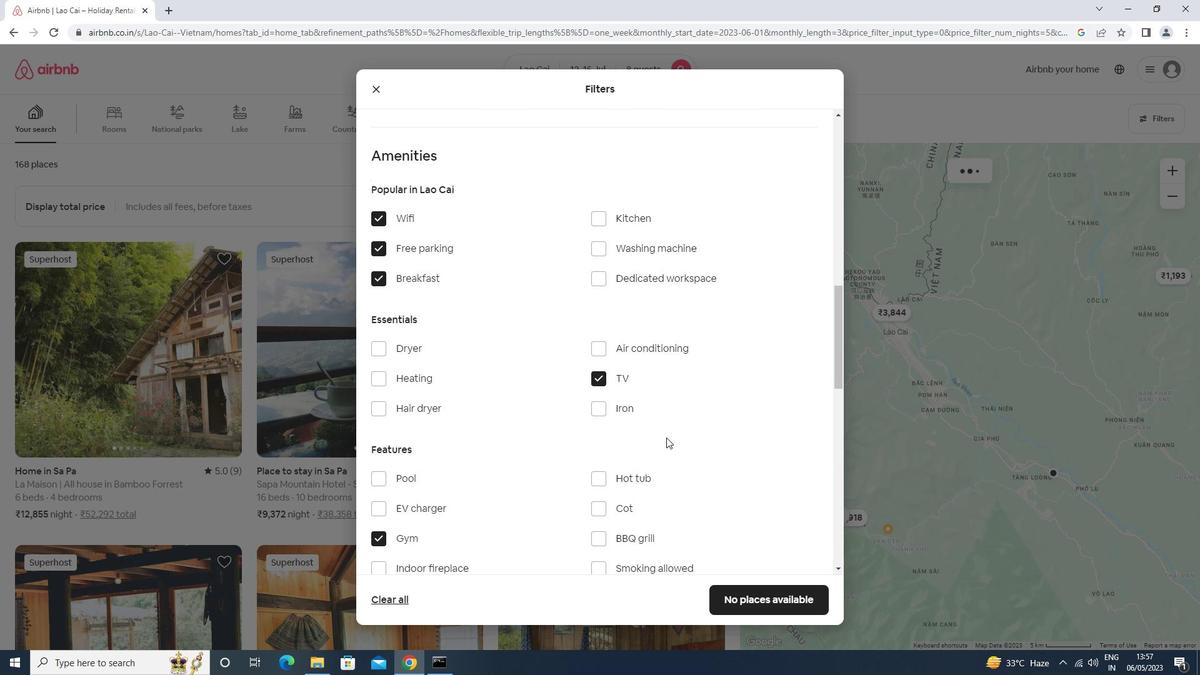 
Action: Mouse moved to (784, 523)
Screenshot: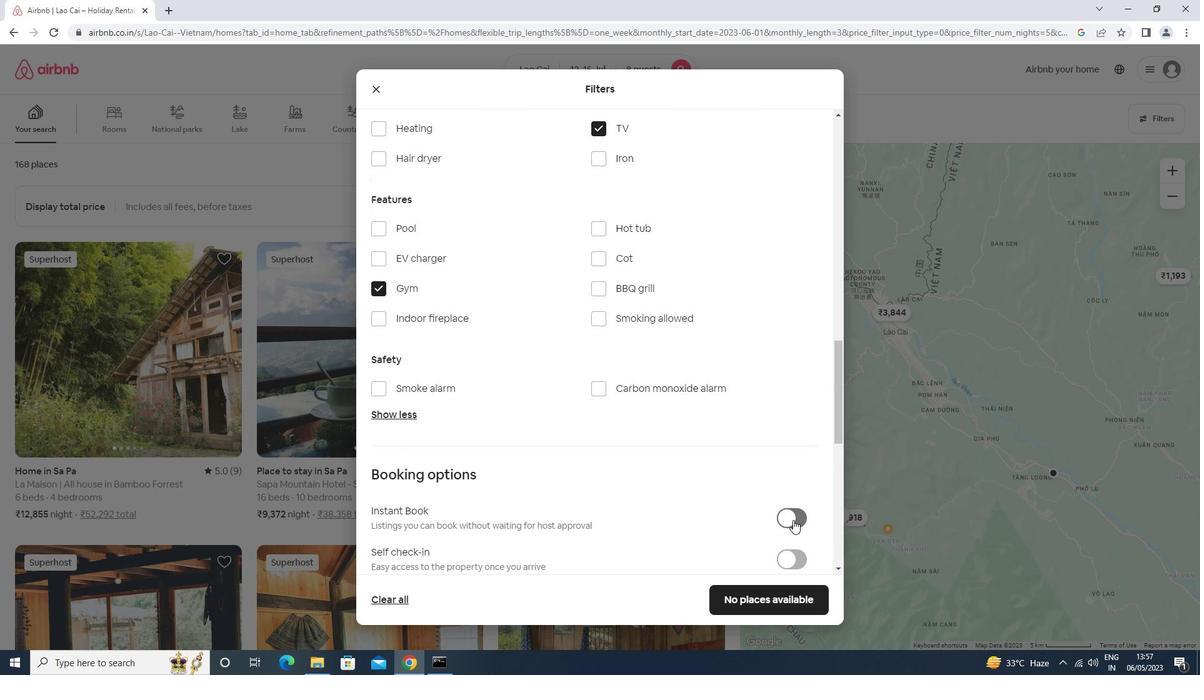 
Action: Mouse scrolled (784, 522) with delta (0, 0)
Screenshot: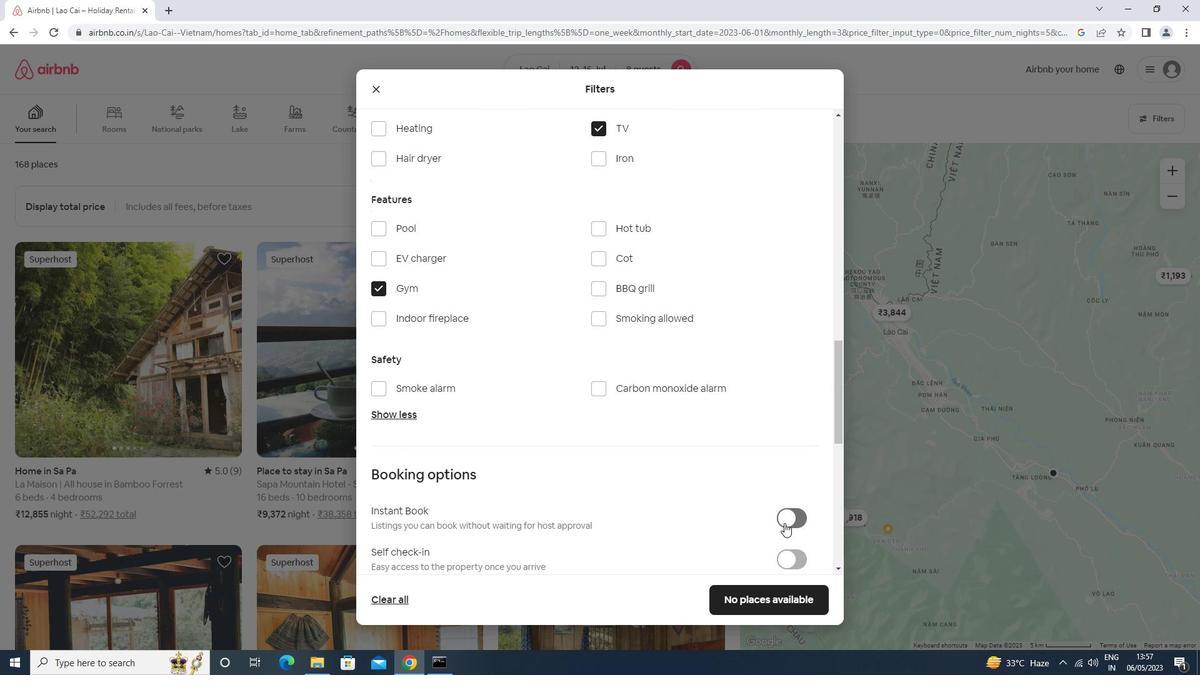 
Action: Mouse scrolled (784, 522) with delta (0, 0)
Screenshot: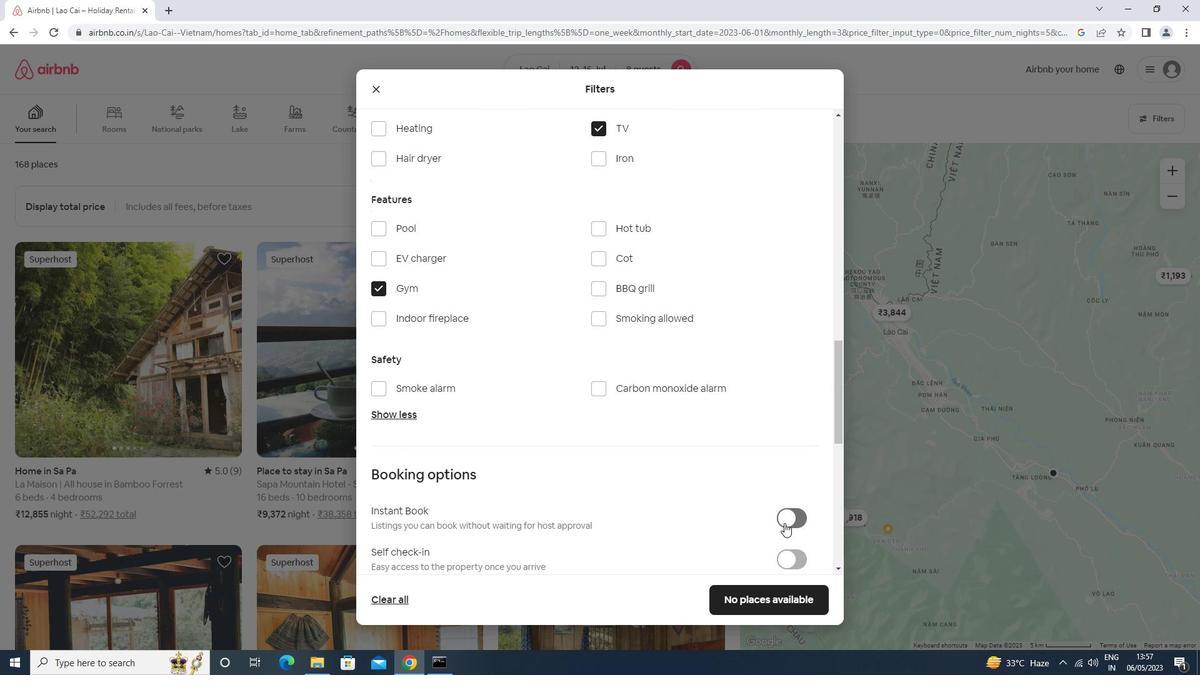 
Action: Mouse moved to (804, 433)
Screenshot: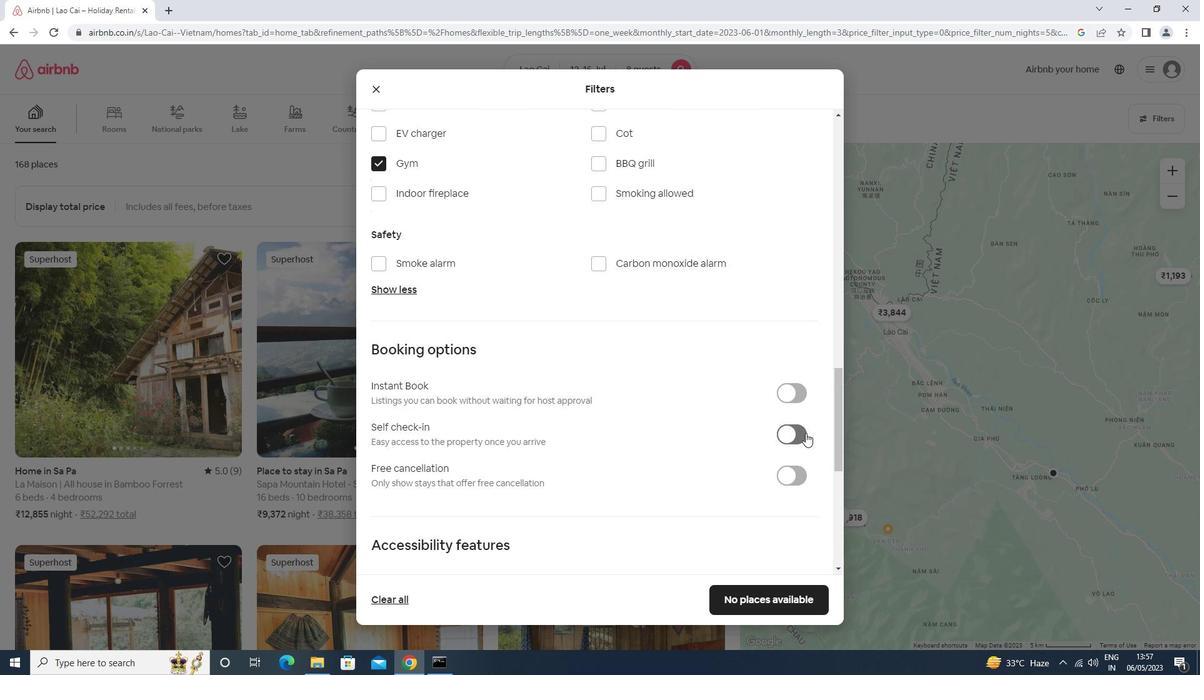 
Action: Mouse pressed left at (804, 433)
Screenshot: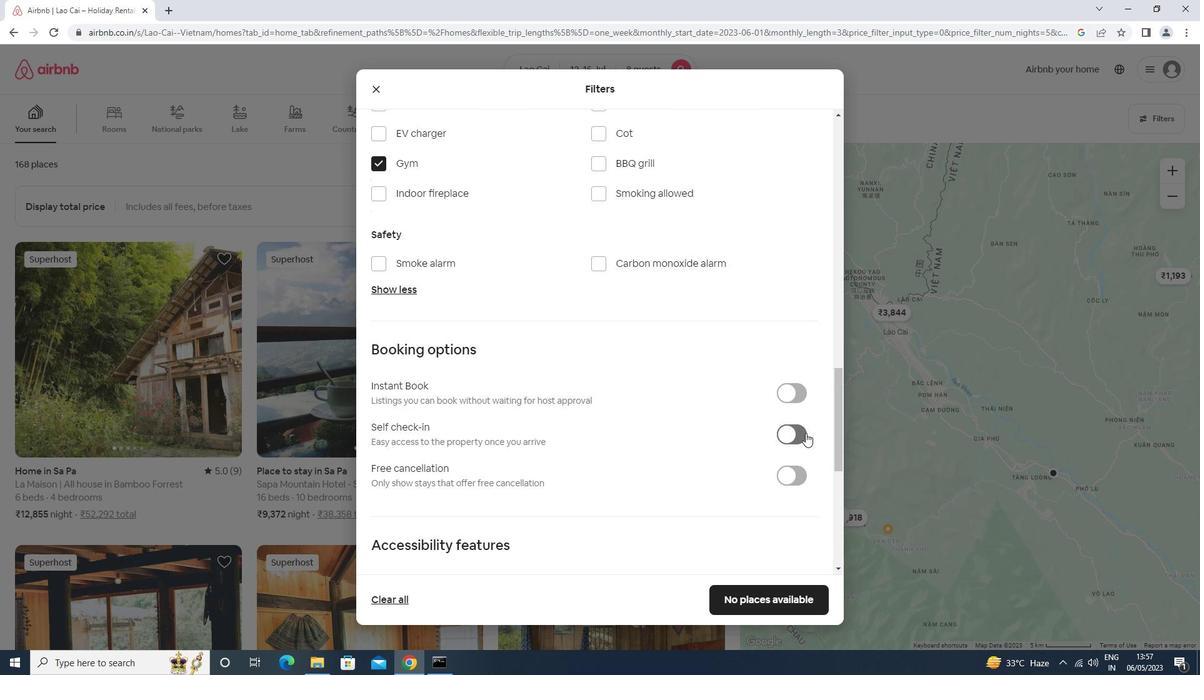 
Action: Mouse moved to (549, 496)
Screenshot: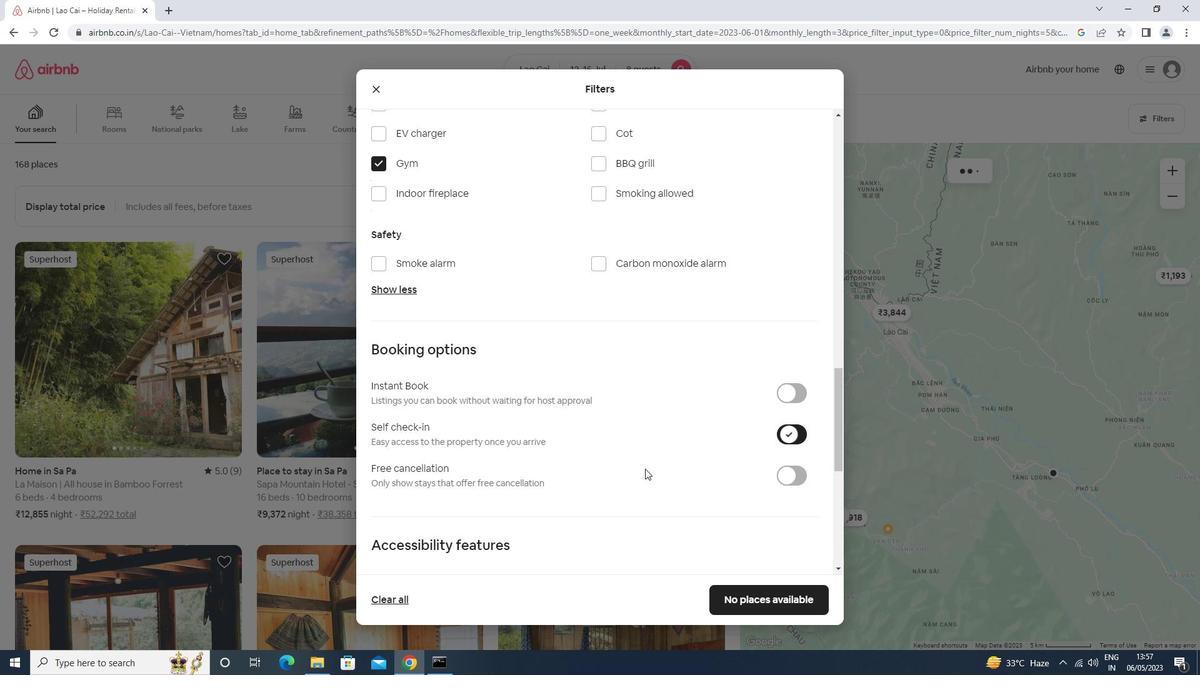 
Action: Mouse scrolled (549, 496) with delta (0, 0)
Screenshot: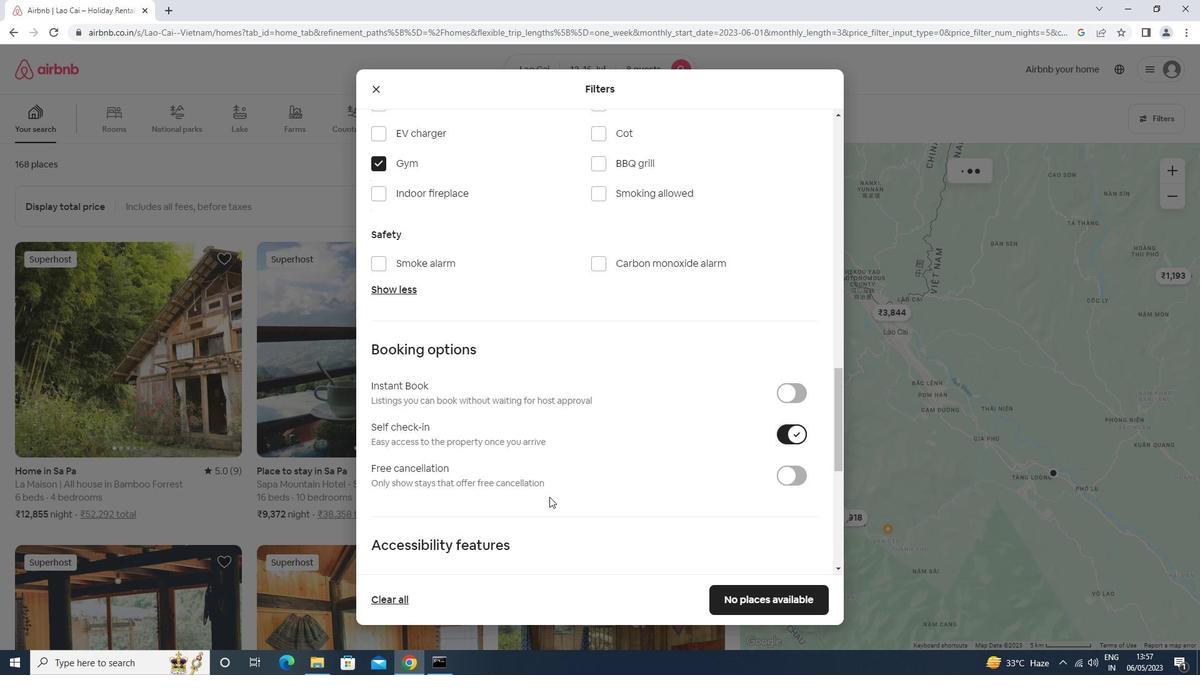 
Action: Mouse scrolled (549, 496) with delta (0, 0)
Screenshot: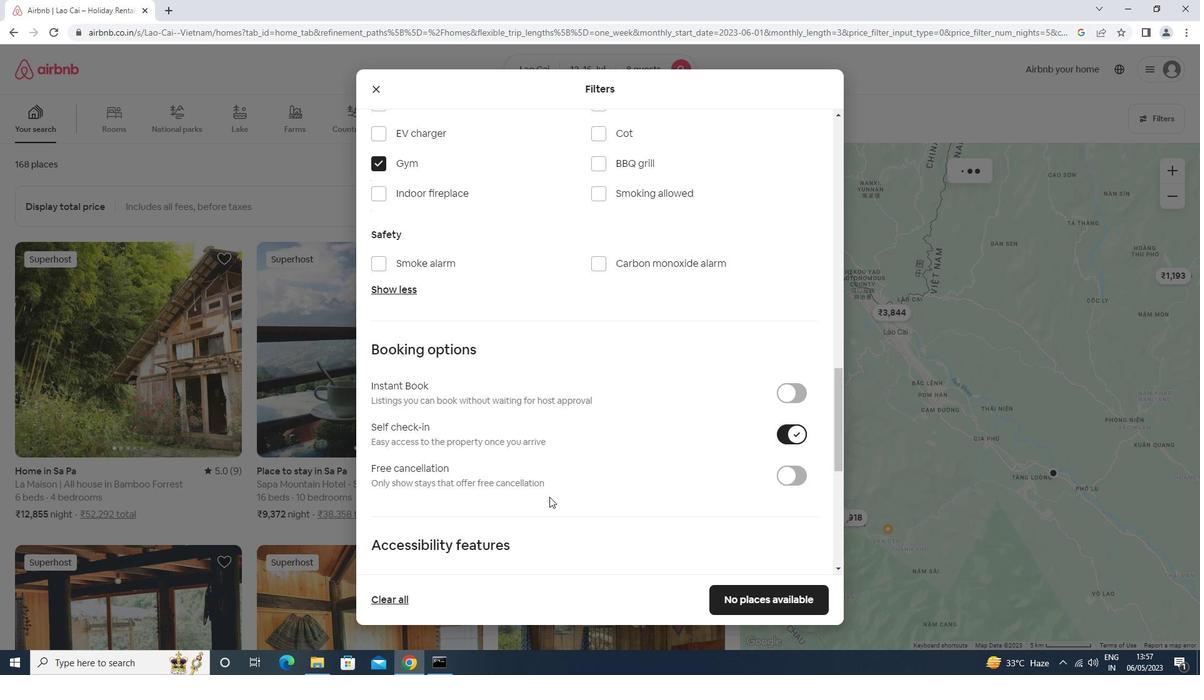 
Action: Mouse moved to (548, 497)
Screenshot: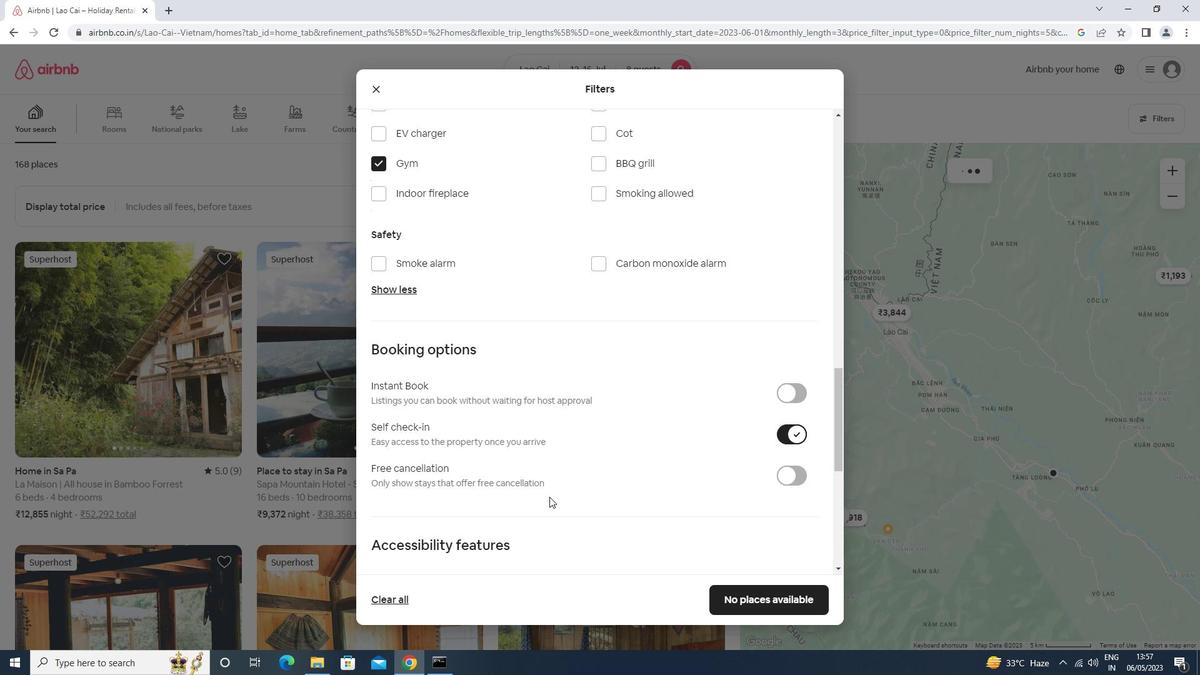 
Action: Mouse scrolled (548, 496) with delta (0, 0)
Screenshot: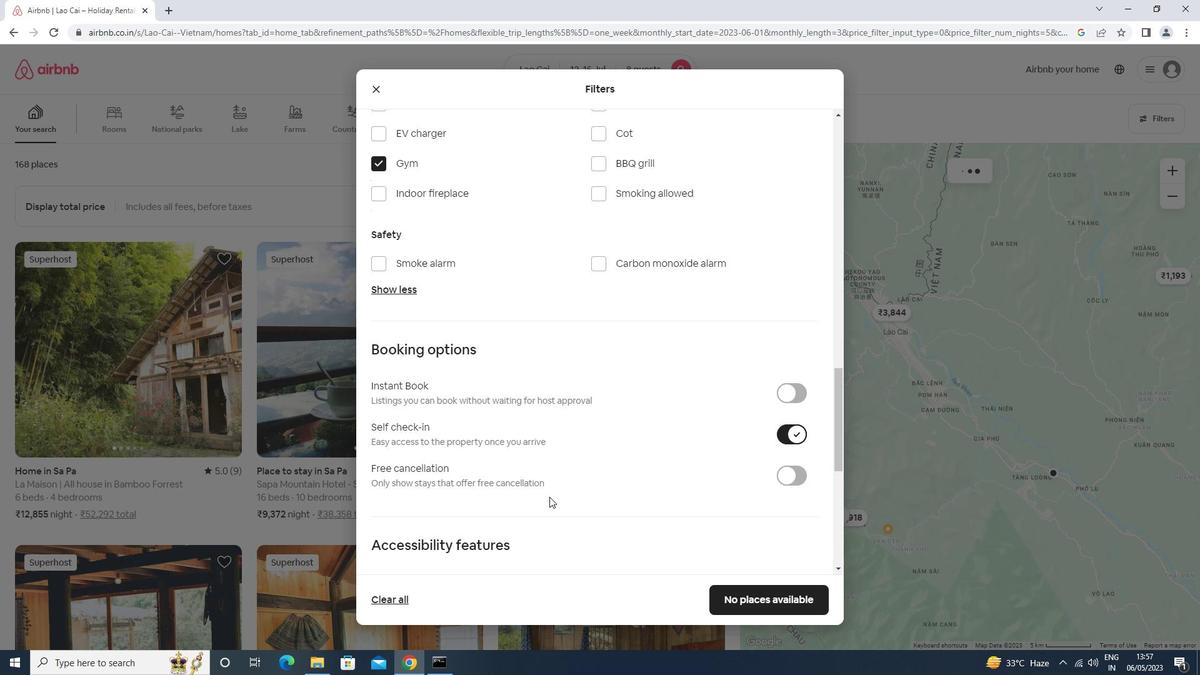 
Action: Mouse scrolled (548, 496) with delta (0, 0)
Screenshot: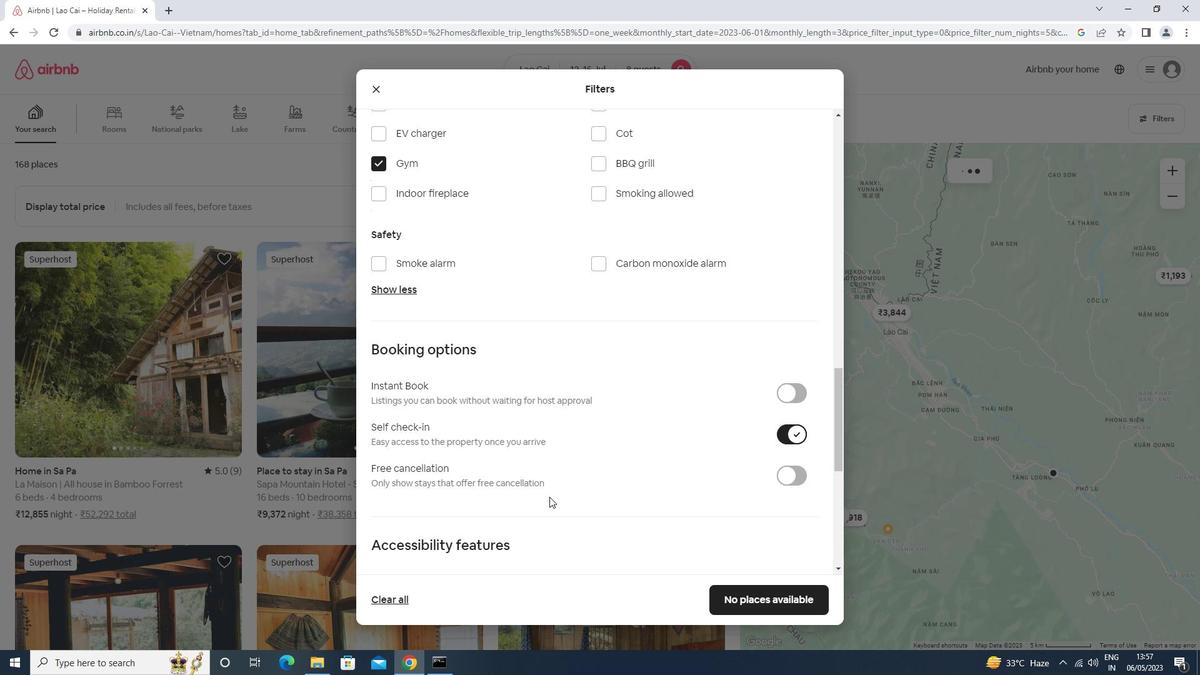 
Action: Mouse scrolled (548, 496) with delta (0, 0)
Screenshot: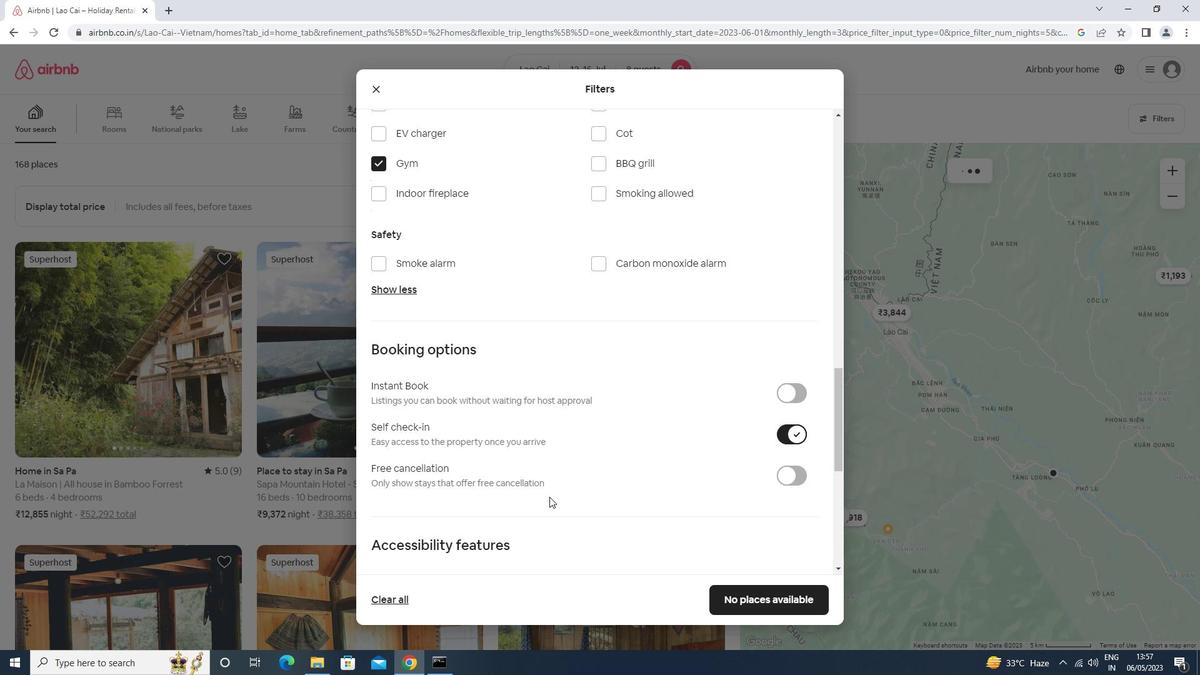 
Action: Mouse moved to (560, 507)
Screenshot: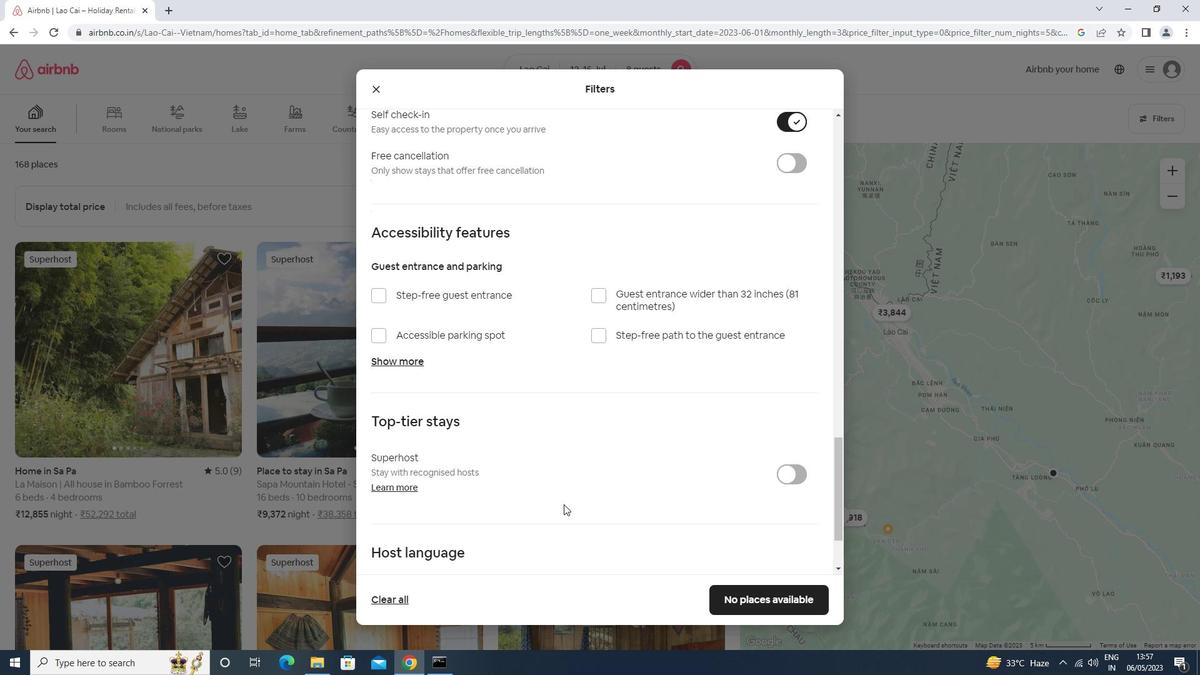 
Action: Mouse scrolled (560, 506) with delta (0, 0)
Screenshot: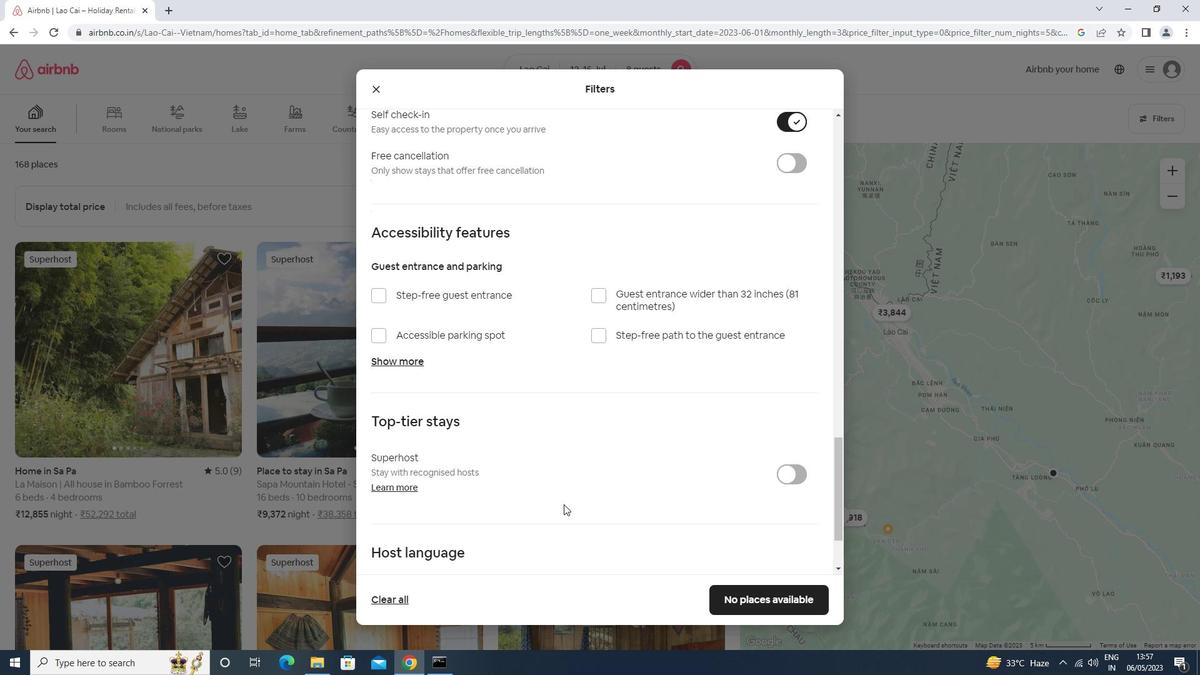 
Action: Mouse scrolled (560, 506) with delta (0, 0)
Screenshot: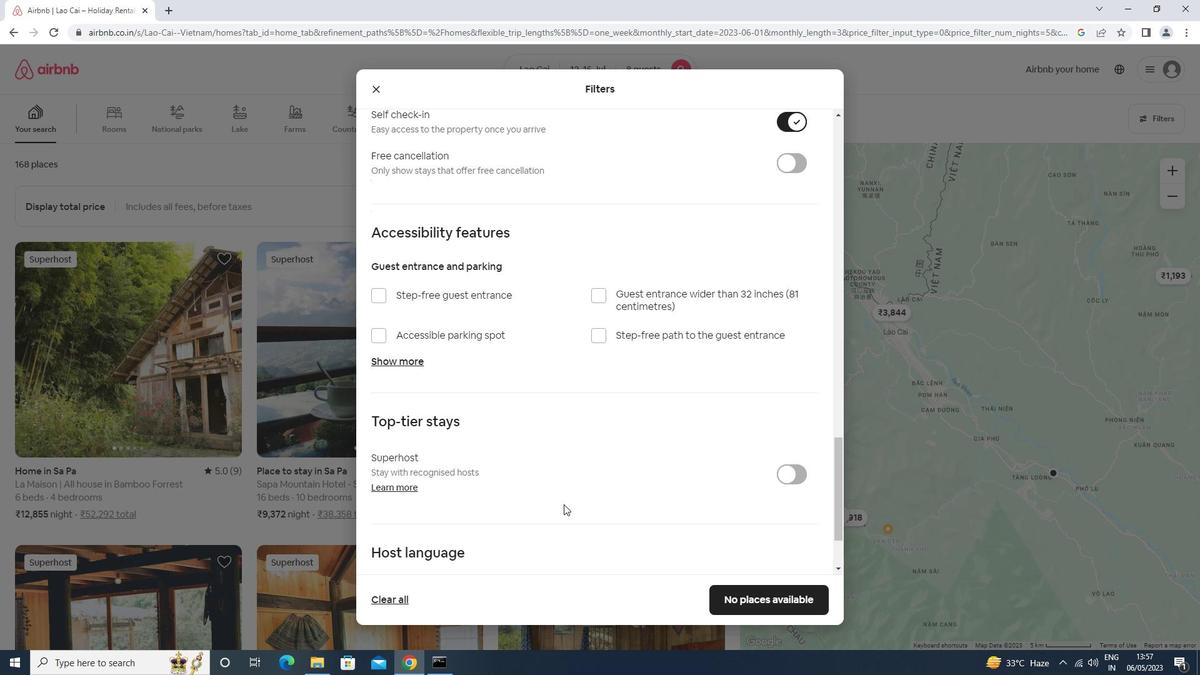 
Action: Mouse scrolled (560, 506) with delta (0, 0)
Screenshot: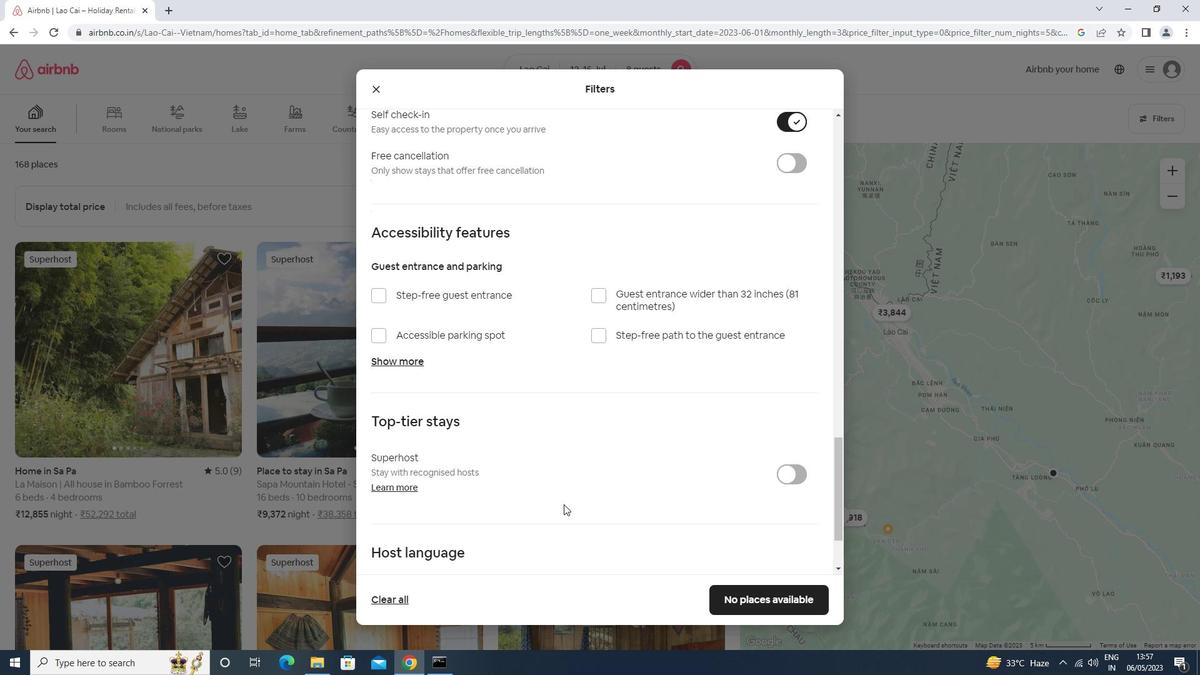 
Action: Mouse scrolled (560, 506) with delta (0, 0)
Screenshot: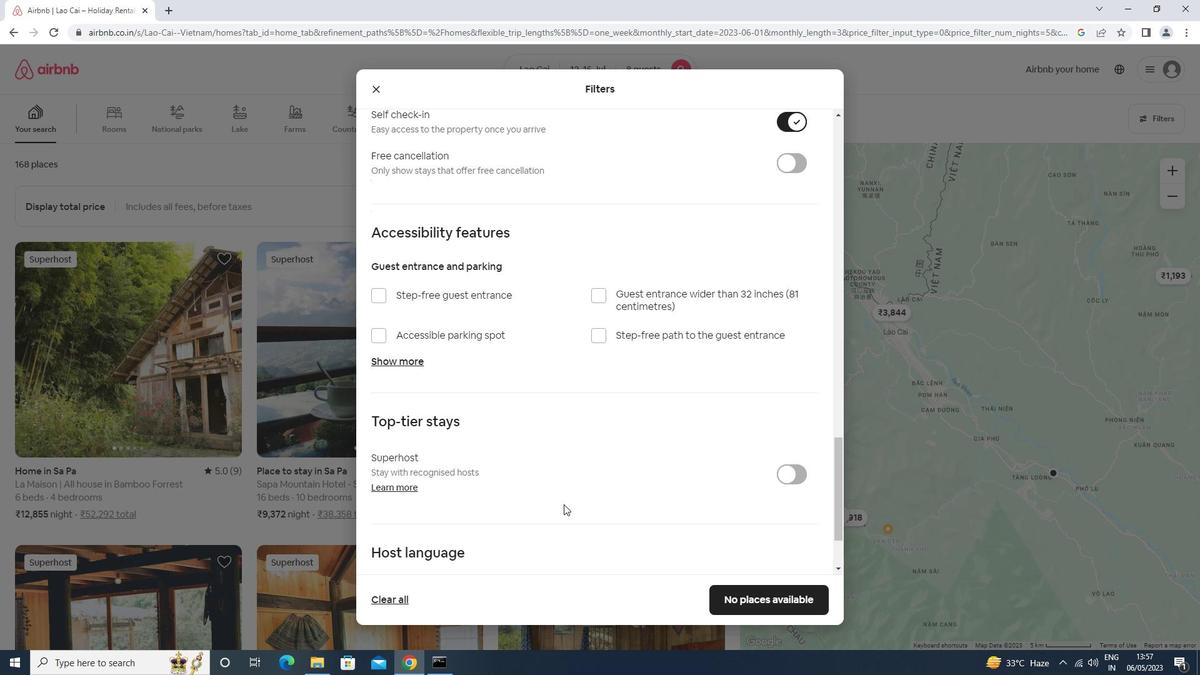
Action: Mouse scrolled (560, 506) with delta (0, 0)
Screenshot: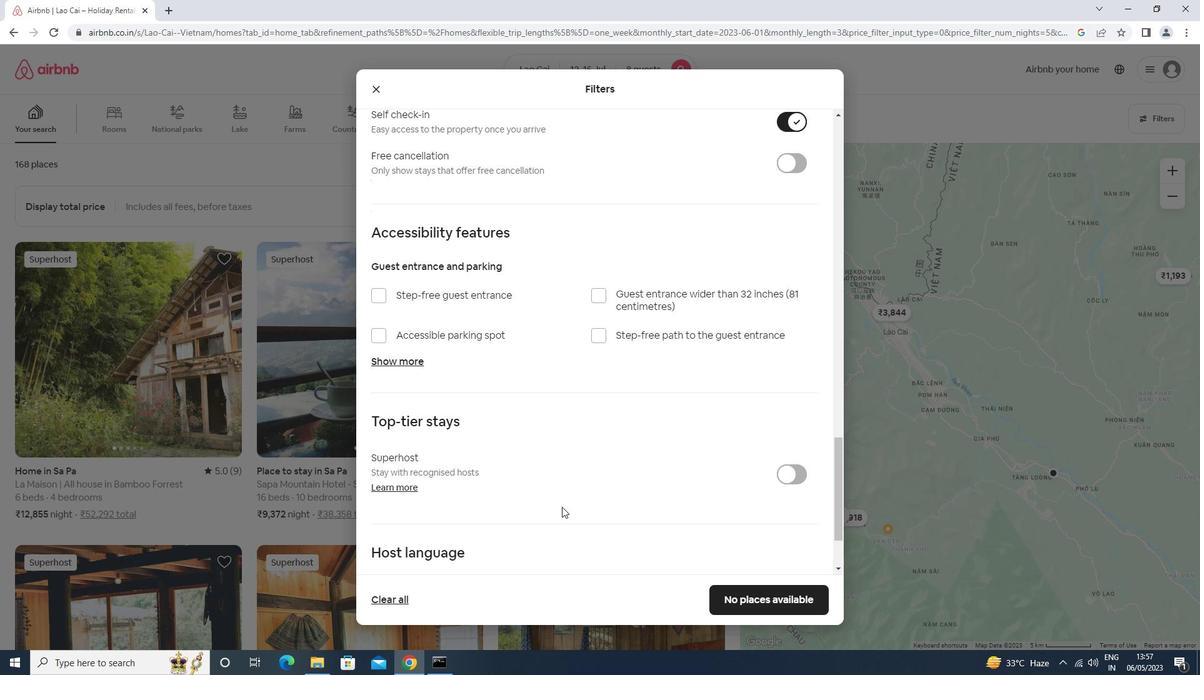 
Action: Mouse moved to (397, 486)
Screenshot: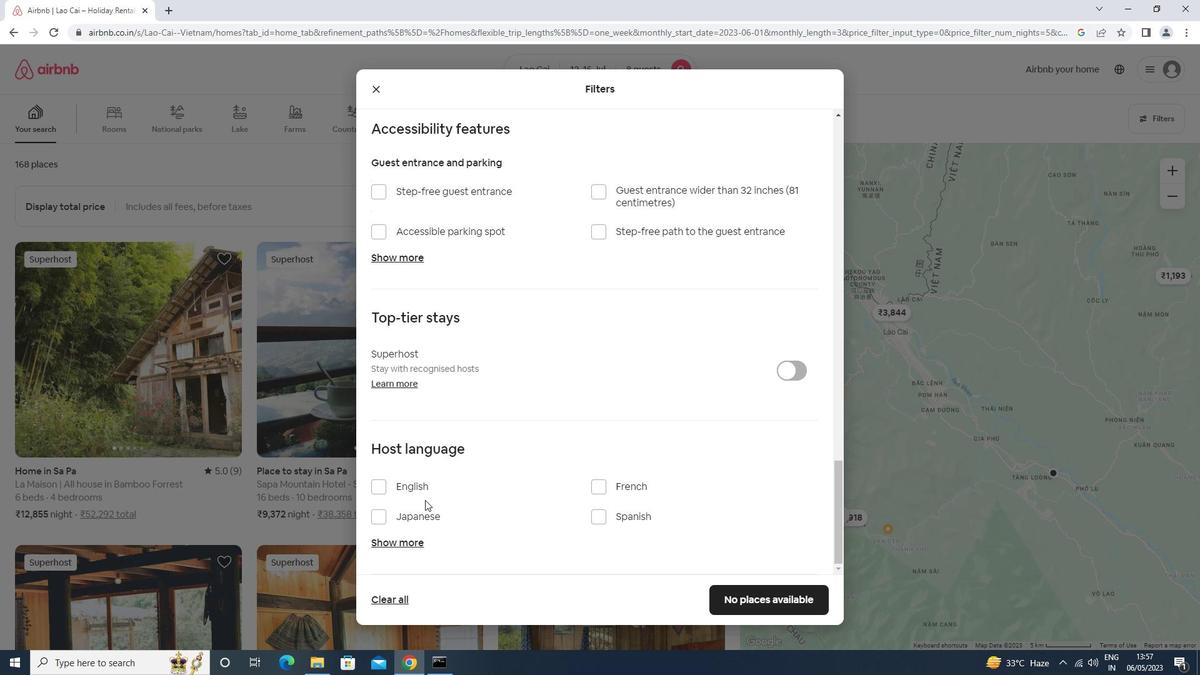 
Action: Mouse pressed left at (397, 486)
Screenshot: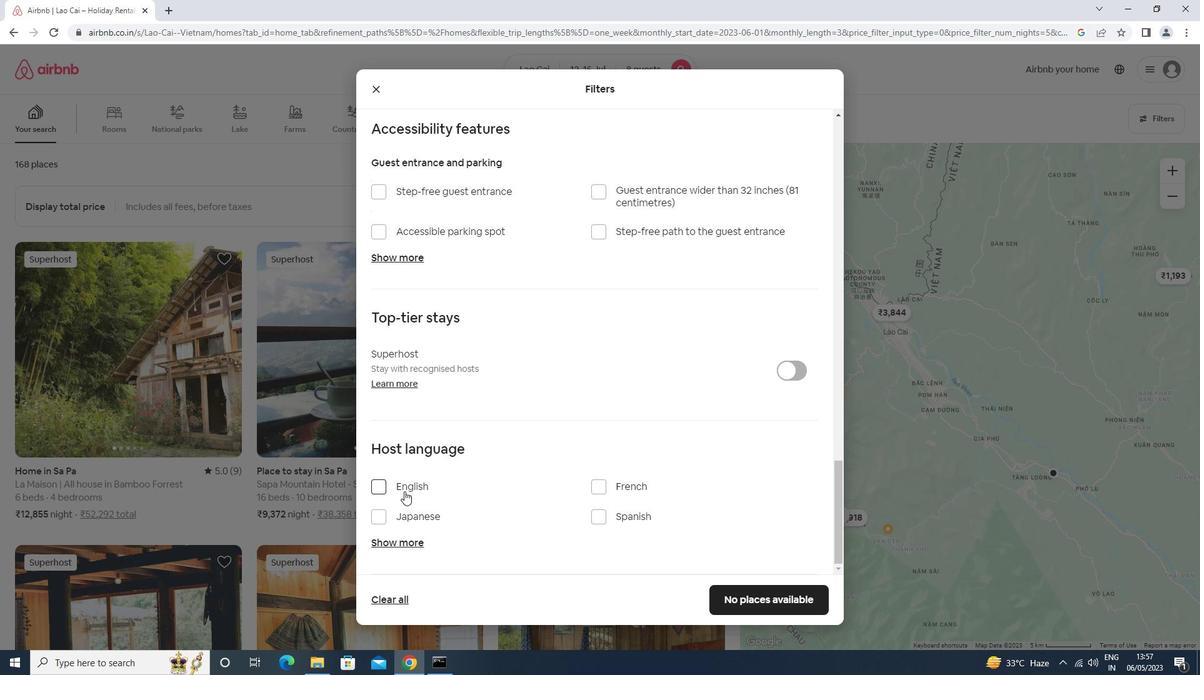 
Action: Mouse moved to (728, 600)
Screenshot: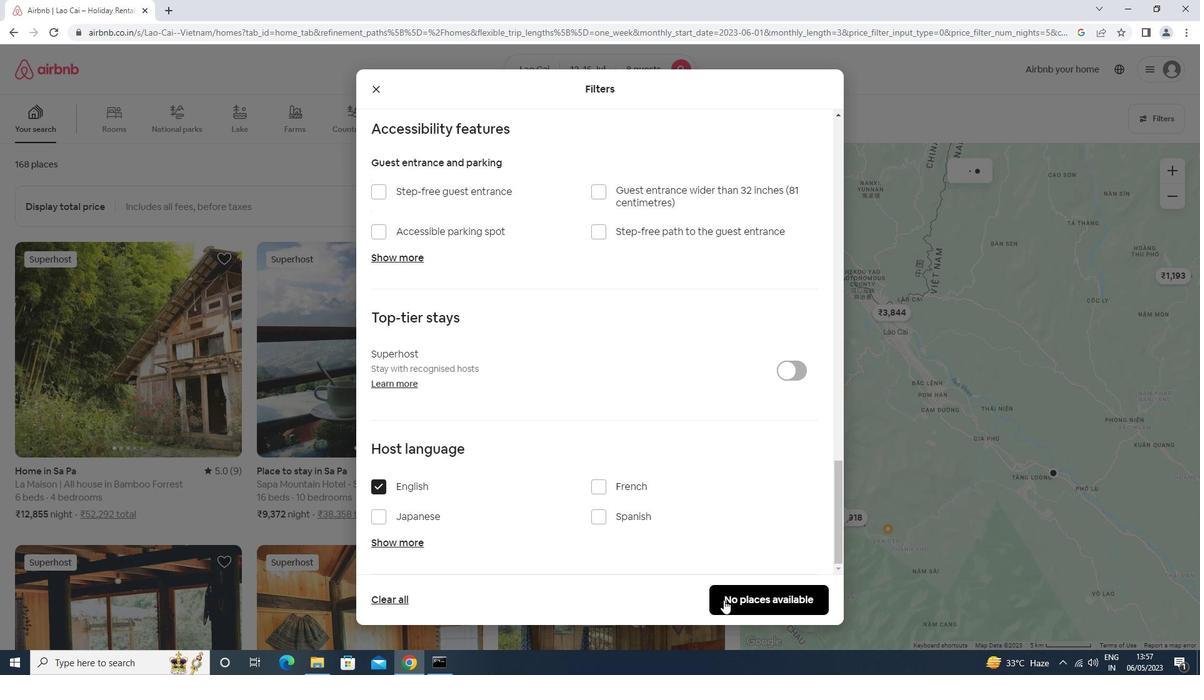 
Action: Mouse pressed left at (728, 600)
Screenshot: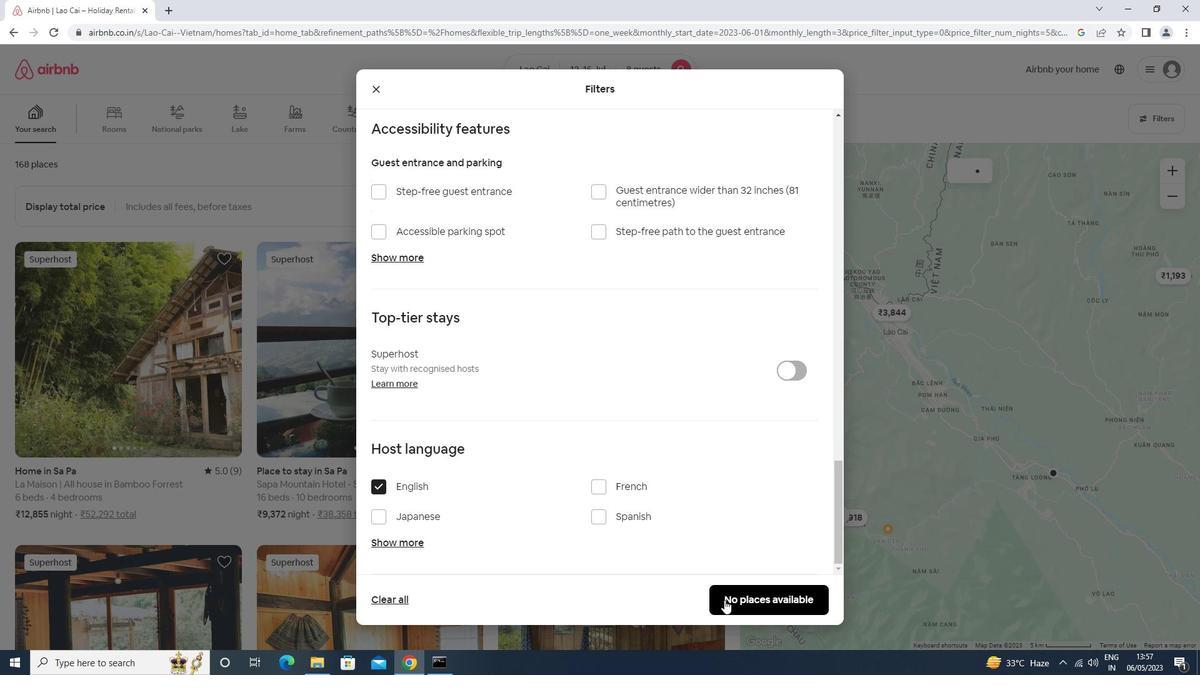 
